 Task: Find connections with filter location Bayreuth with filter topic #SEOwith filter profile language French with filter current company India Today with filter school Veltech Dr.RR Dr.SR University with filter industry Artists and Writers with filter service category Financial Analysis with filter keywords title Dental Hygienist
Action: Mouse moved to (714, 90)
Screenshot: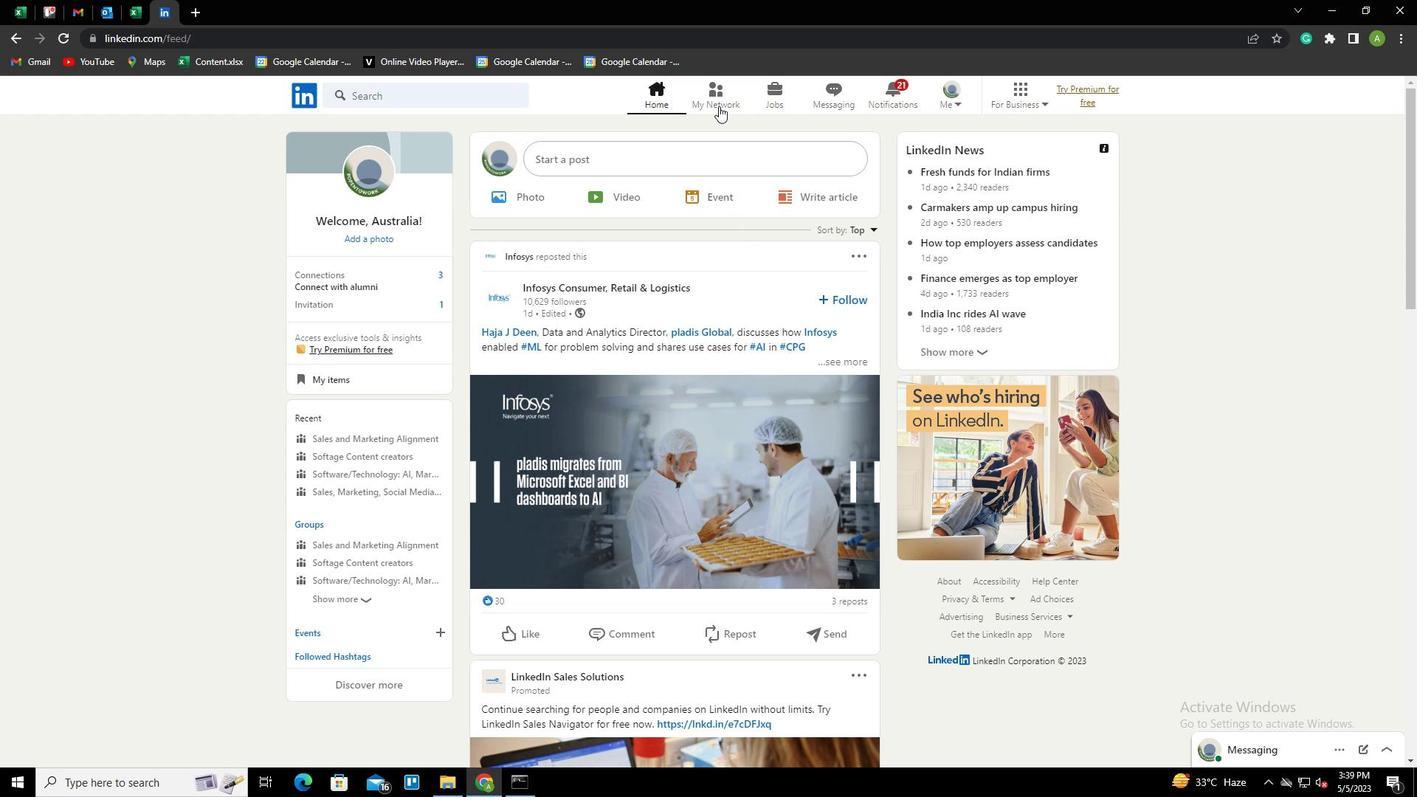 
Action: Mouse pressed left at (714, 90)
Screenshot: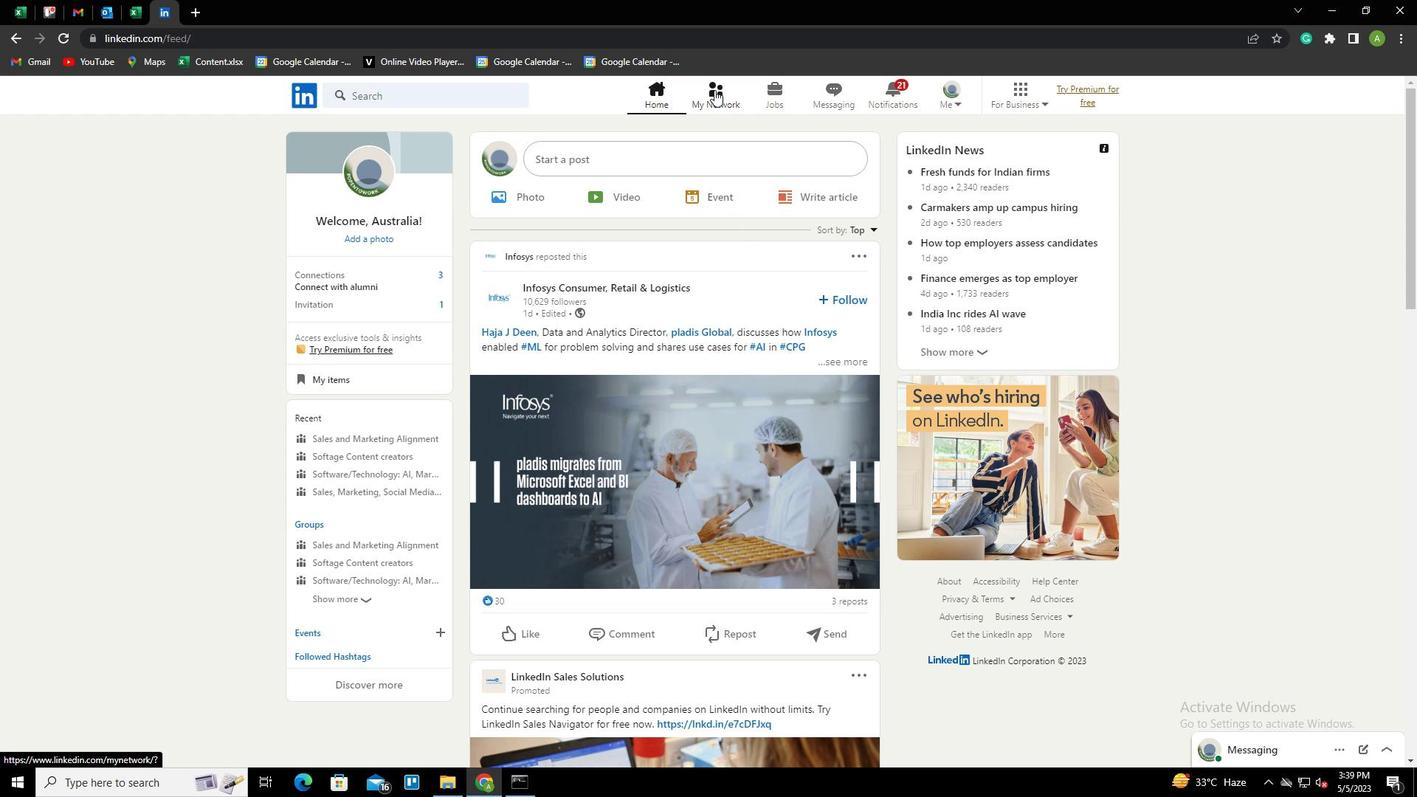 
Action: Mouse moved to (413, 174)
Screenshot: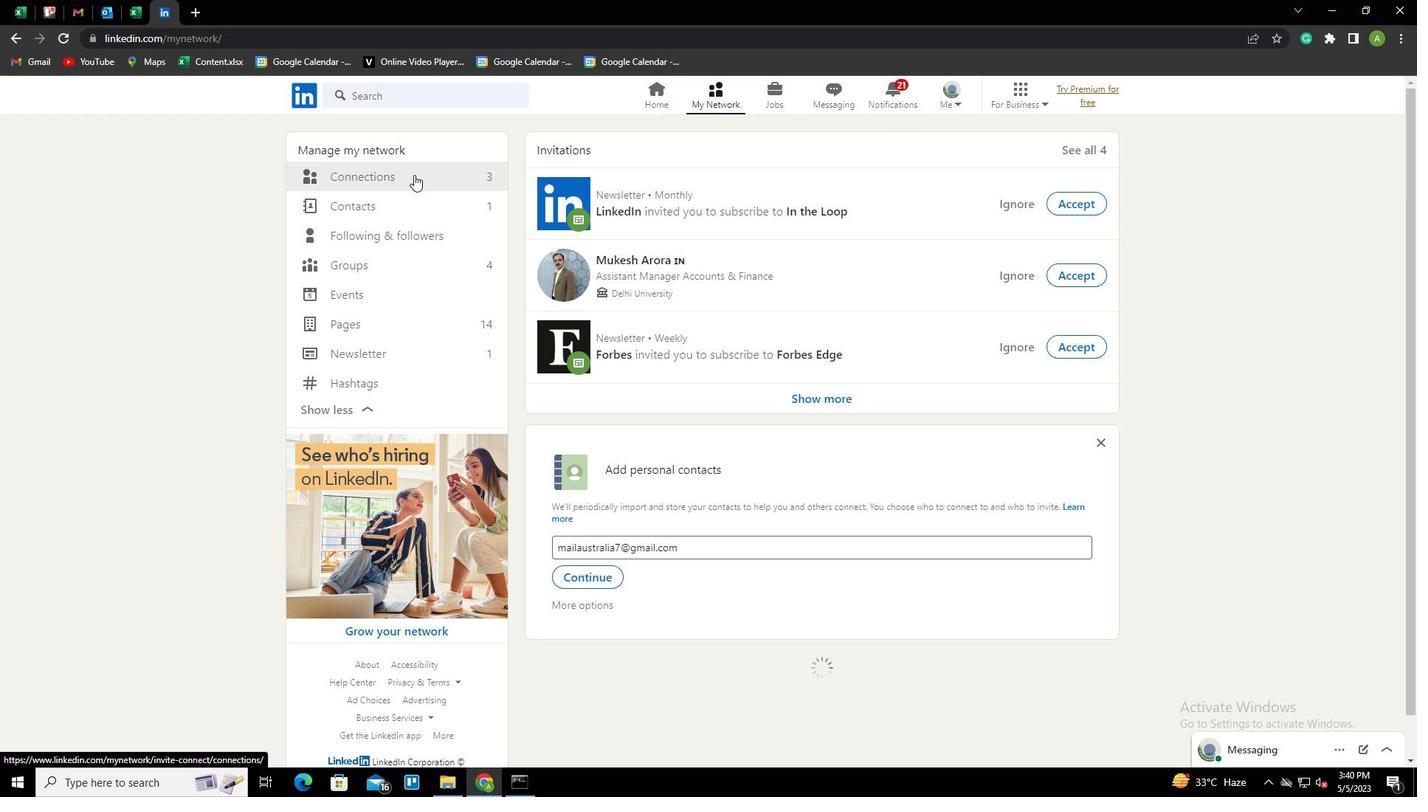 
Action: Mouse pressed left at (413, 174)
Screenshot: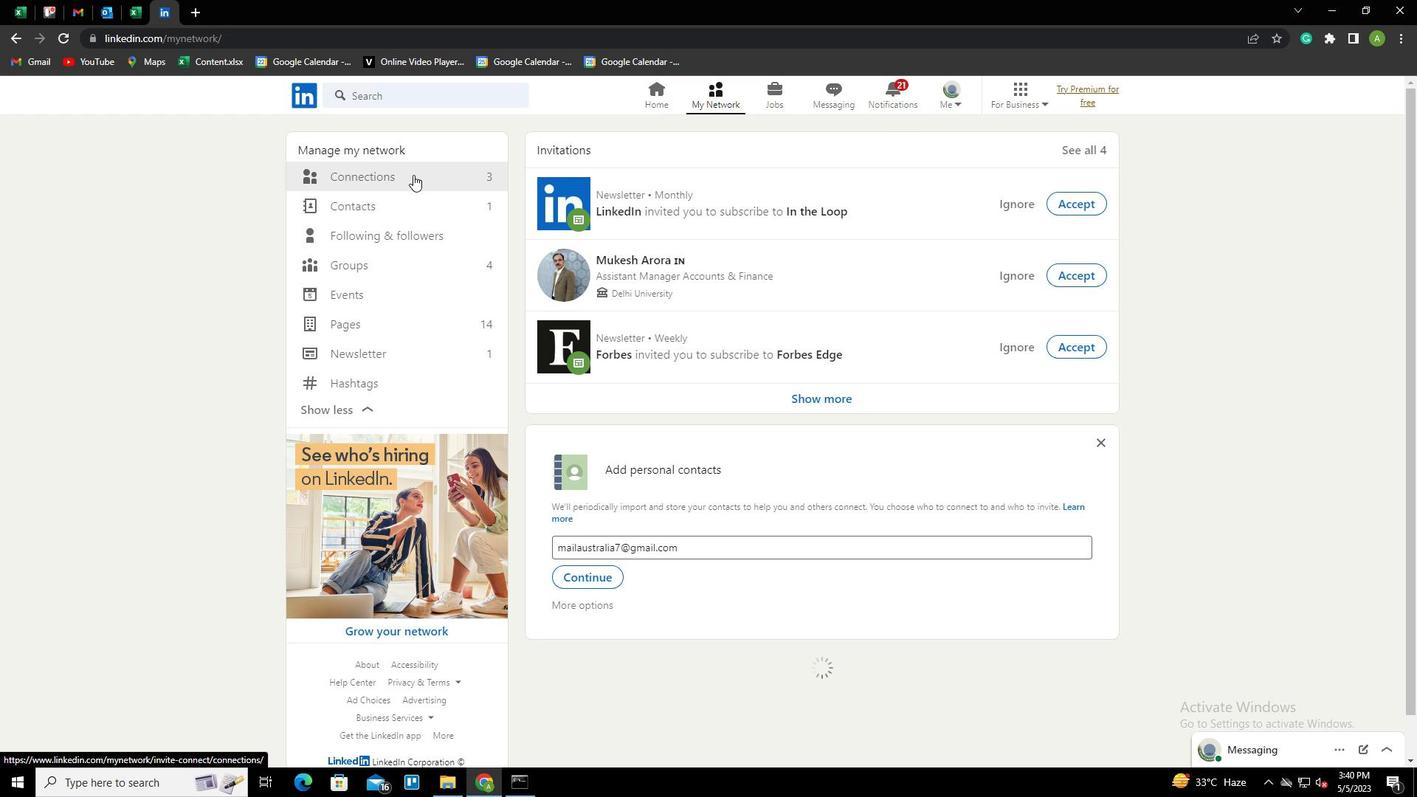 
Action: Mouse moved to (814, 173)
Screenshot: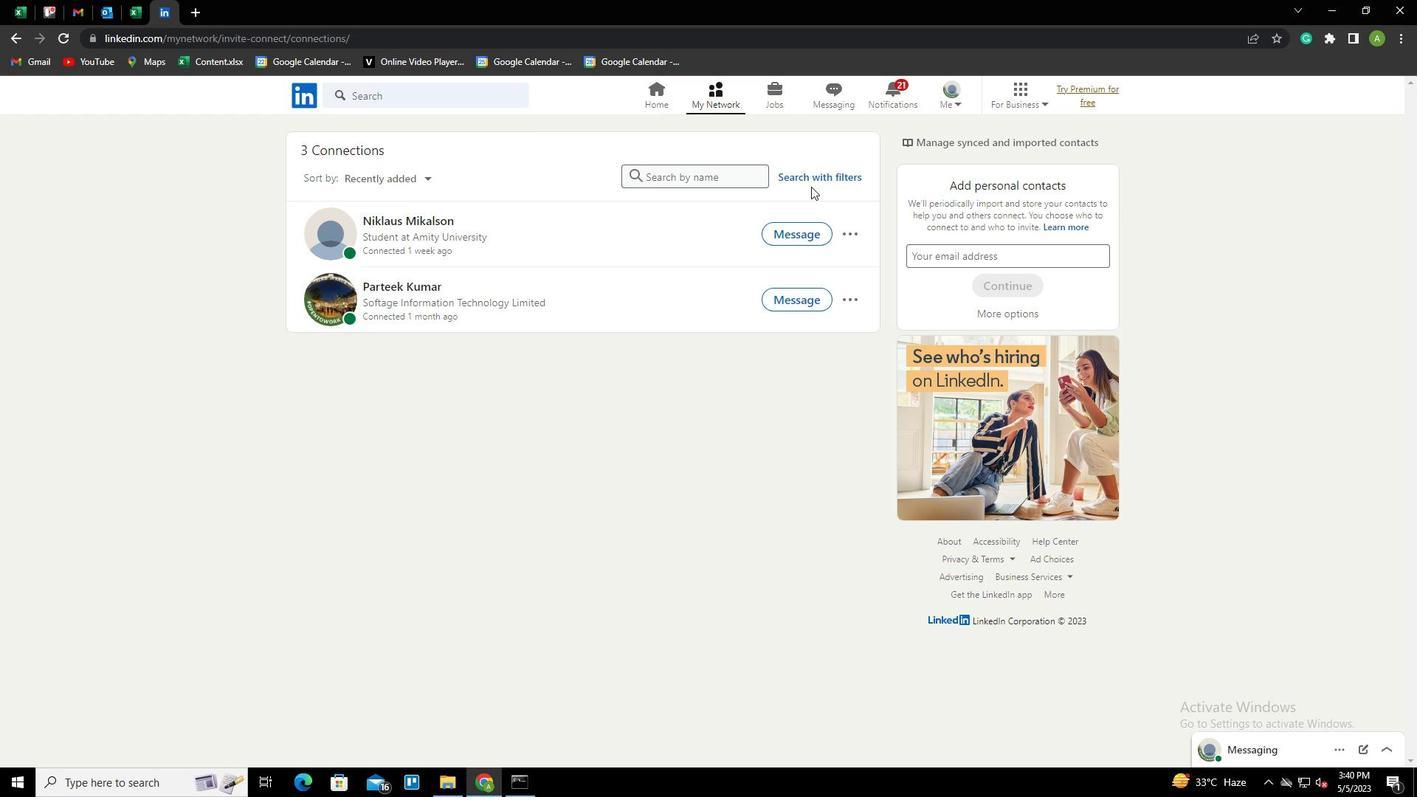
Action: Mouse pressed left at (814, 173)
Screenshot: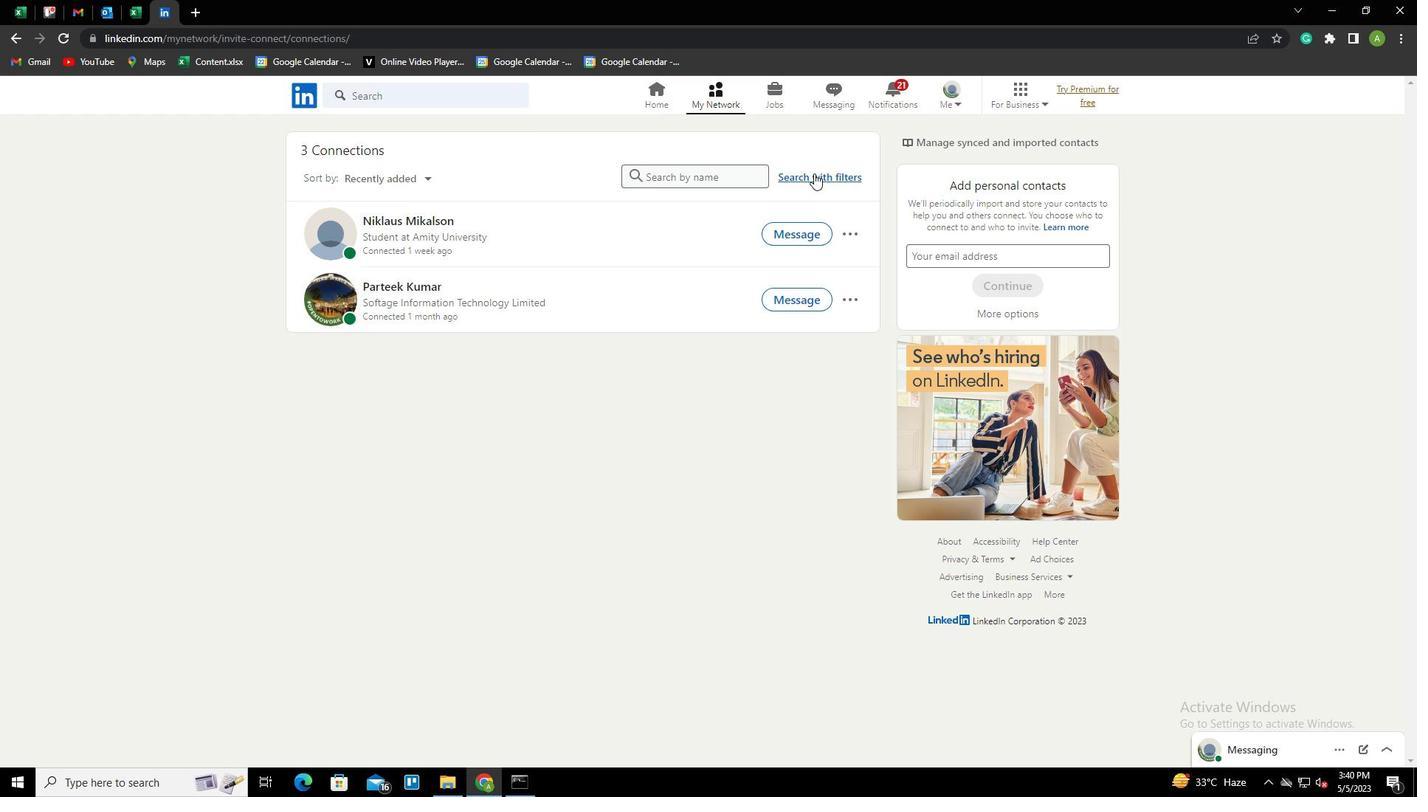 
Action: Mouse moved to (763, 131)
Screenshot: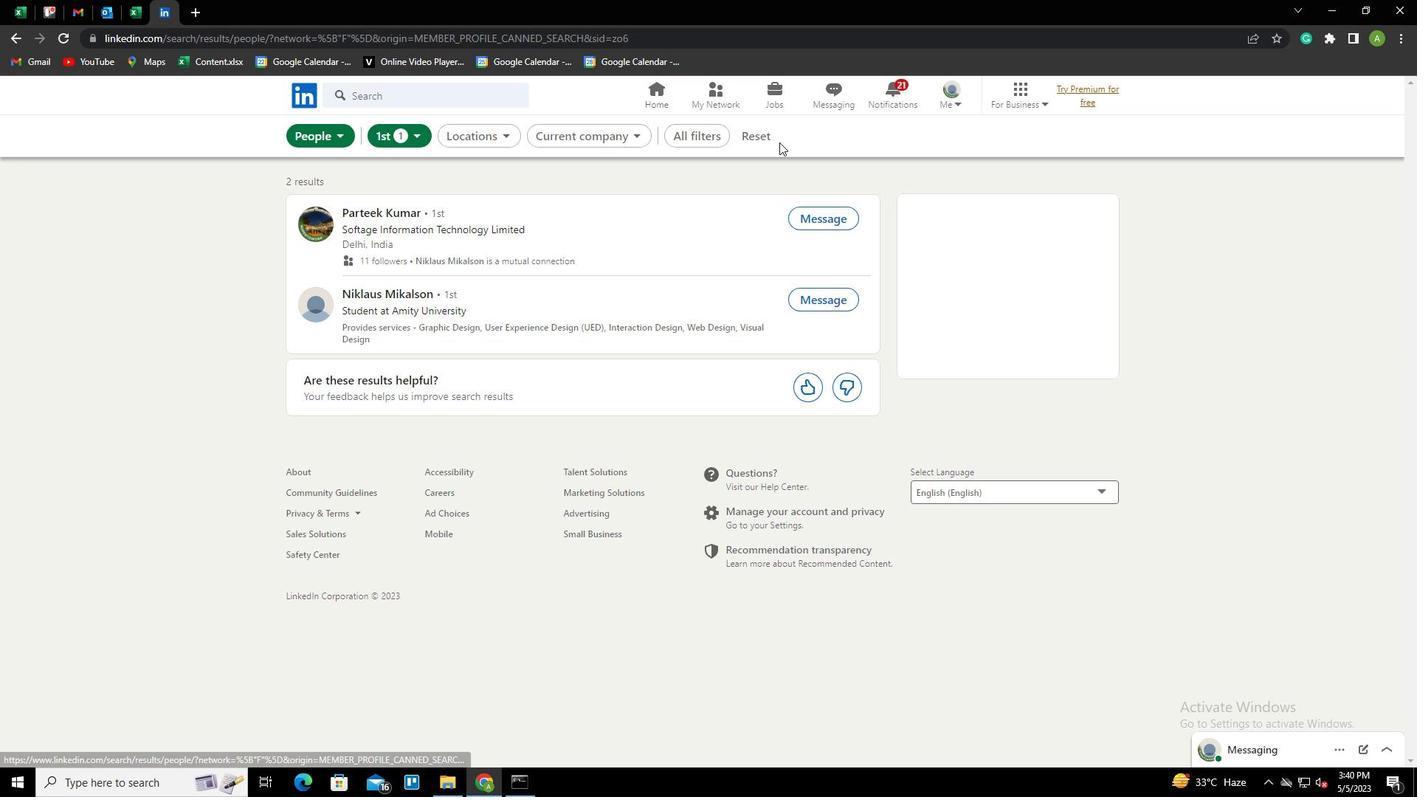
Action: Mouse pressed left at (763, 131)
Screenshot: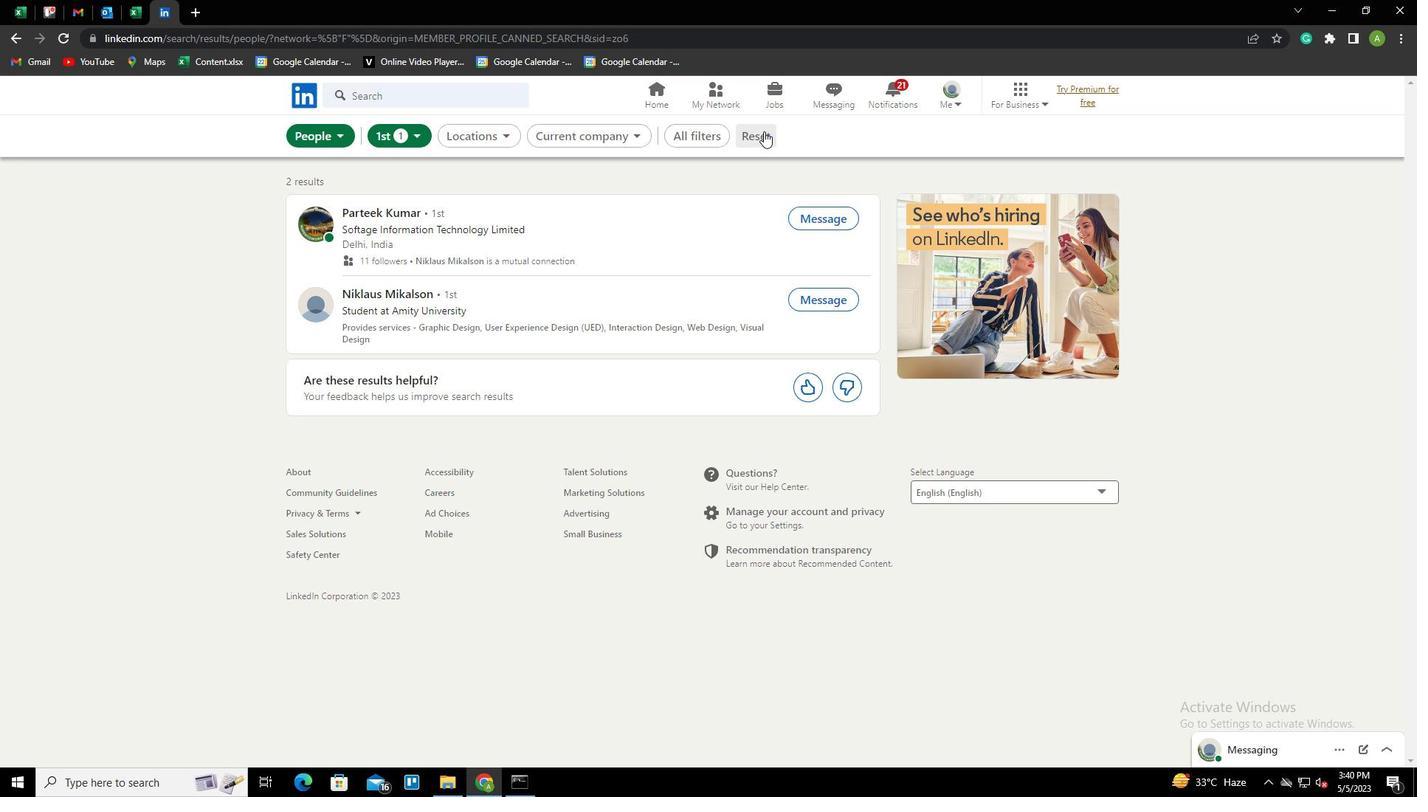 
Action: Mouse moved to (738, 134)
Screenshot: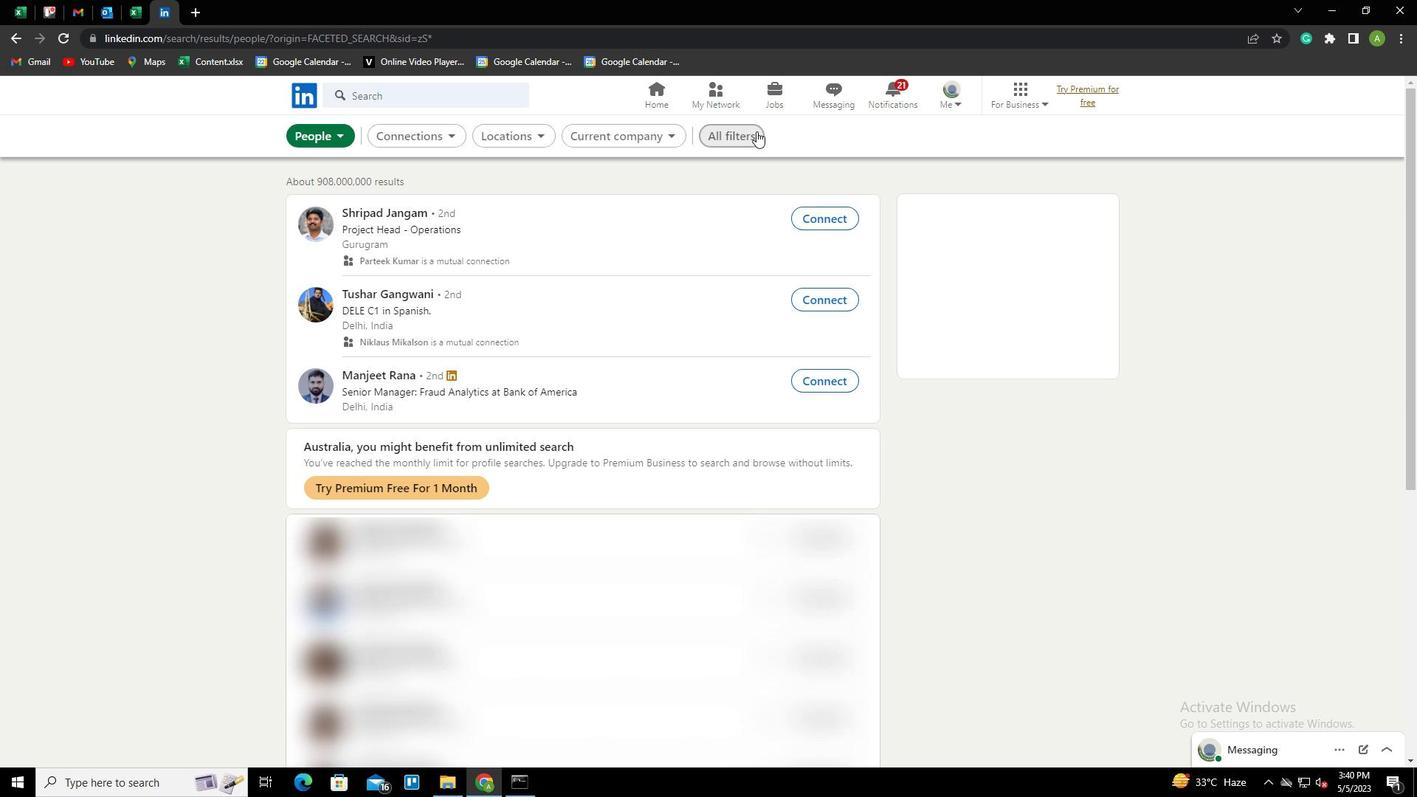 
Action: Mouse pressed left at (738, 134)
Screenshot: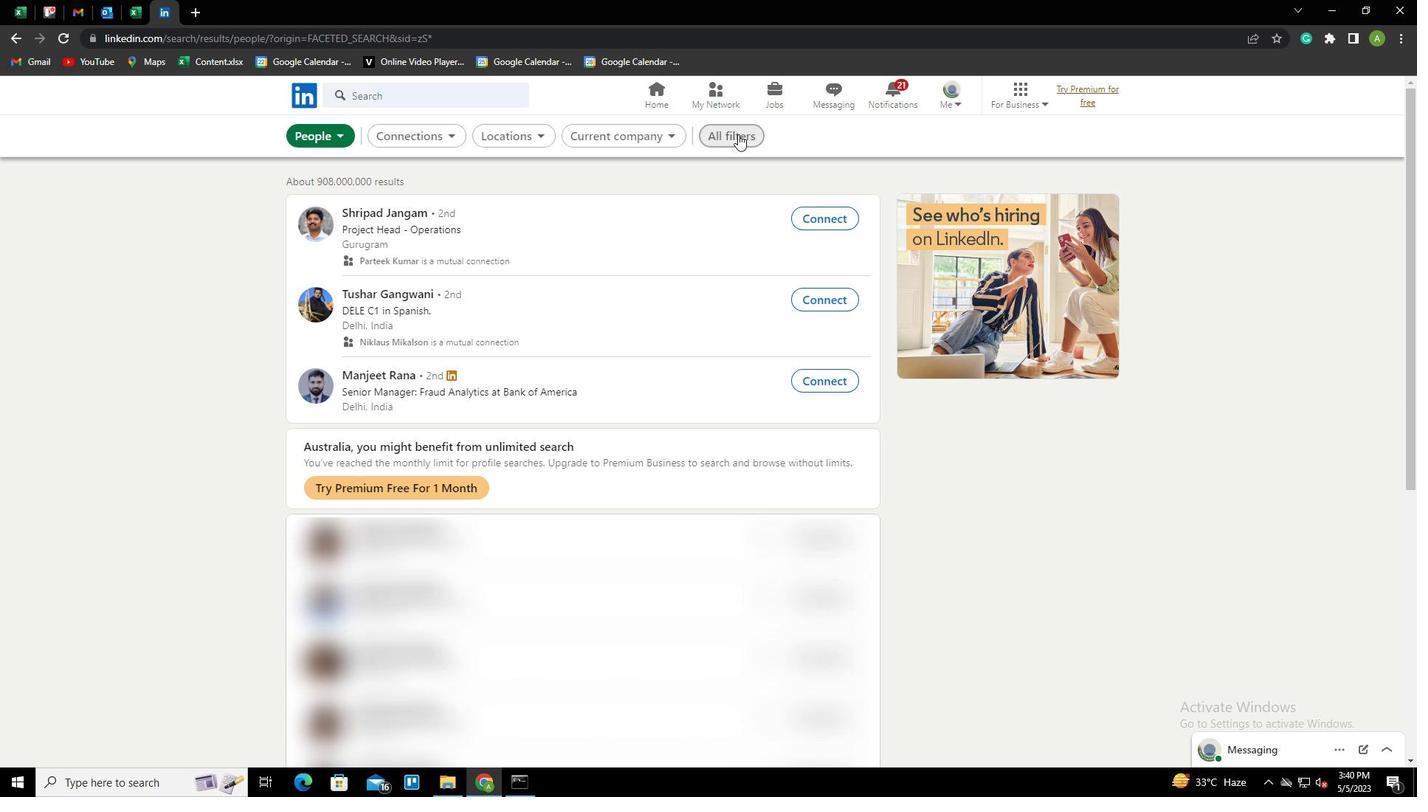 
Action: Mouse moved to (1217, 510)
Screenshot: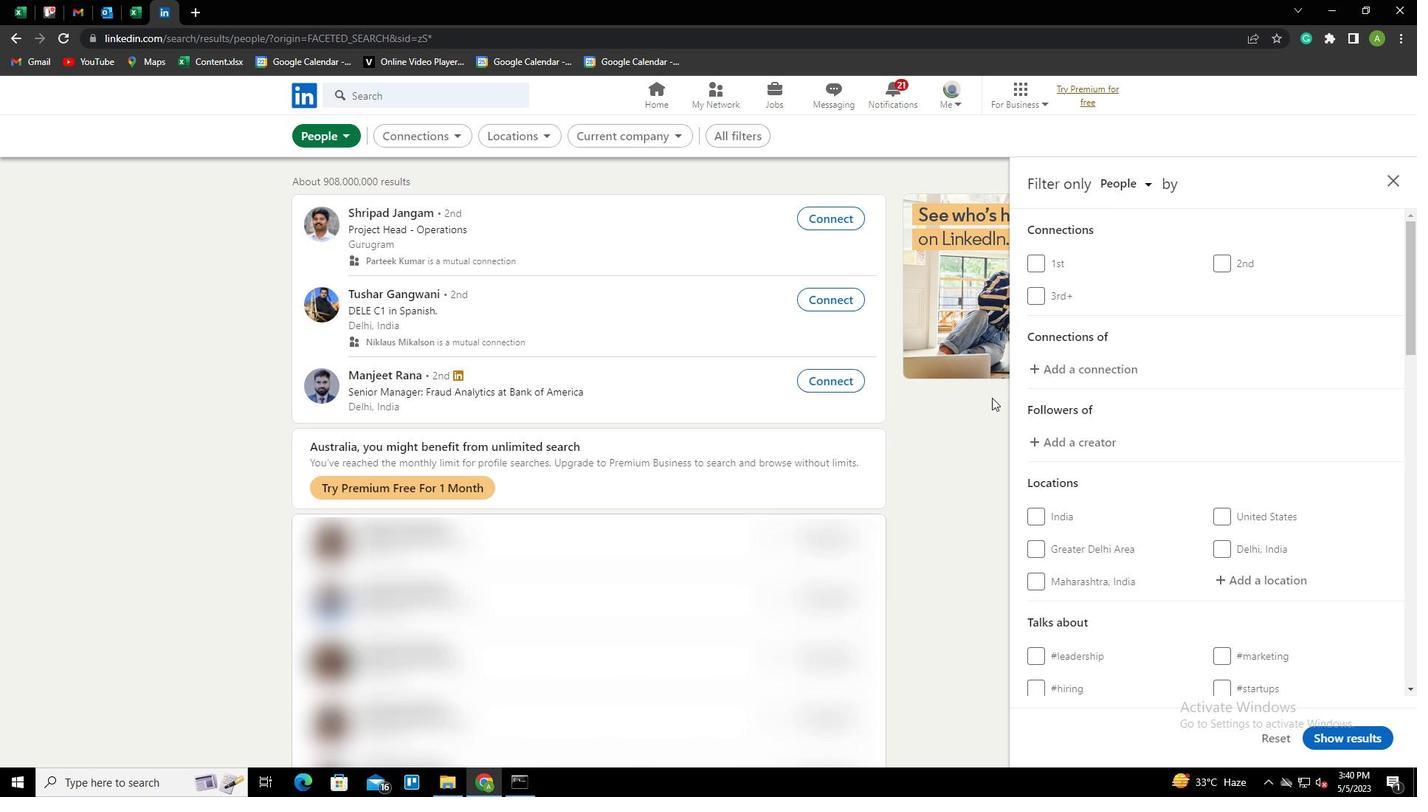 
Action: Mouse scrolled (1217, 510) with delta (0, 0)
Screenshot: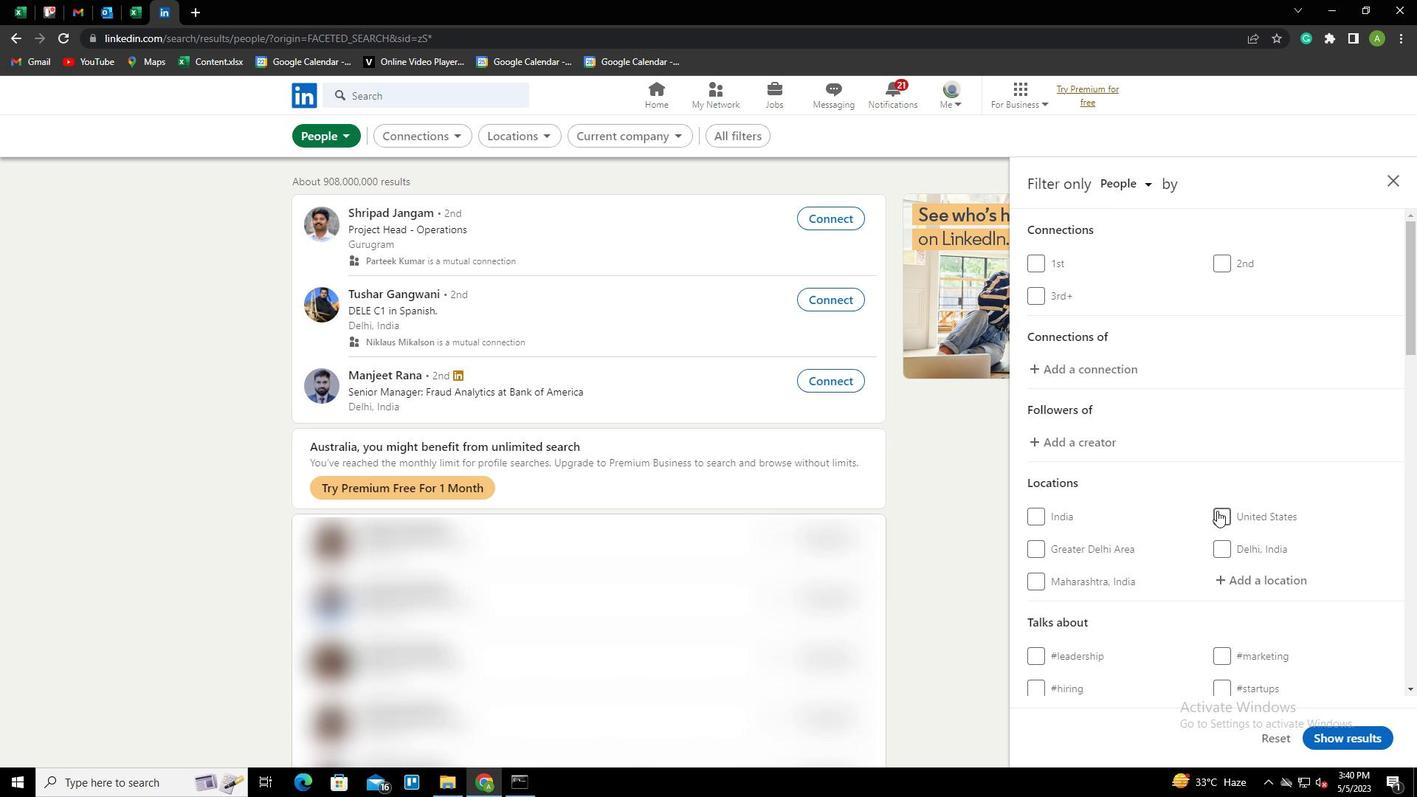 
Action: Mouse moved to (1228, 501)
Screenshot: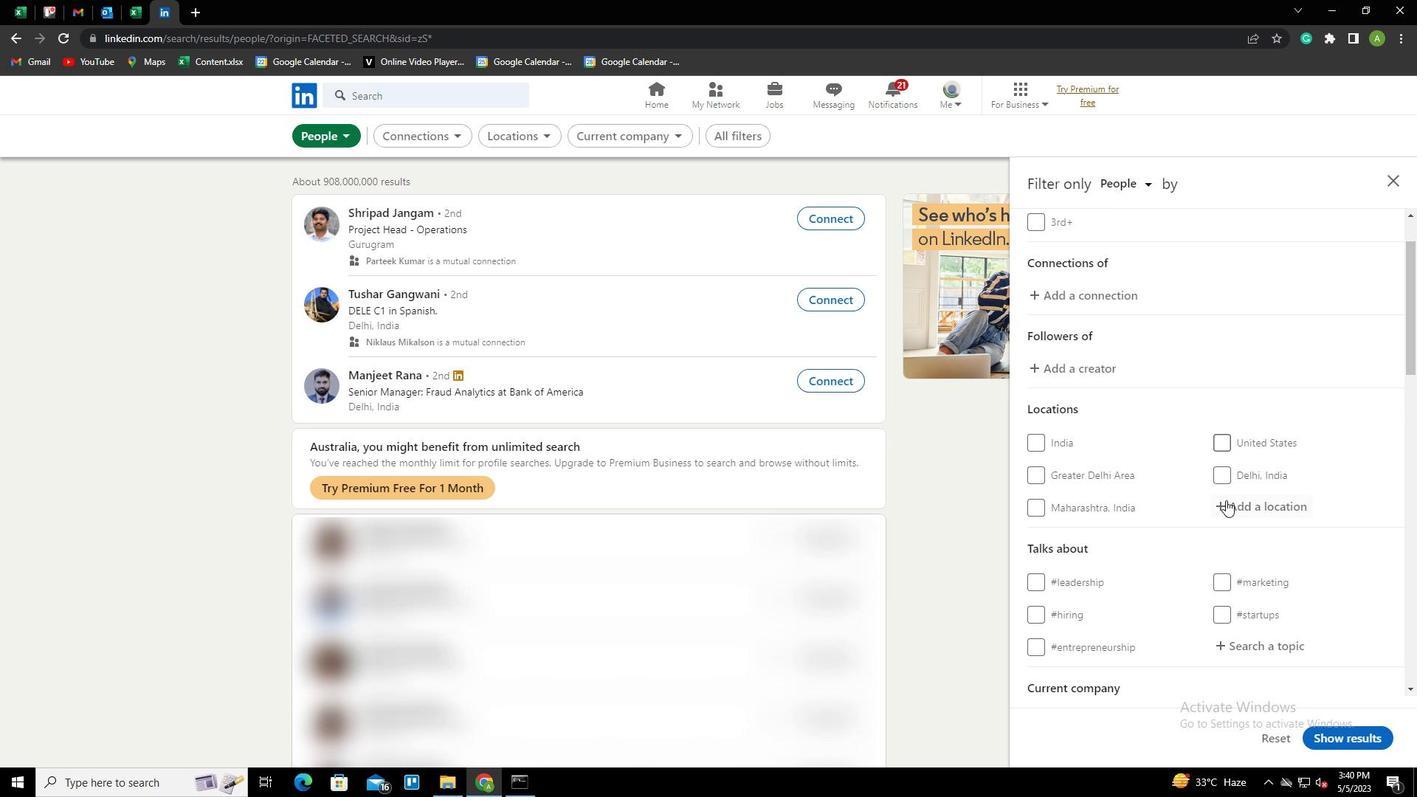 
Action: Mouse pressed left at (1228, 501)
Screenshot: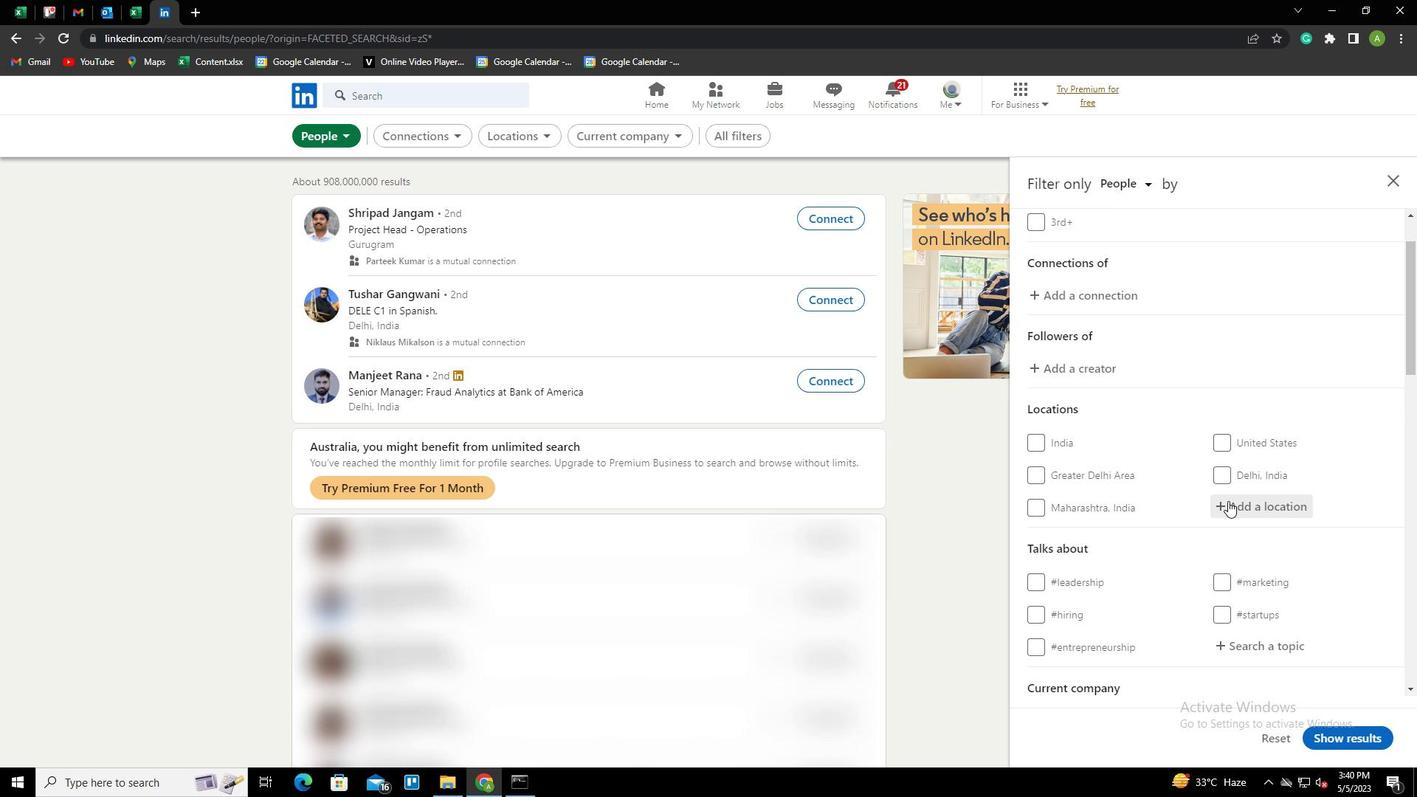
Action: Key pressed <Key.shift><Key.shift>BAYREUTH<Key.down><Key.enter>
Screenshot: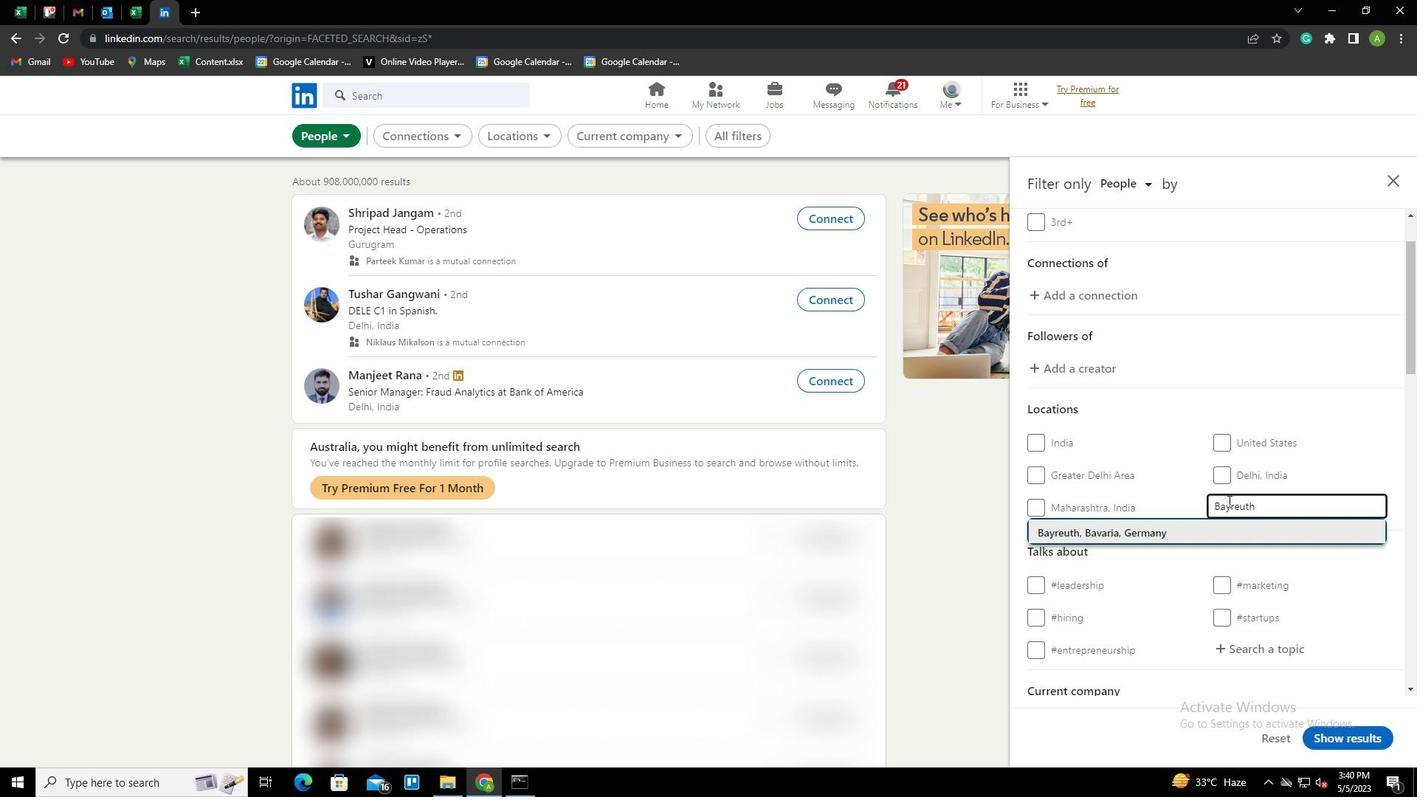
Action: Mouse scrolled (1228, 500) with delta (0, 0)
Screenshot: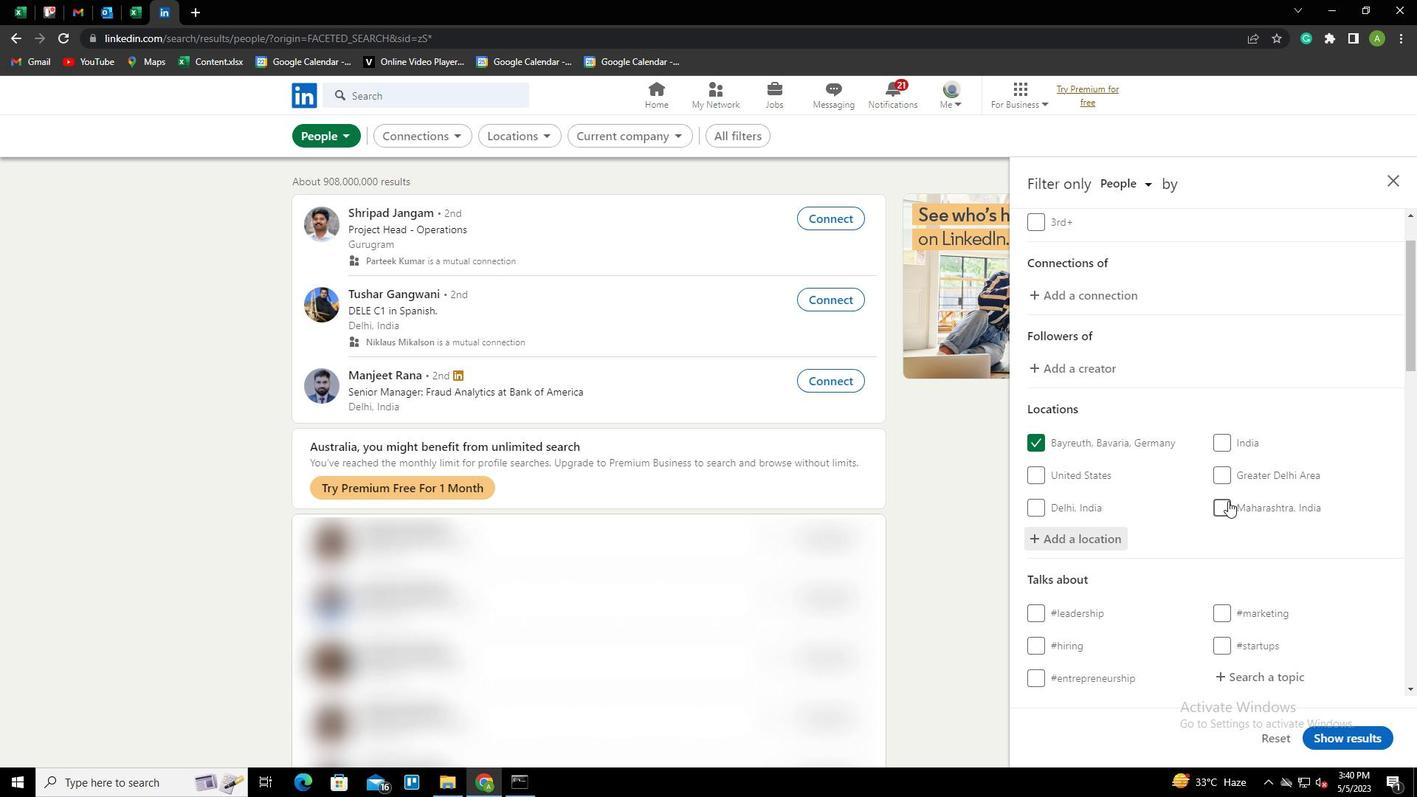 
Action: Mouse scrolled (1228, 500) with delta (0, 0)
Screenshot: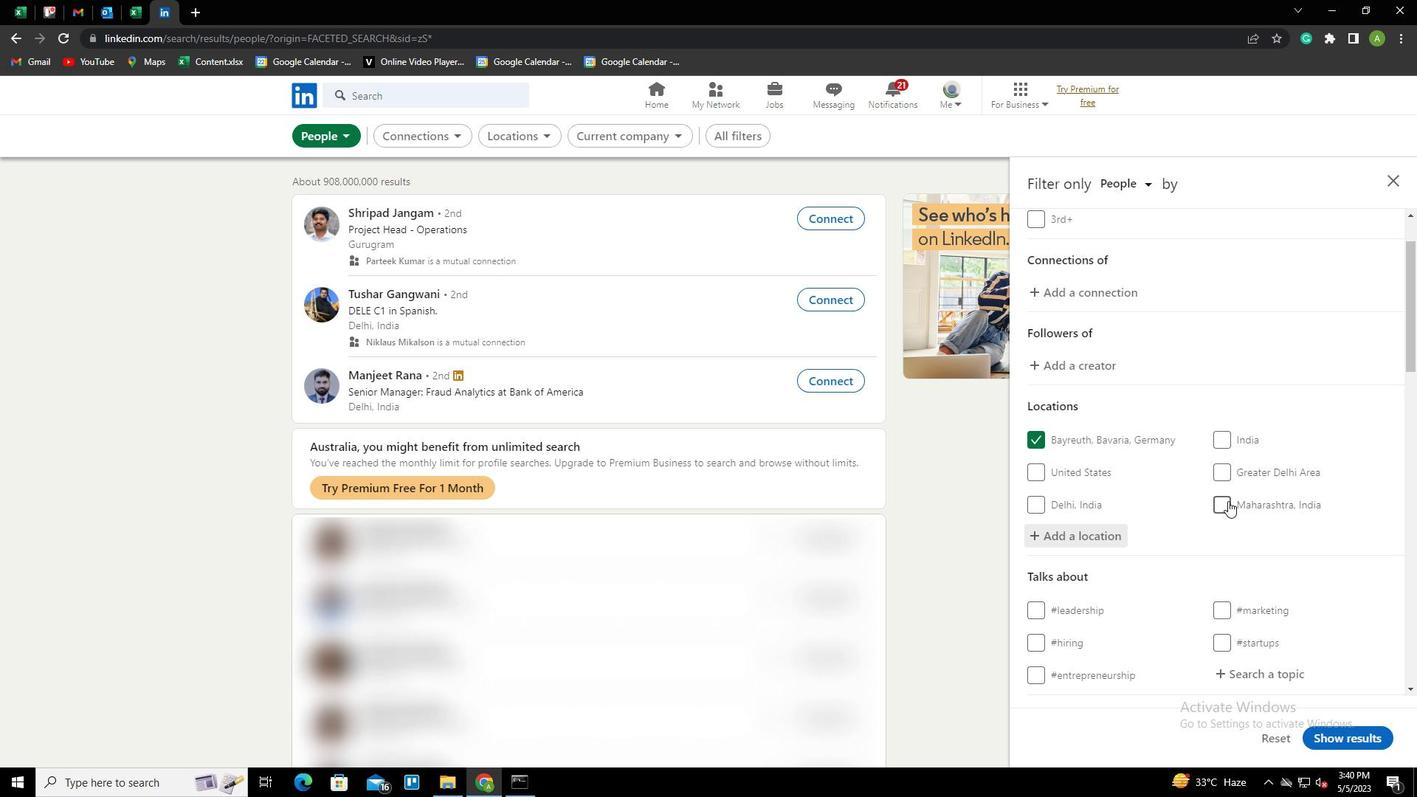 
Action: Mouse moved to (1238, 535)
Screenshot: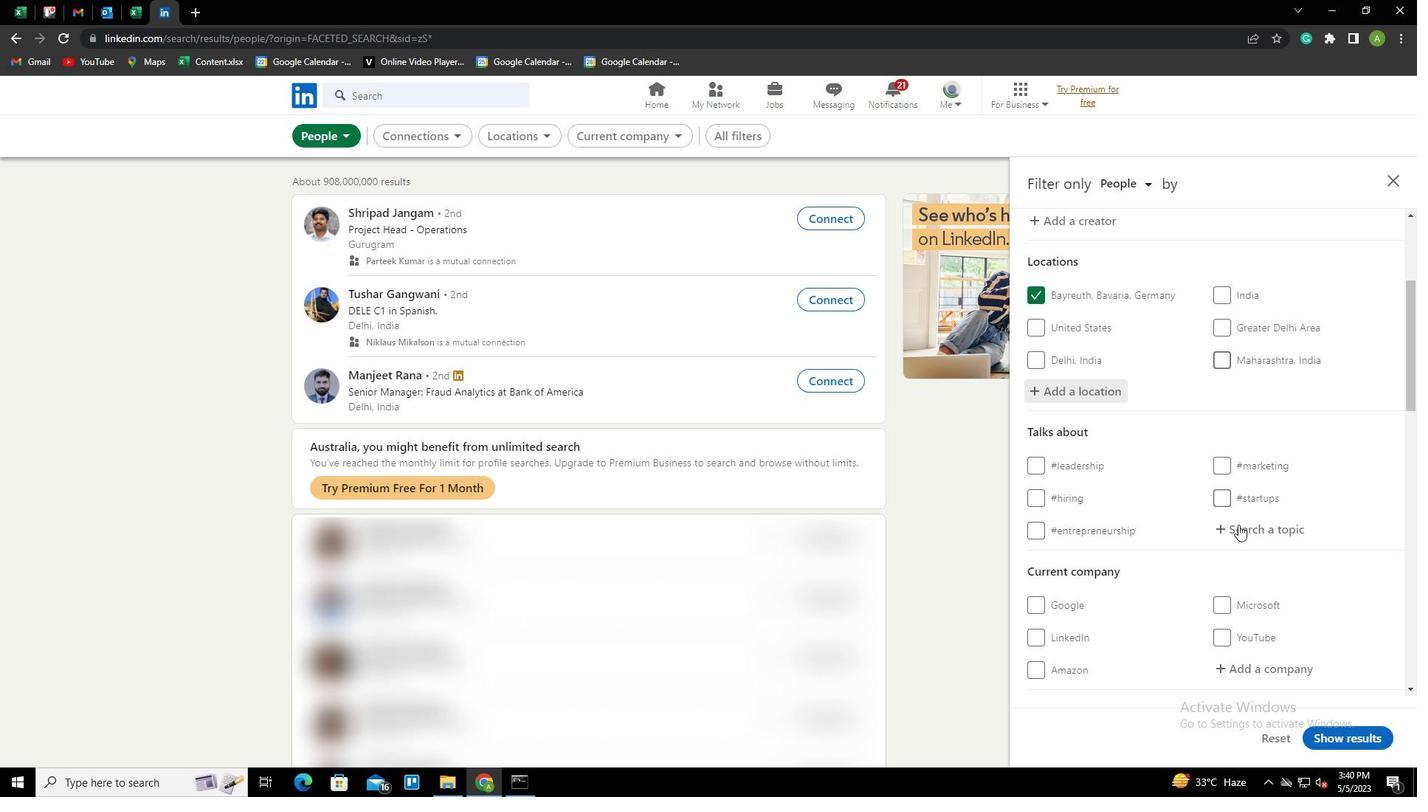 
Action: Mouse pressed left at (1238, 535)
Screenshot: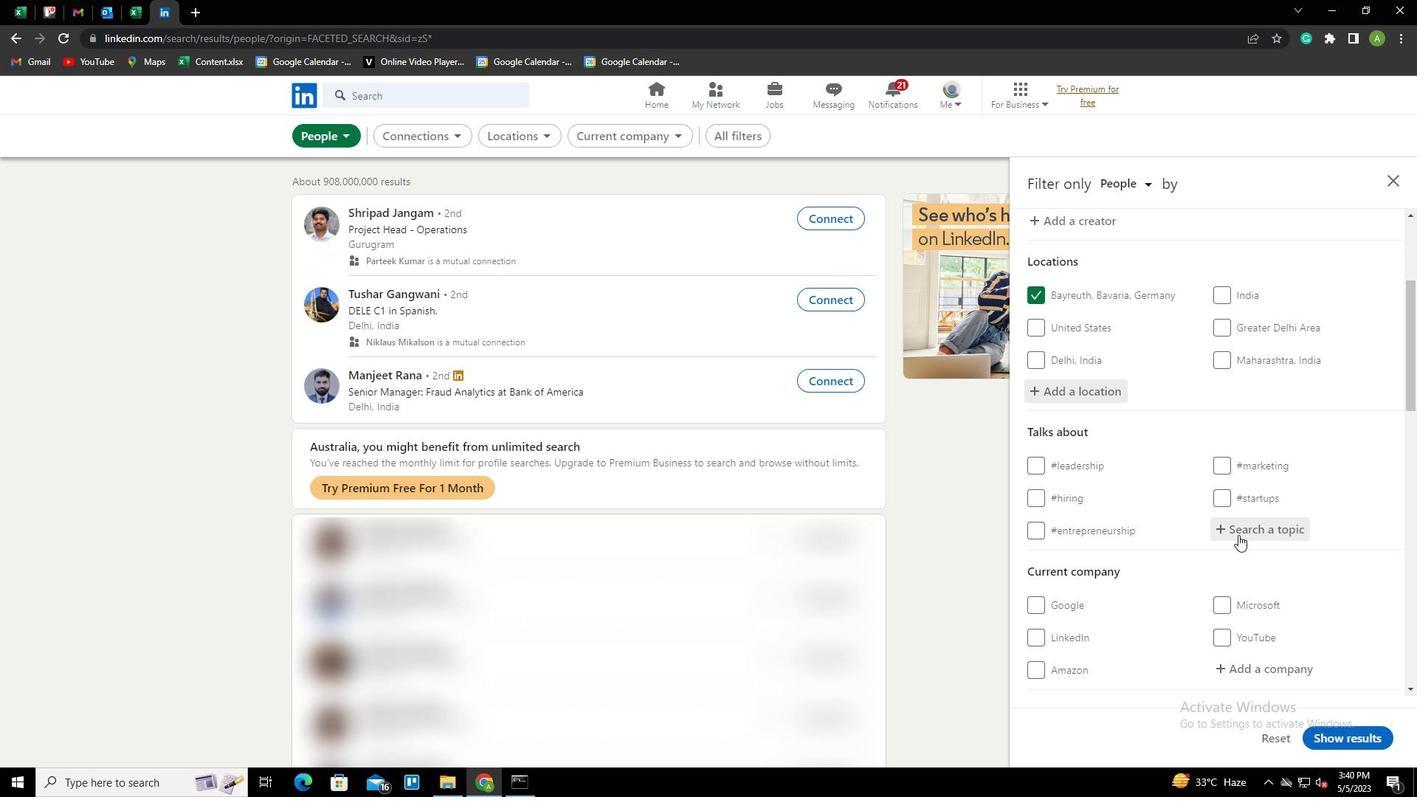 
Action: Key pressed <Key.shift>S<Key.shift>EO<Key.down><Key.enter>
Screenshot: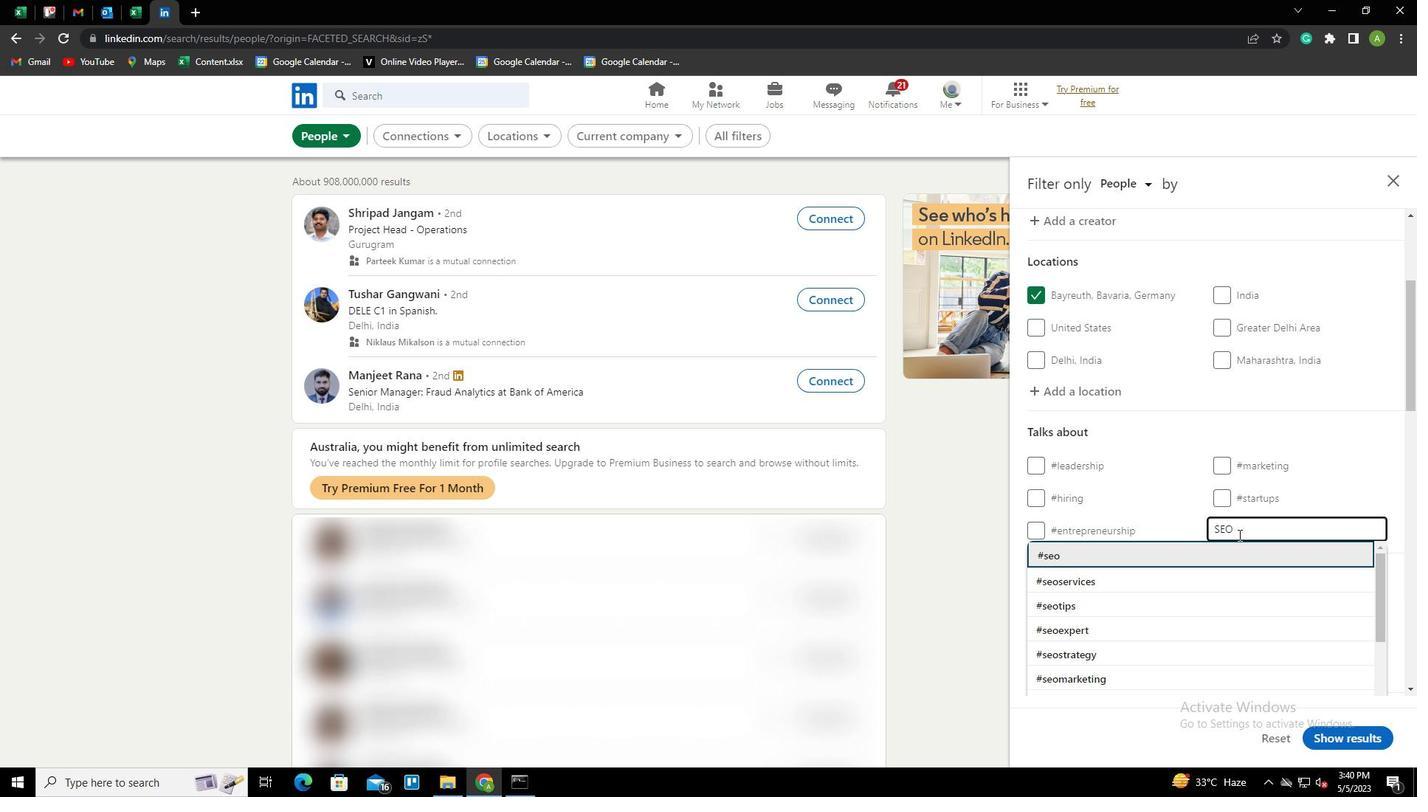 
Action: Mouse scrolled (1238, 534) with delta (0, 0)
Screenshot: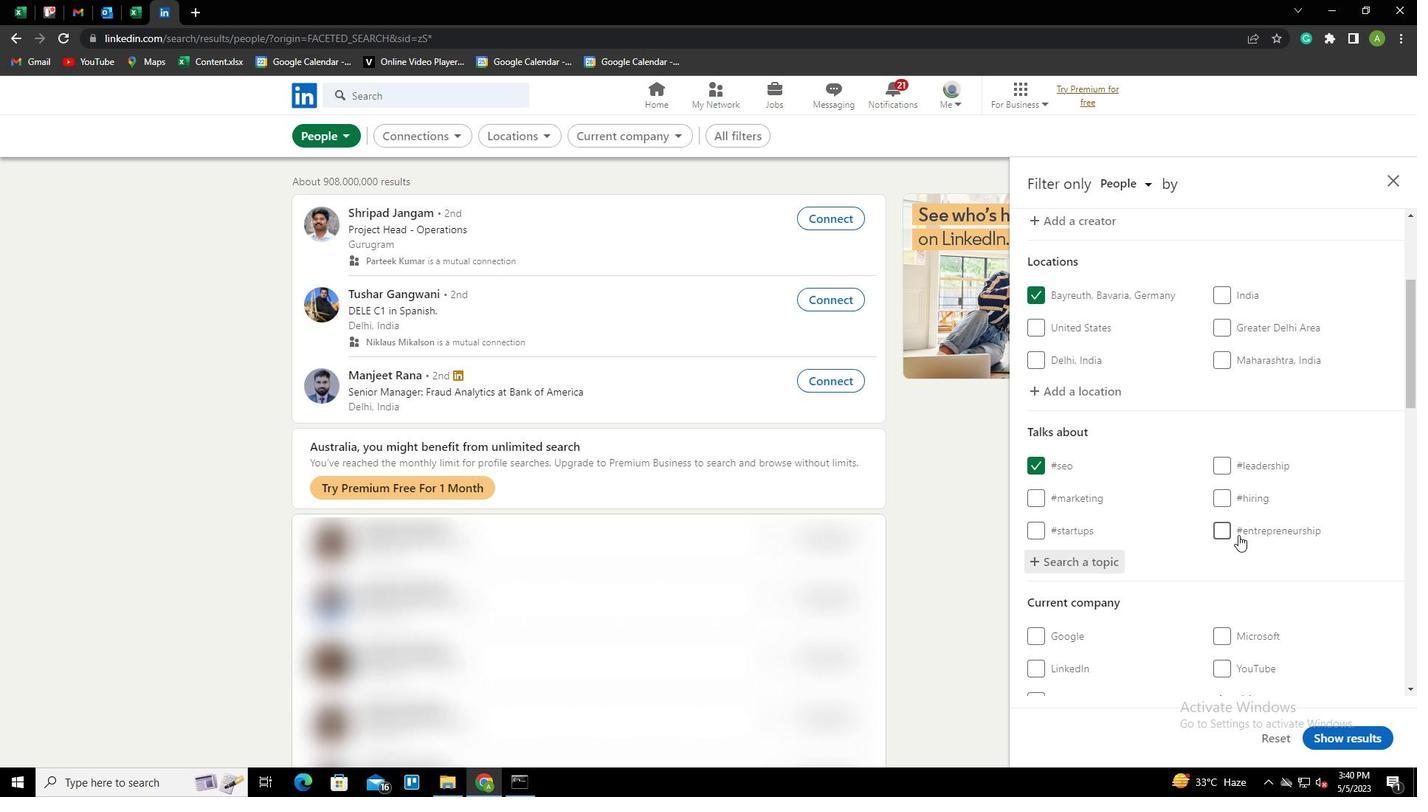 
Action: Mouse scrolled (1238, 534) with delta (0, 0)
Screenshot: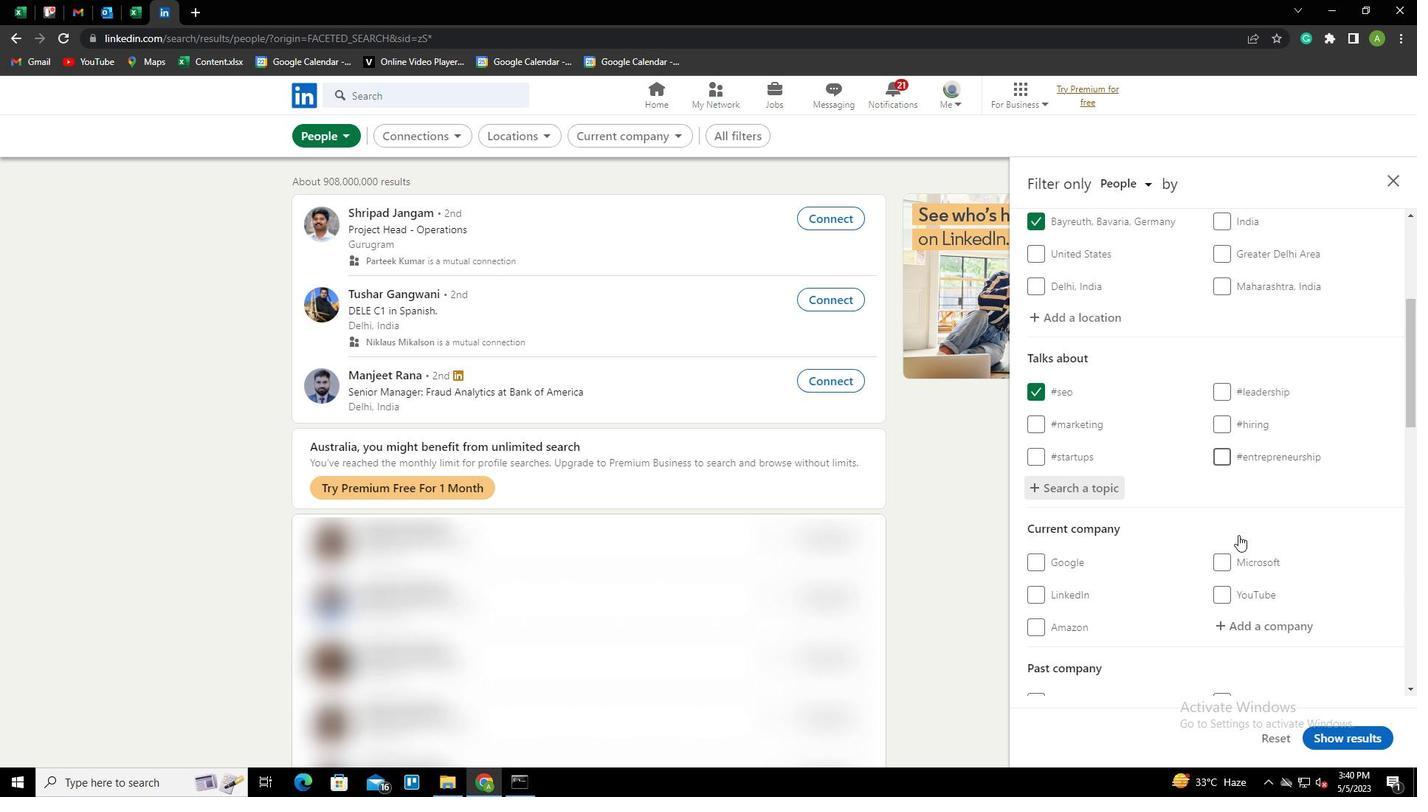 
Action: Mouse scrolled (1238, 534) with delta (0, 0)
Screenshot: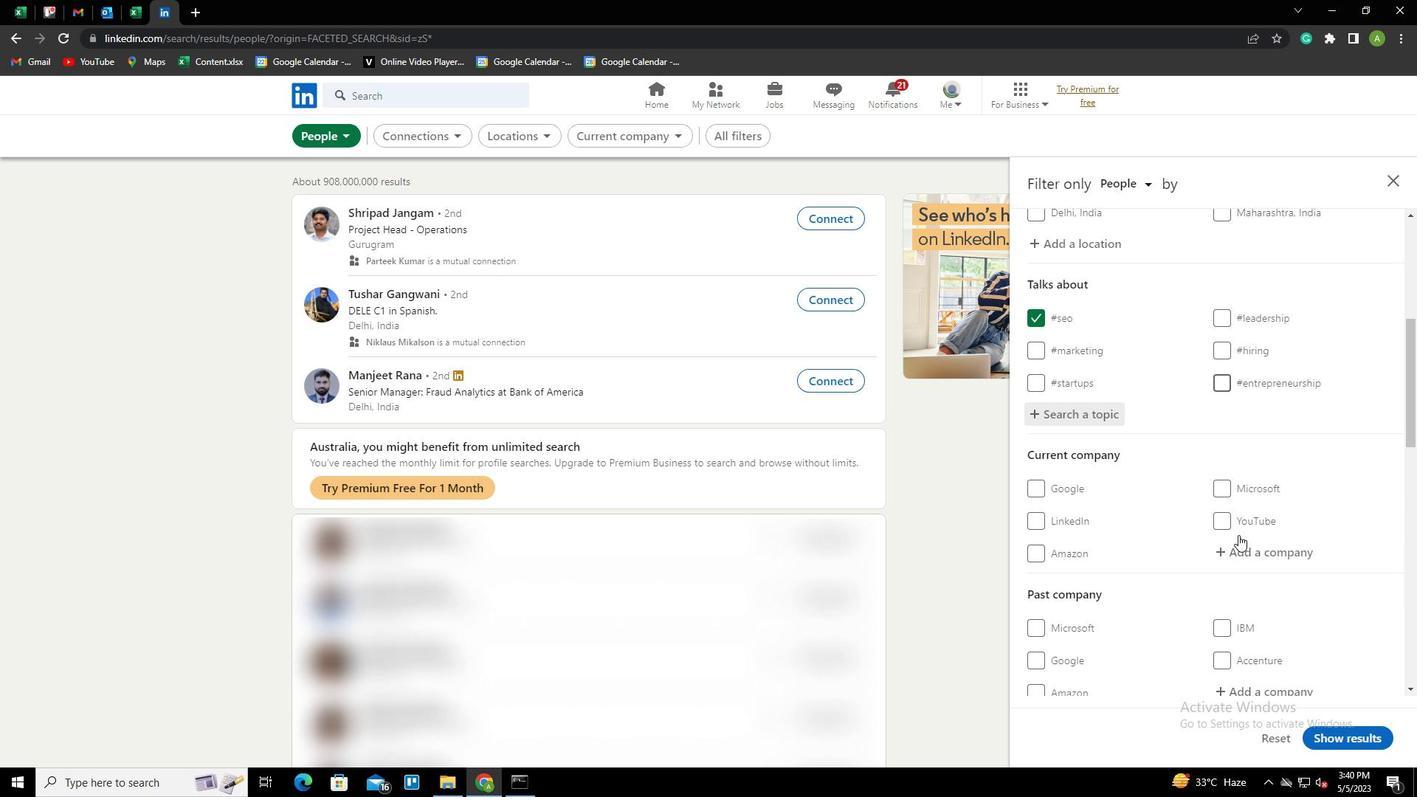 
Action: Mouse scrolled (1238, 534) with delta (0, 0)
Screenshot: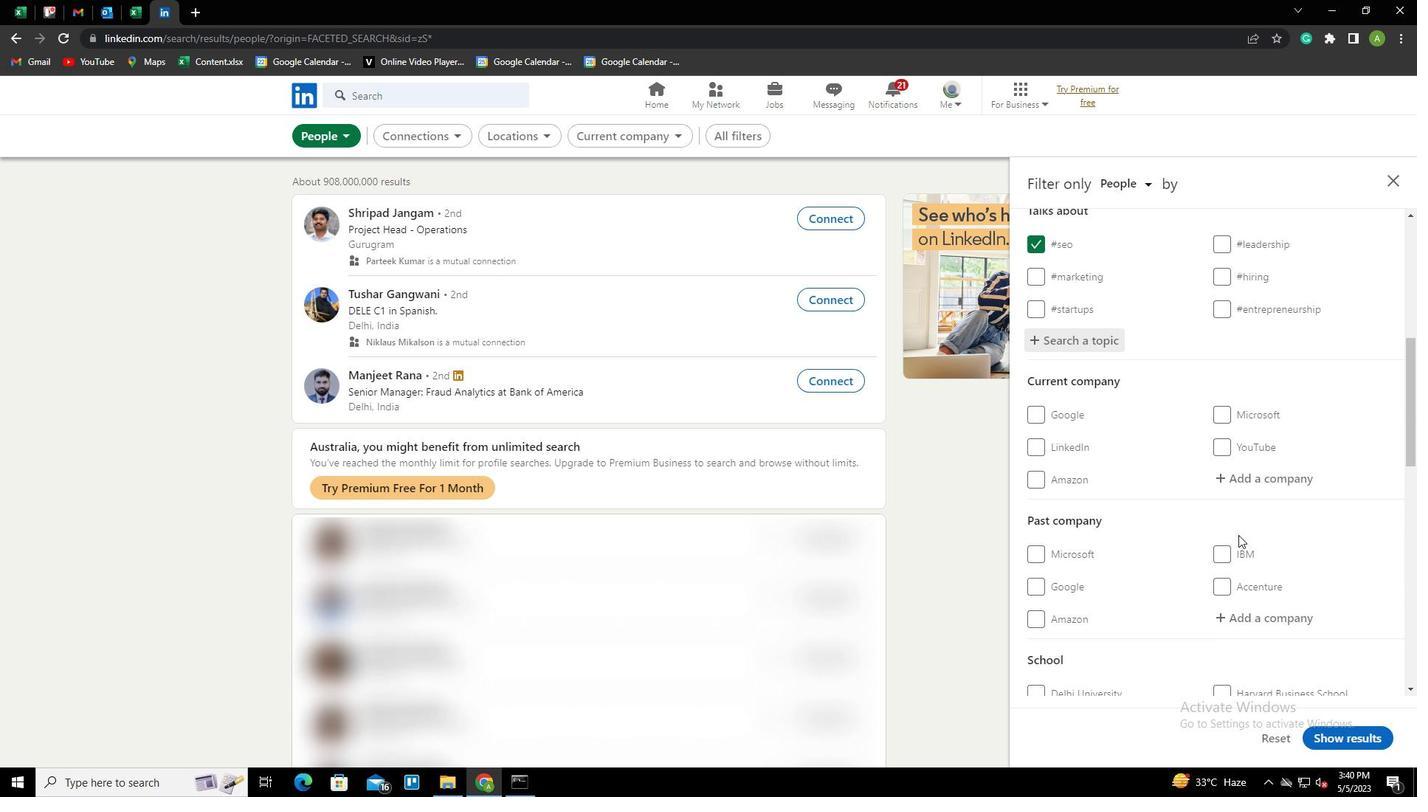 
Action: Mouse scrolled (1238, 534) with delta (0, 0)
Screenshot: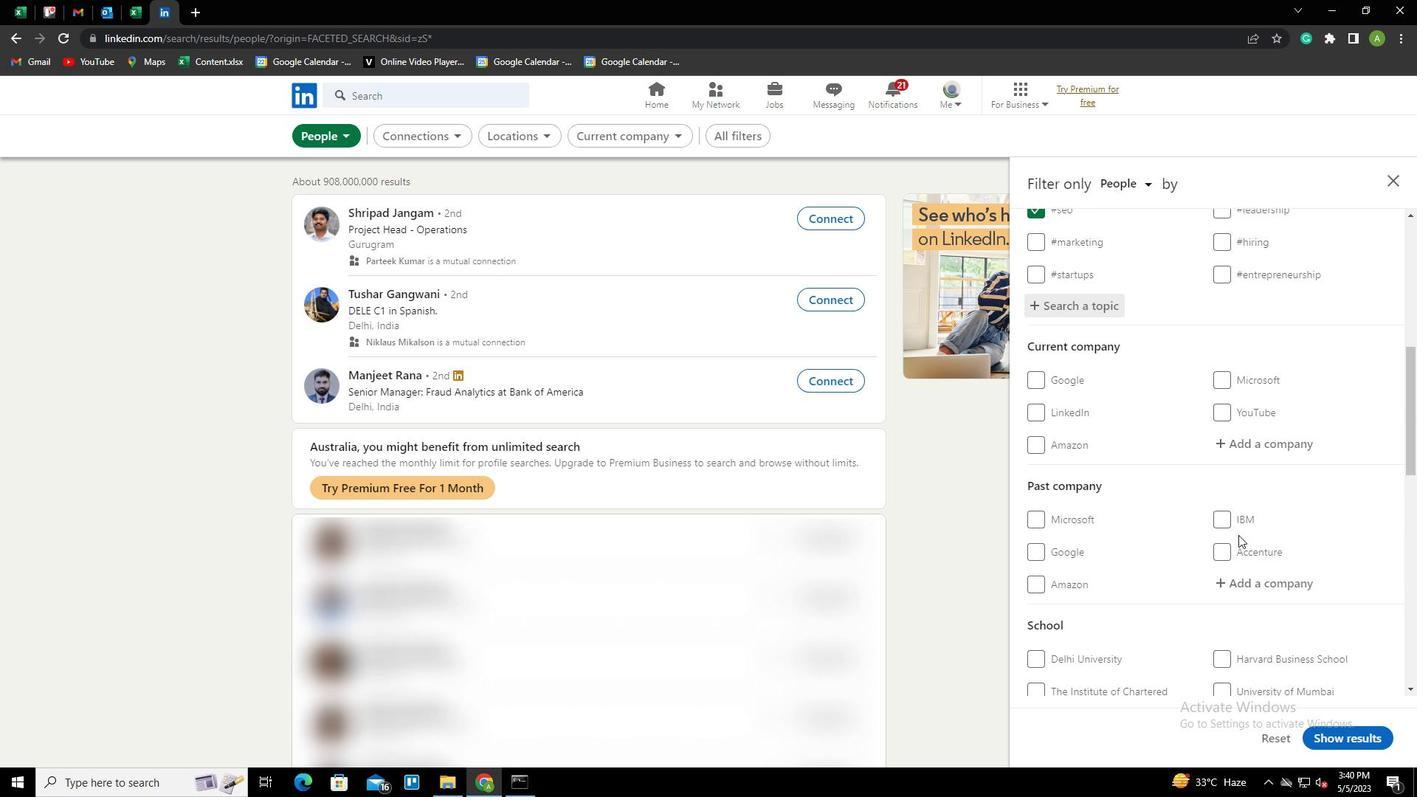 
Action: Mouse scrolled (1238, 534) with delta (0, 0)
Screenshot: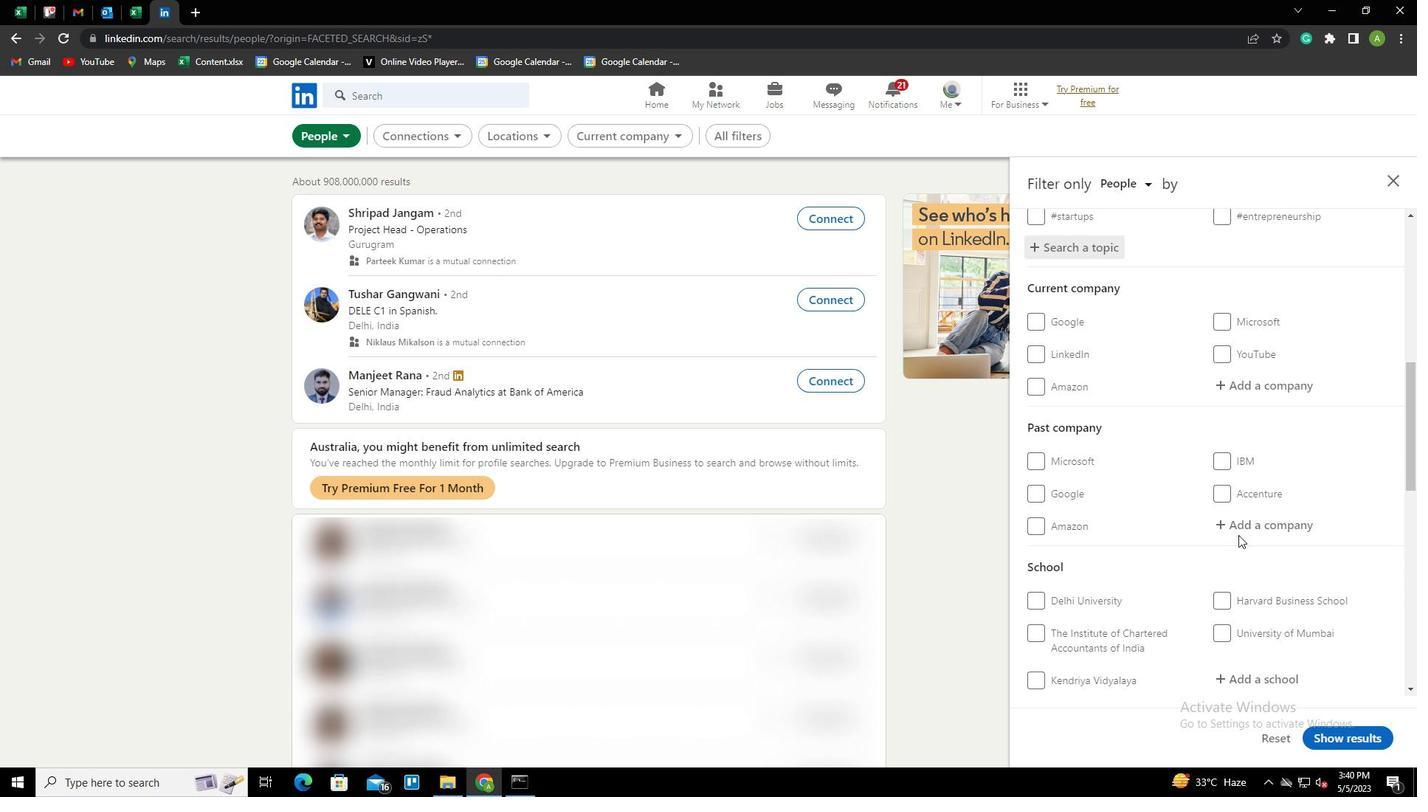 
Action: Mouse scrolled (1238, 534) with delta (0, 0)
Screenshot: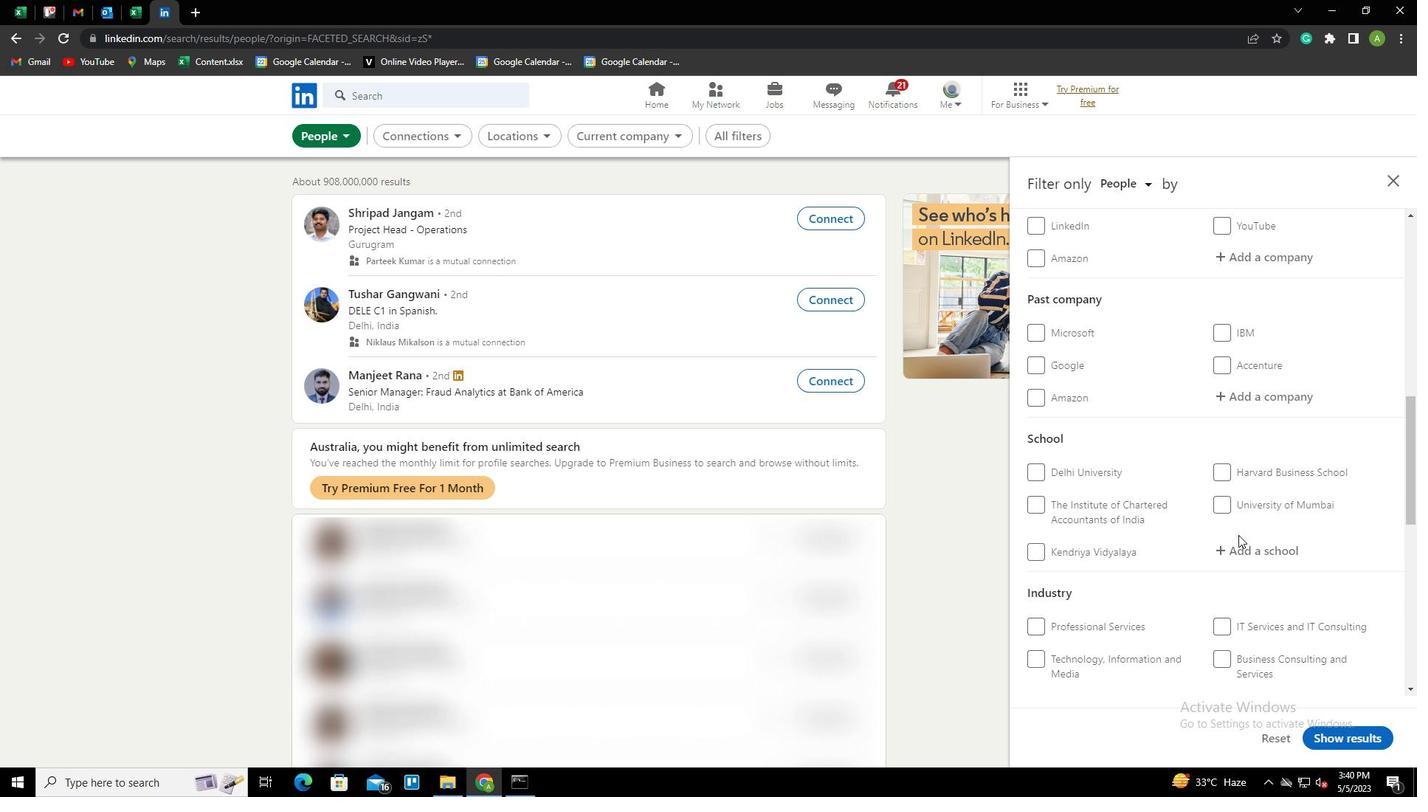 
Action: Mouse scrolled (1238, 534) with delta (0, 0)
Screenshot: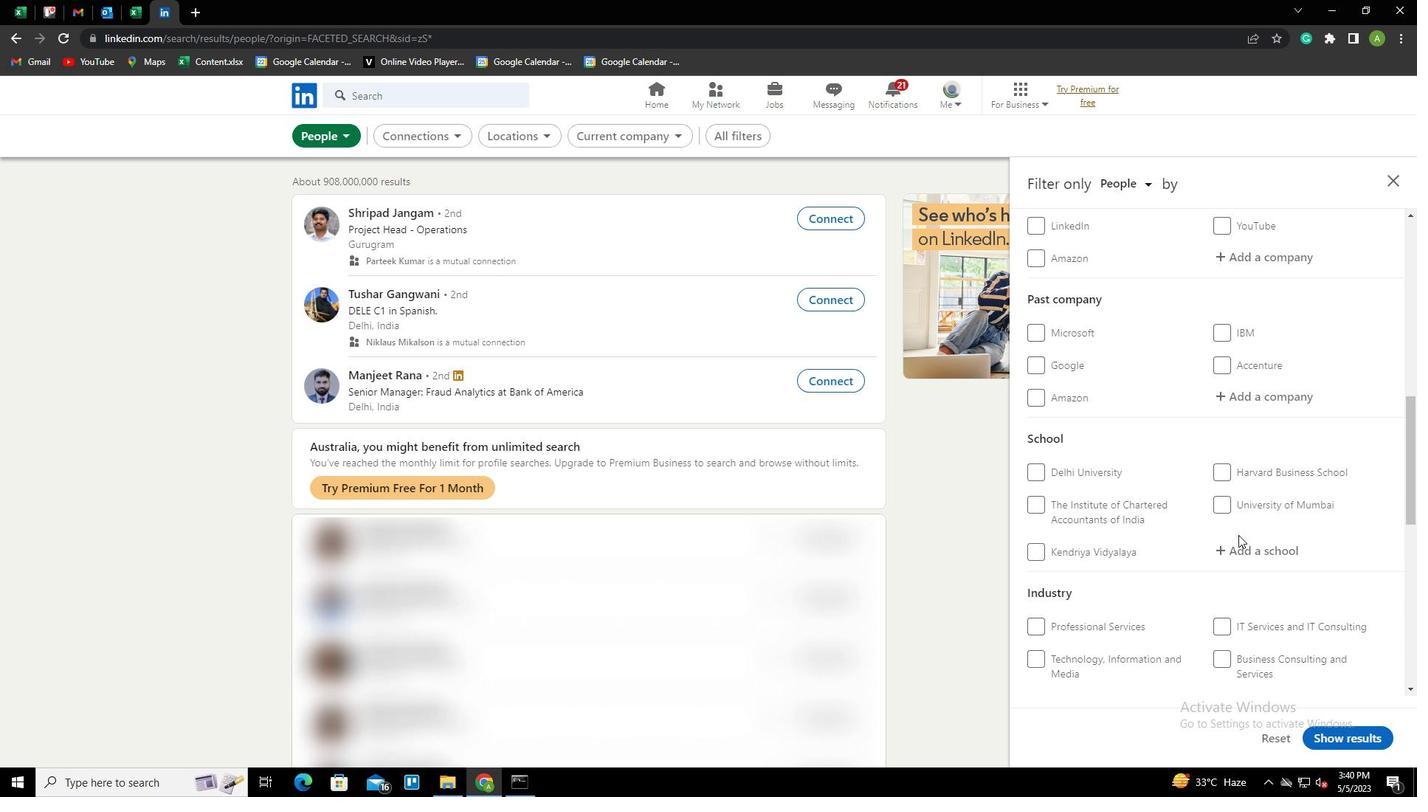 
Action: Mouse scrolled (1238, 534) with delta (0, 0)
Screenshot: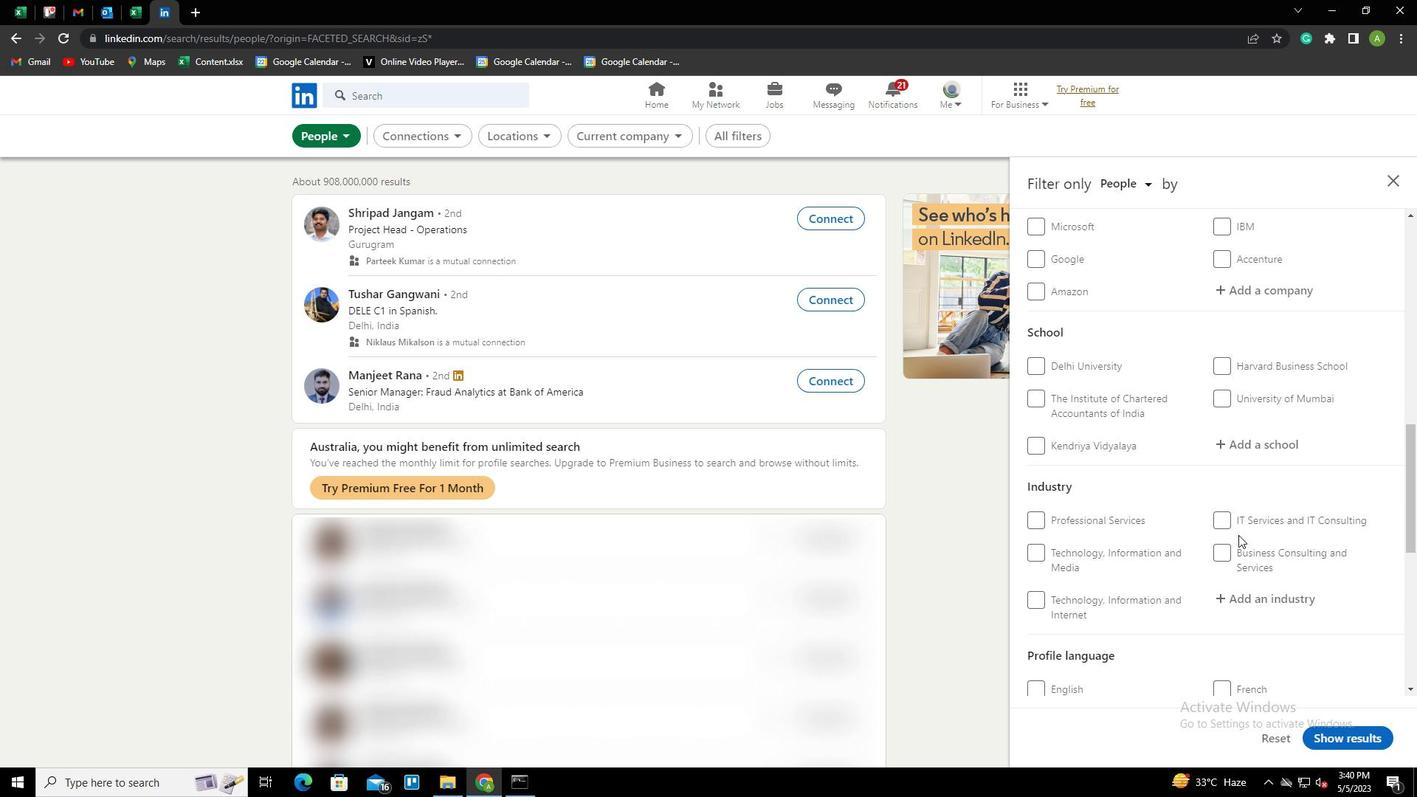 
Action: Mouse scrolled (1238, 534) with delta (0, 0)
Screenshot: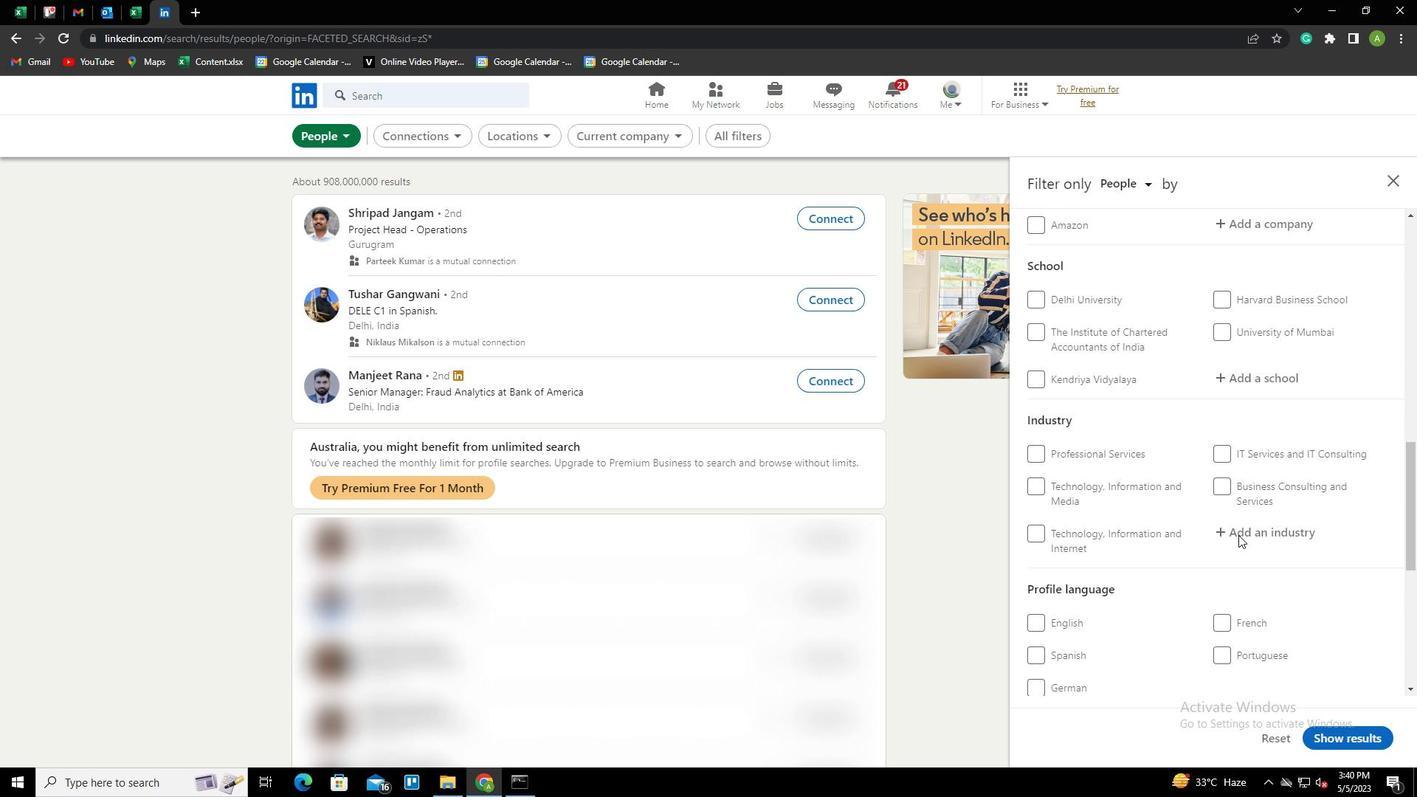 
Action: Mouse moved to (1220, 501)
Screenshot: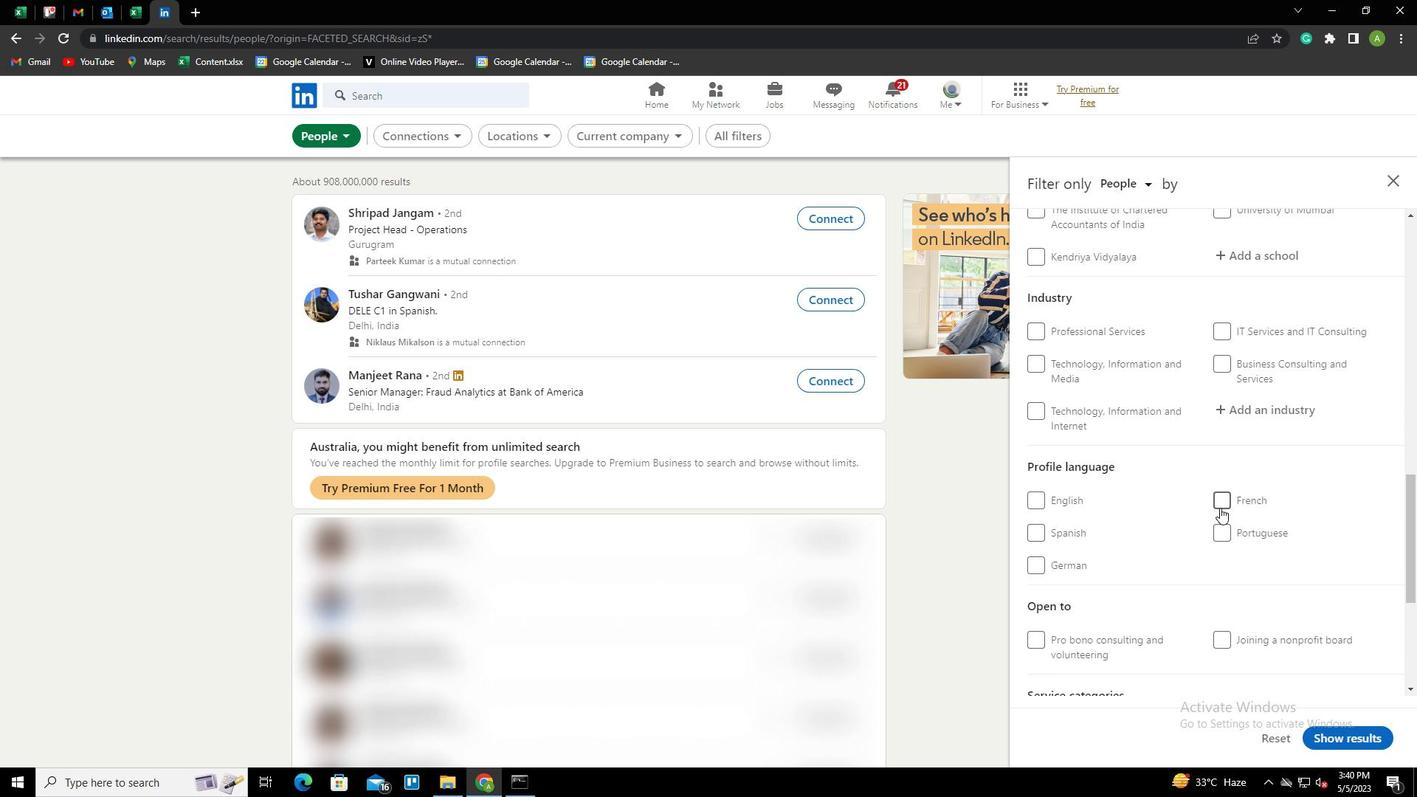
Action: Mouse pressed left at (1220, 501)
Screenshot: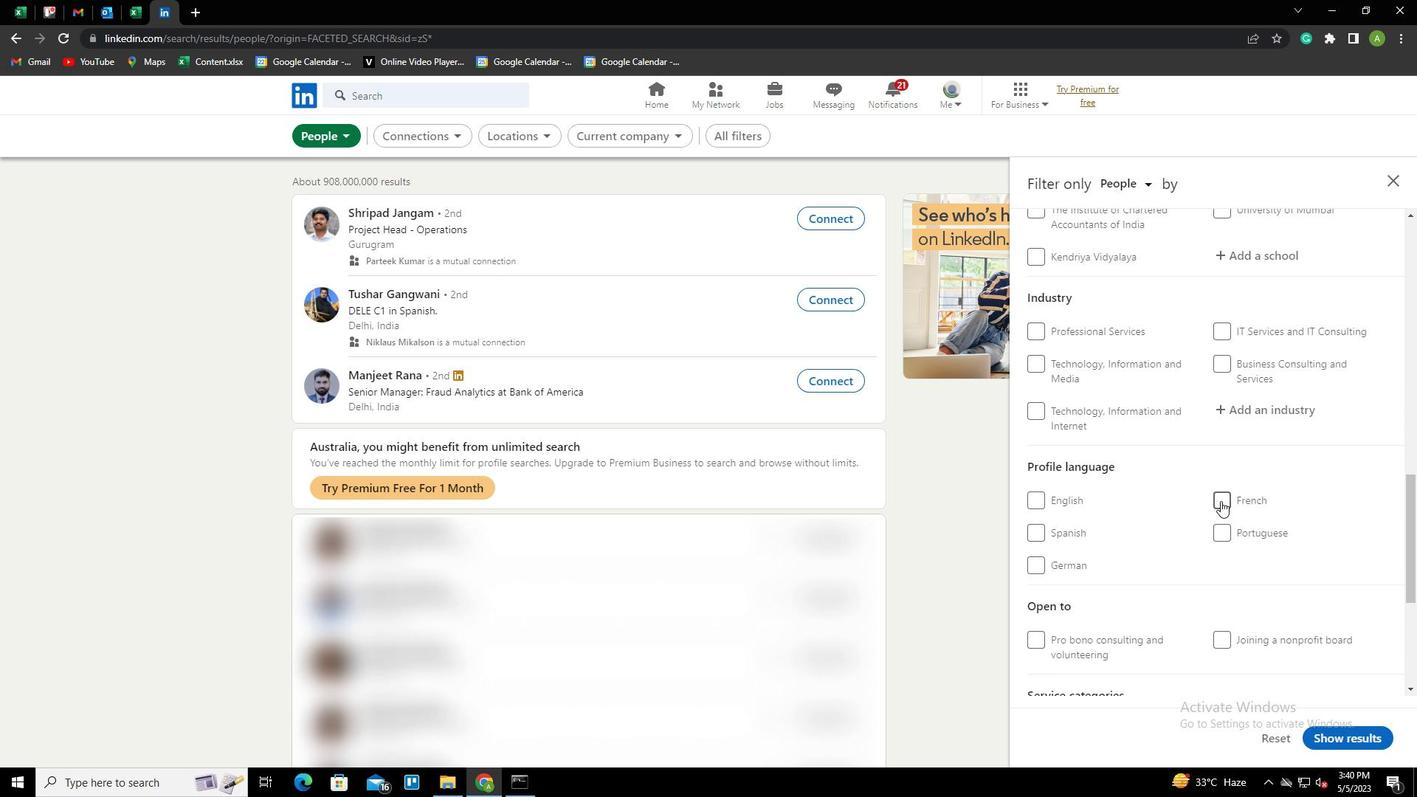 
Action: Mouse moved to (1279, 507)
Screenshot: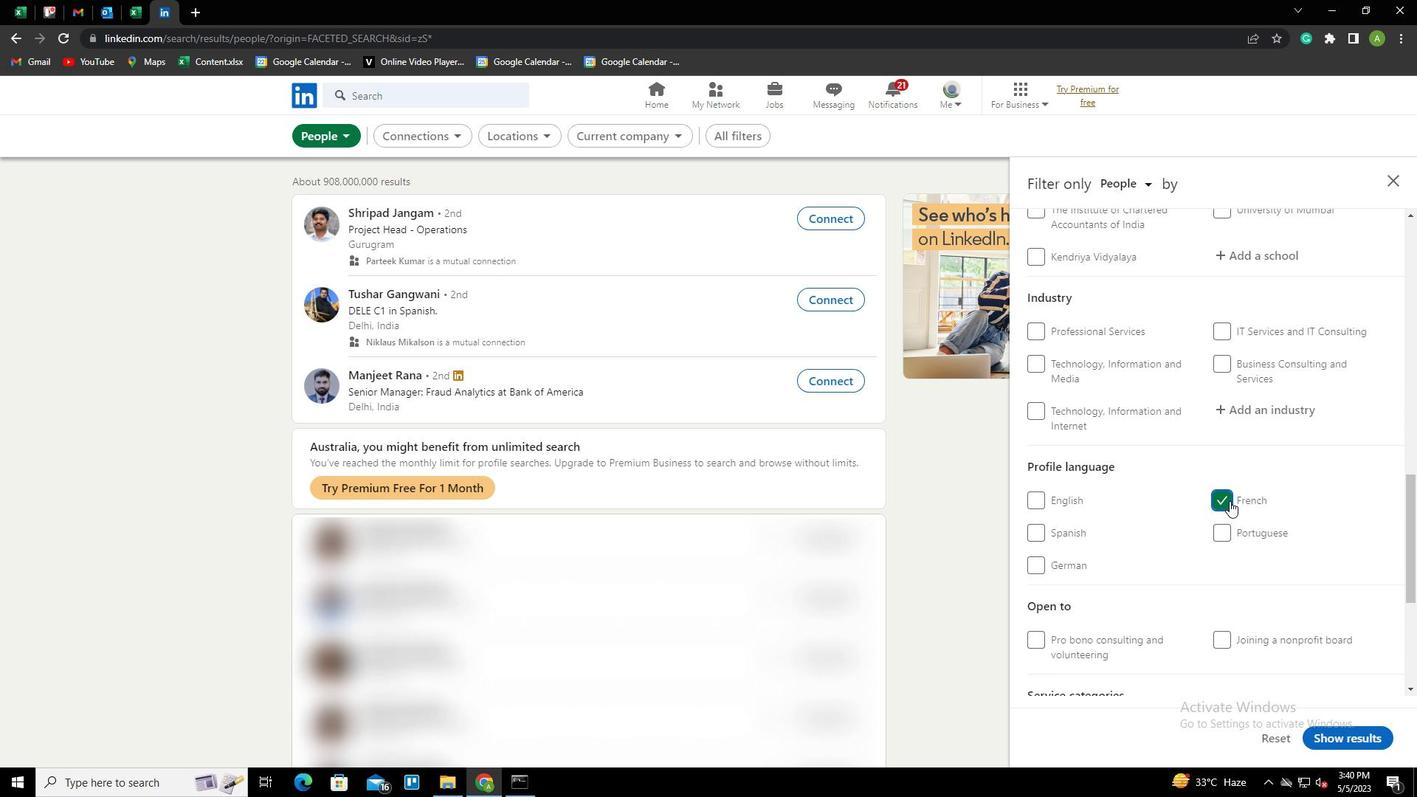 
Action: Mouse scrolled (1279, 507) with delta (0, 0)
Screenshot: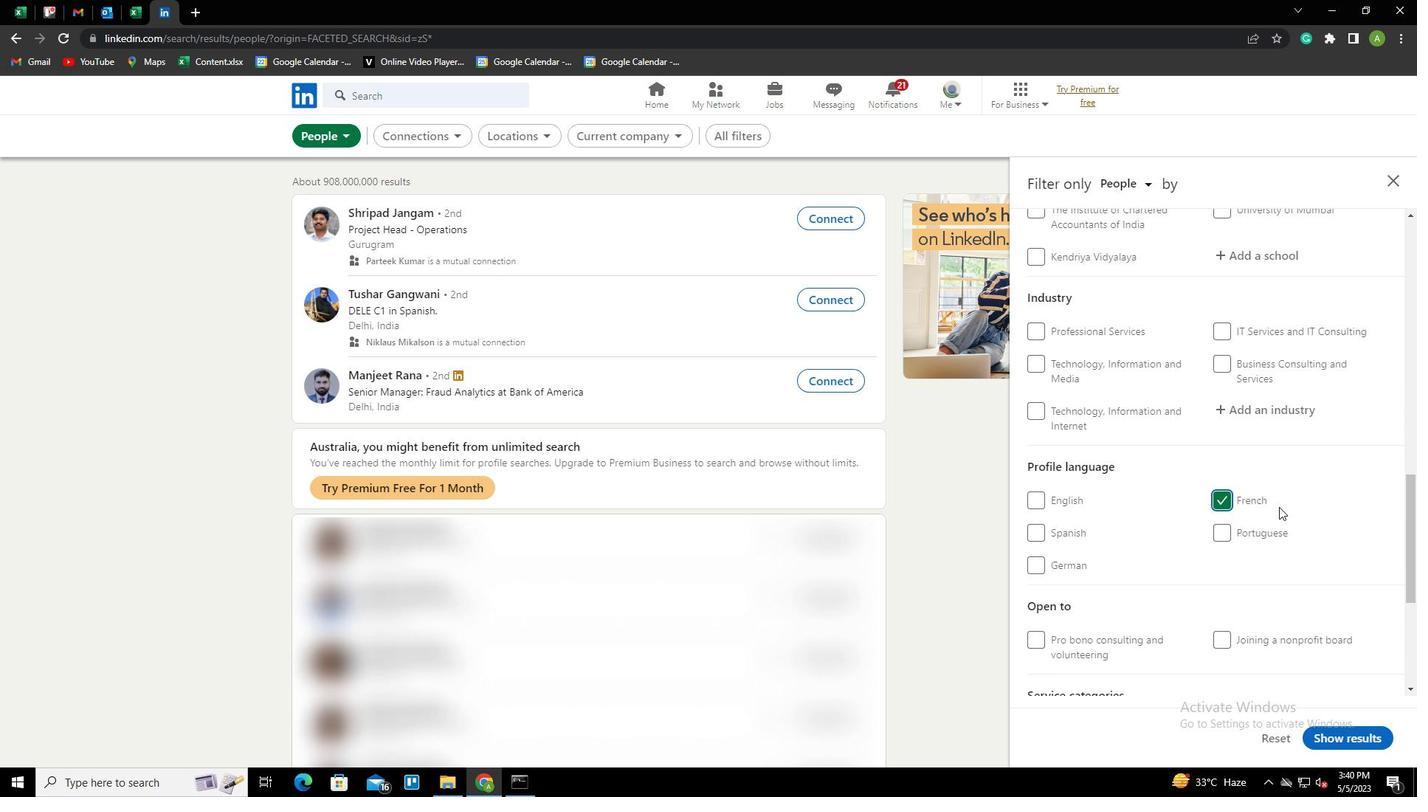 
Action: Mouse scrolled (1279, 507) with delta (0, 0)
Screenshot: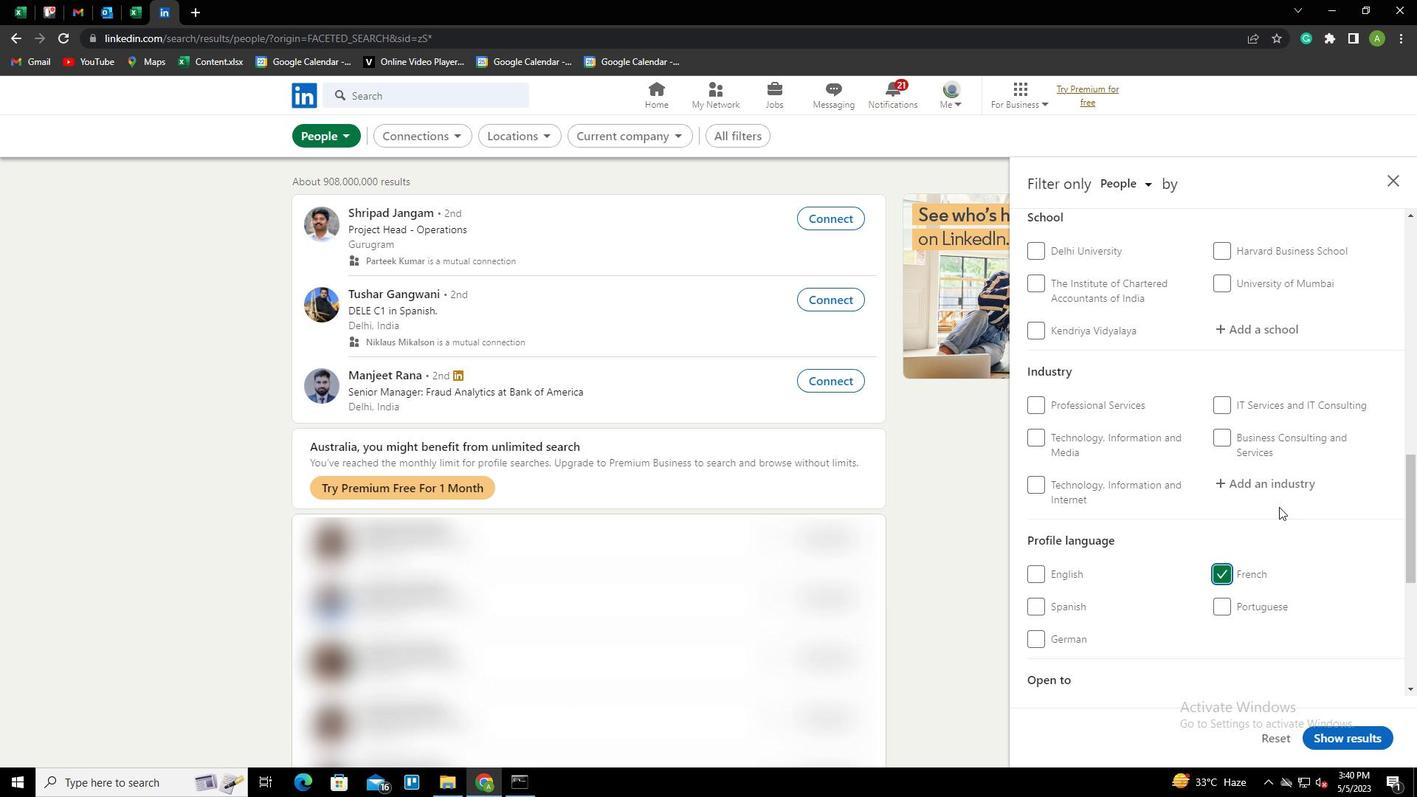 
Action: Mouse scrolled (1279, 507) with delta (0, 0)
Screenshot: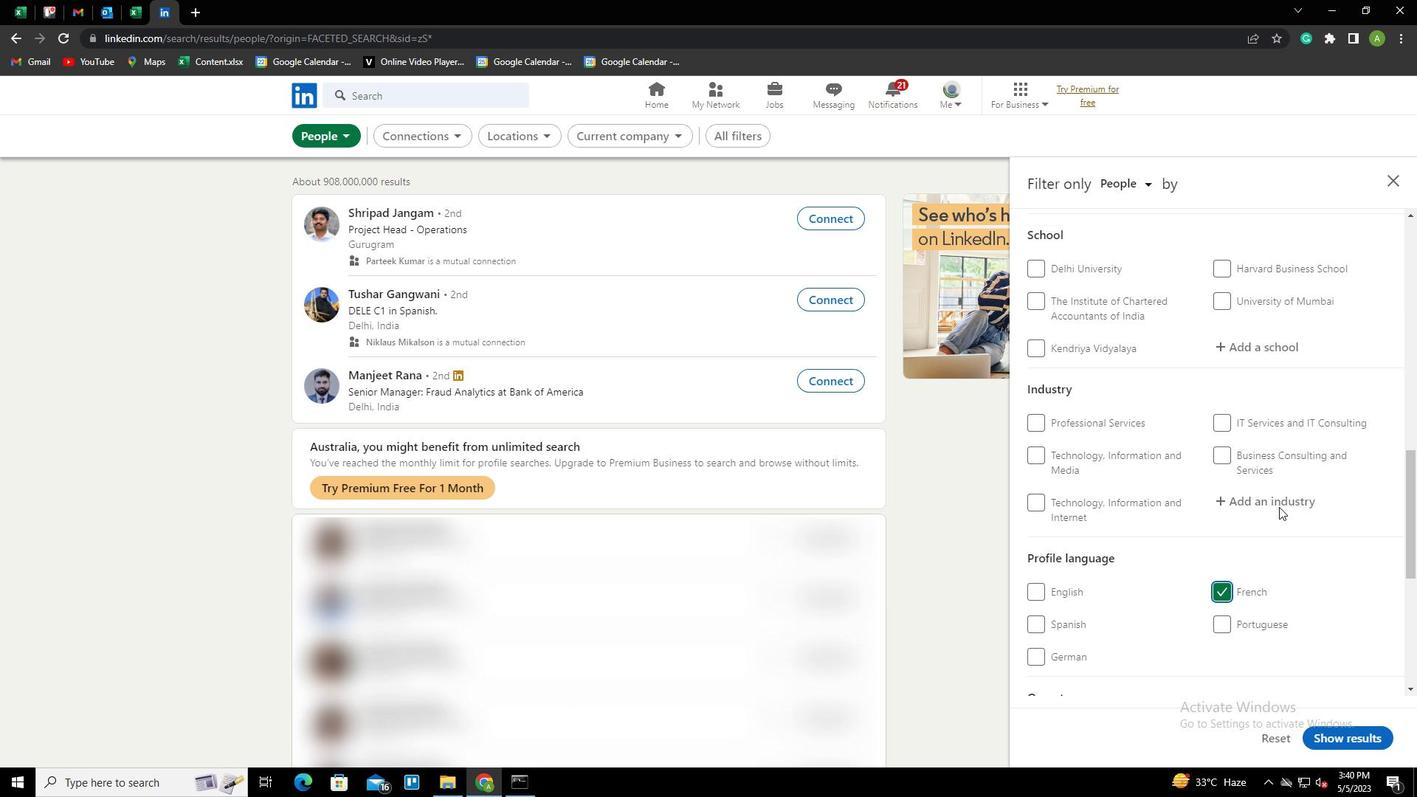 
Action: Mouse scrolled (1279, 507) with delta (0, 0)
Screenshot: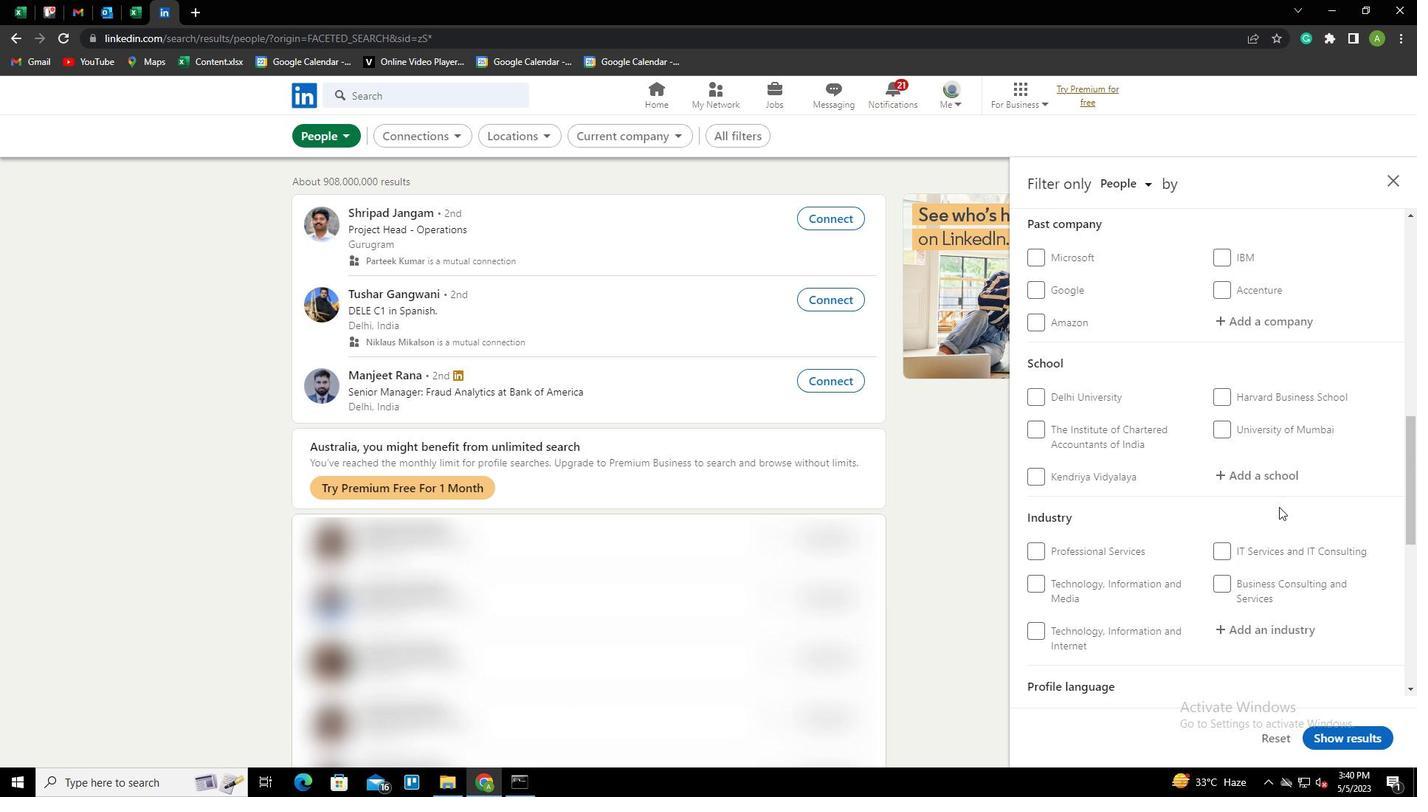 
Action: Mouse scrolled (1279, 507) with delta (0, 0)
Screenshot: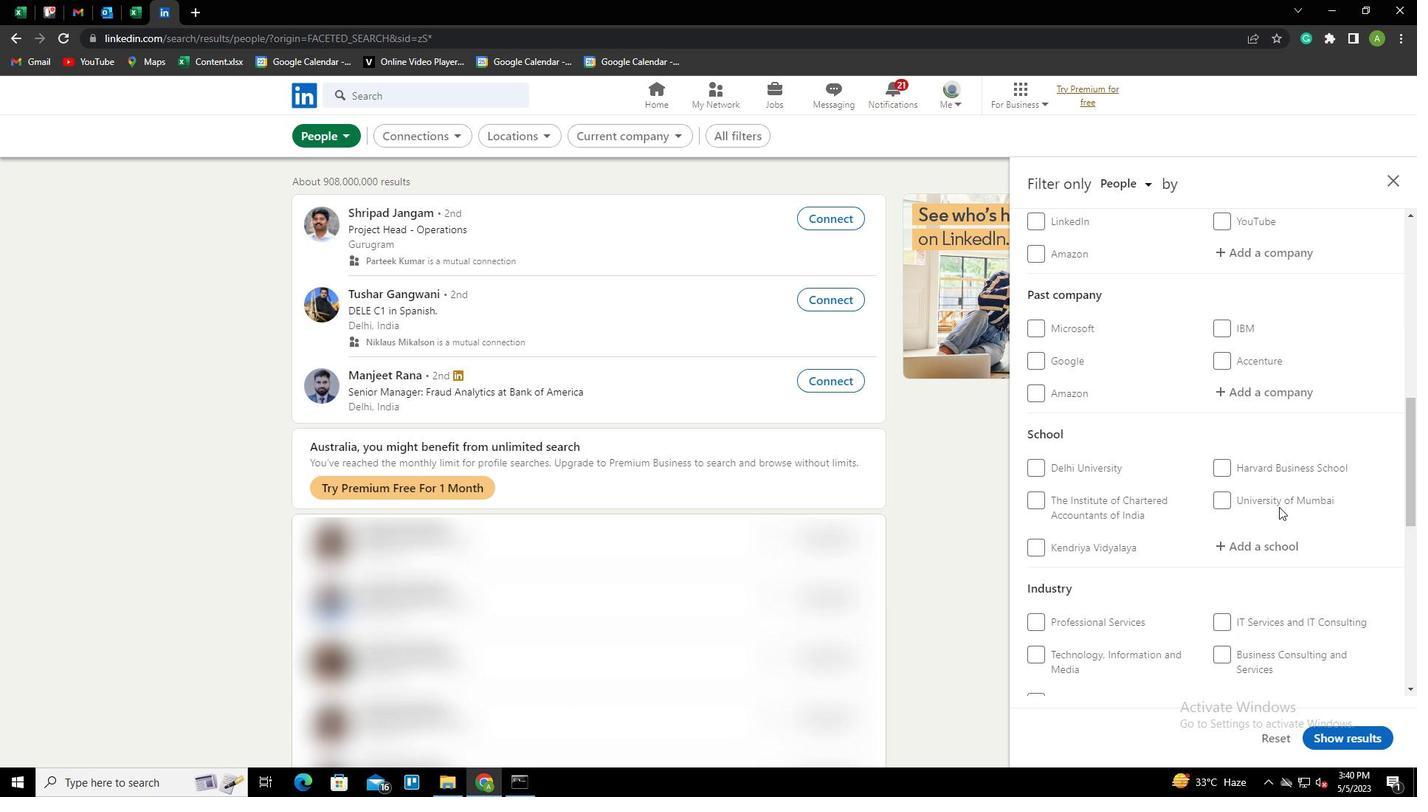 
Action: Mouse scrolled (1279, 507) with delta (0, 0)
Screenshot: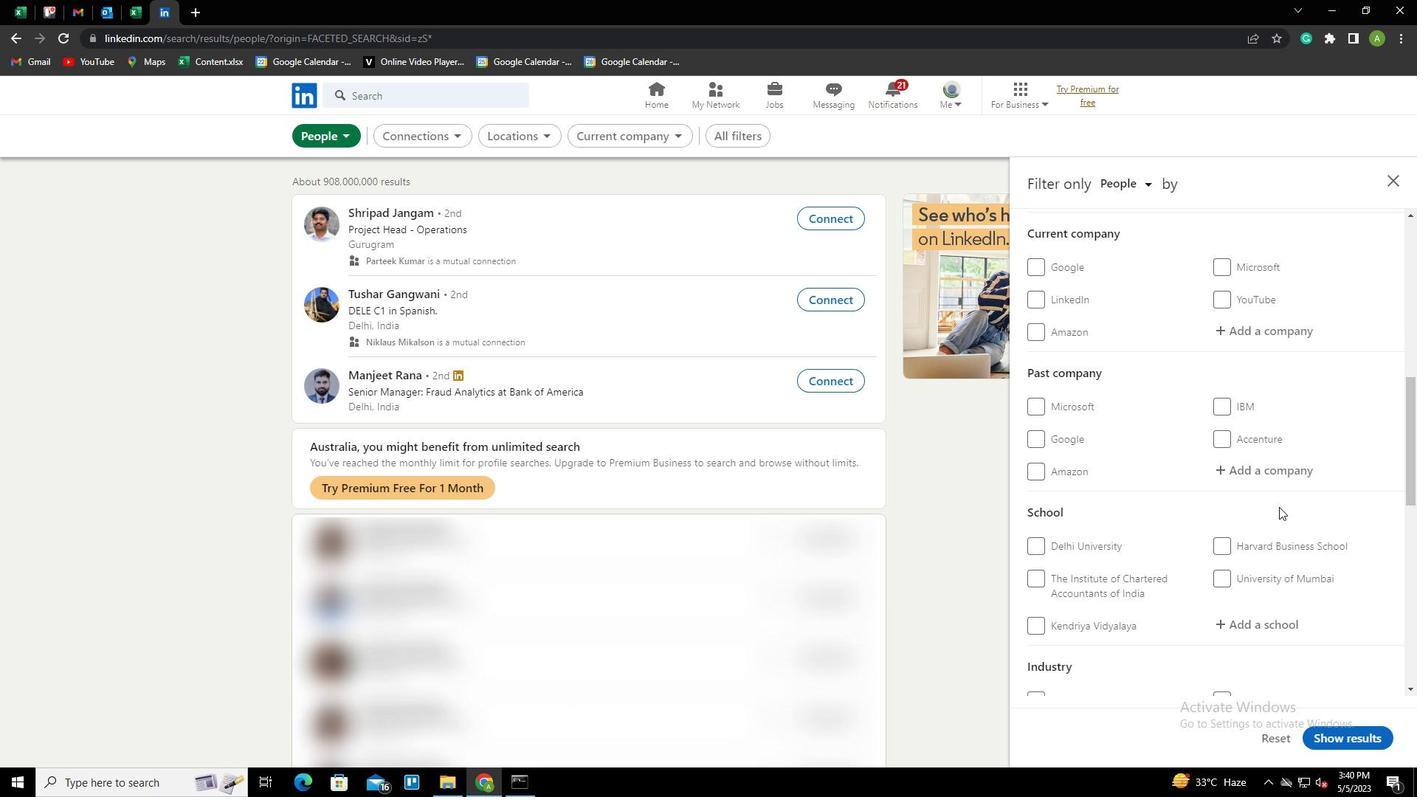 
Action: Mouse moved to (1265, 403)
Screenshot: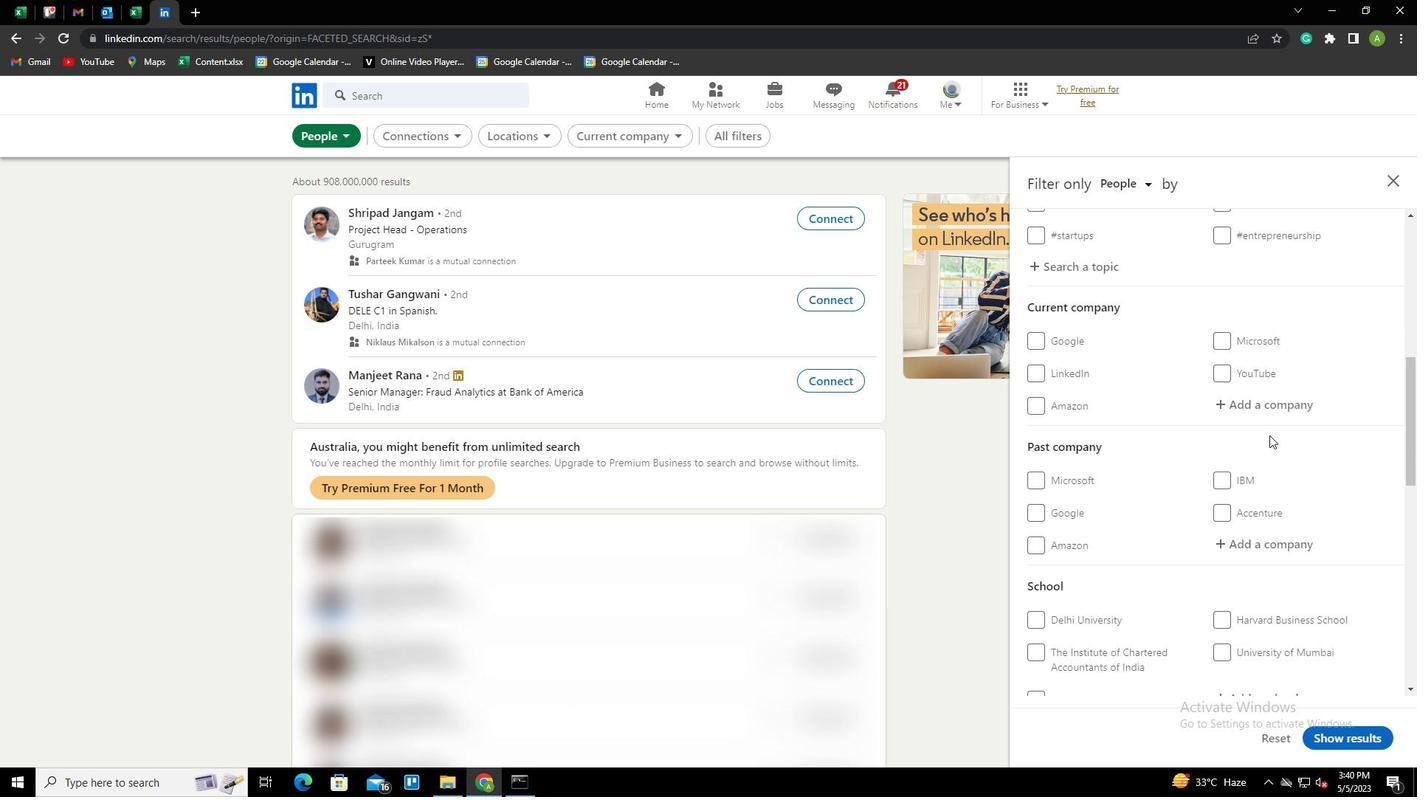 
Action: Mouse pressed left at (1265, 403)
Screenshot: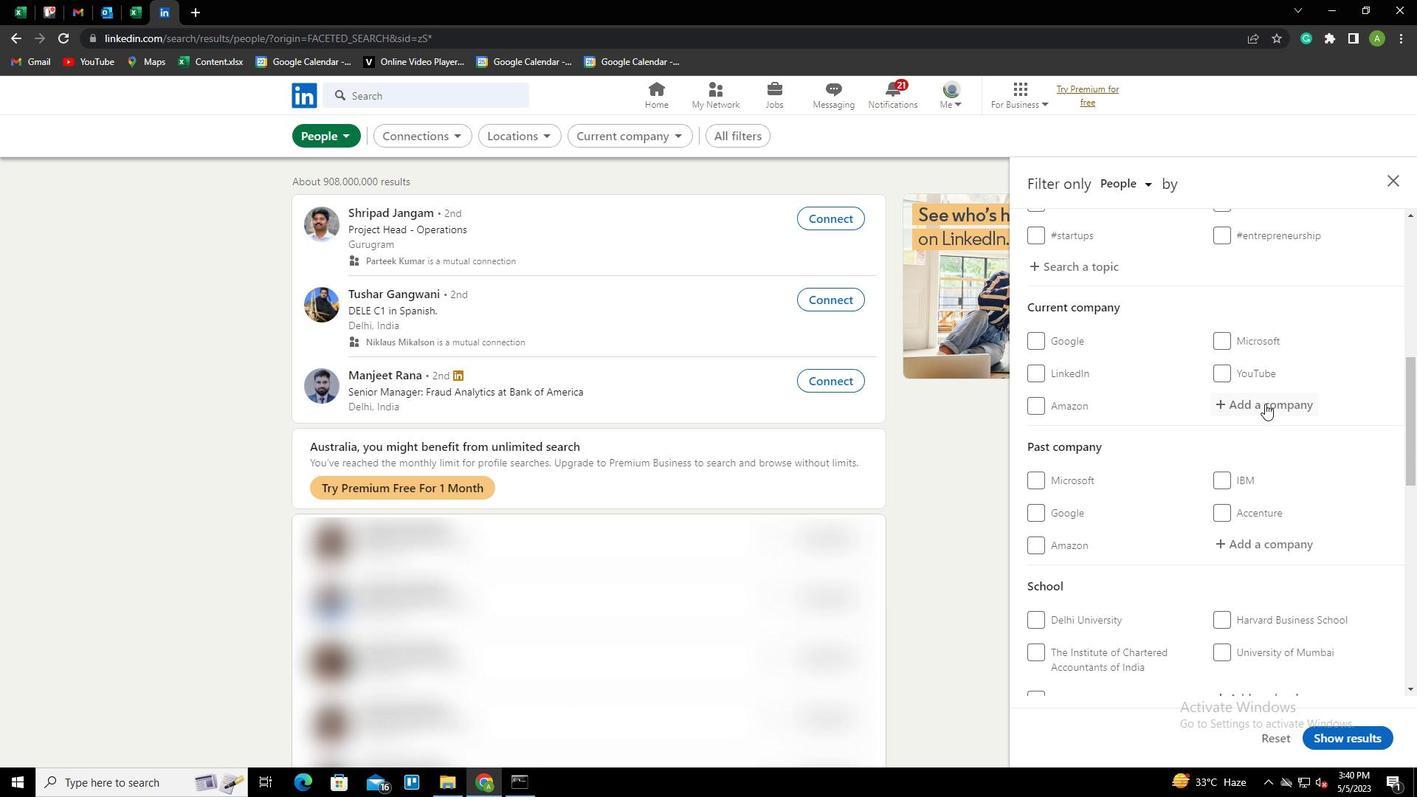 
Action: Key pressed <Key.shift><Key.shift><Key.shift><Key.shift><Key.shift><Key.shift><Key.shift><Key.shift><Key.shift><Key.shift><Key.shift><Key.shift><Key.shift><Key.shift><Key.shift><Key.shift>INDIA<Key.space><Key.shift>TODAY<Key.down><Key.enter>
Screenshot: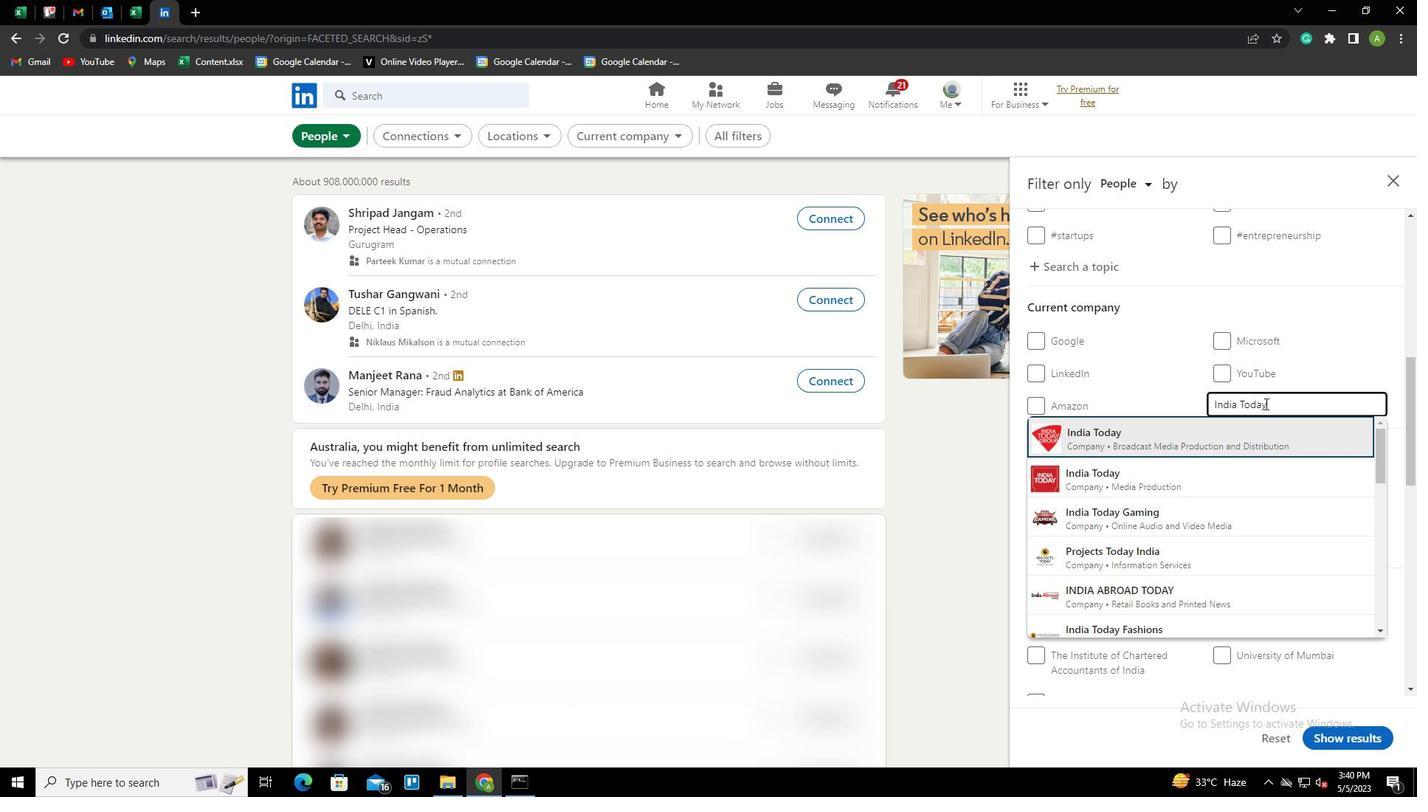 
Action: Mouse scrolled (1265, 403) with delta (0, 0)
Screenshot: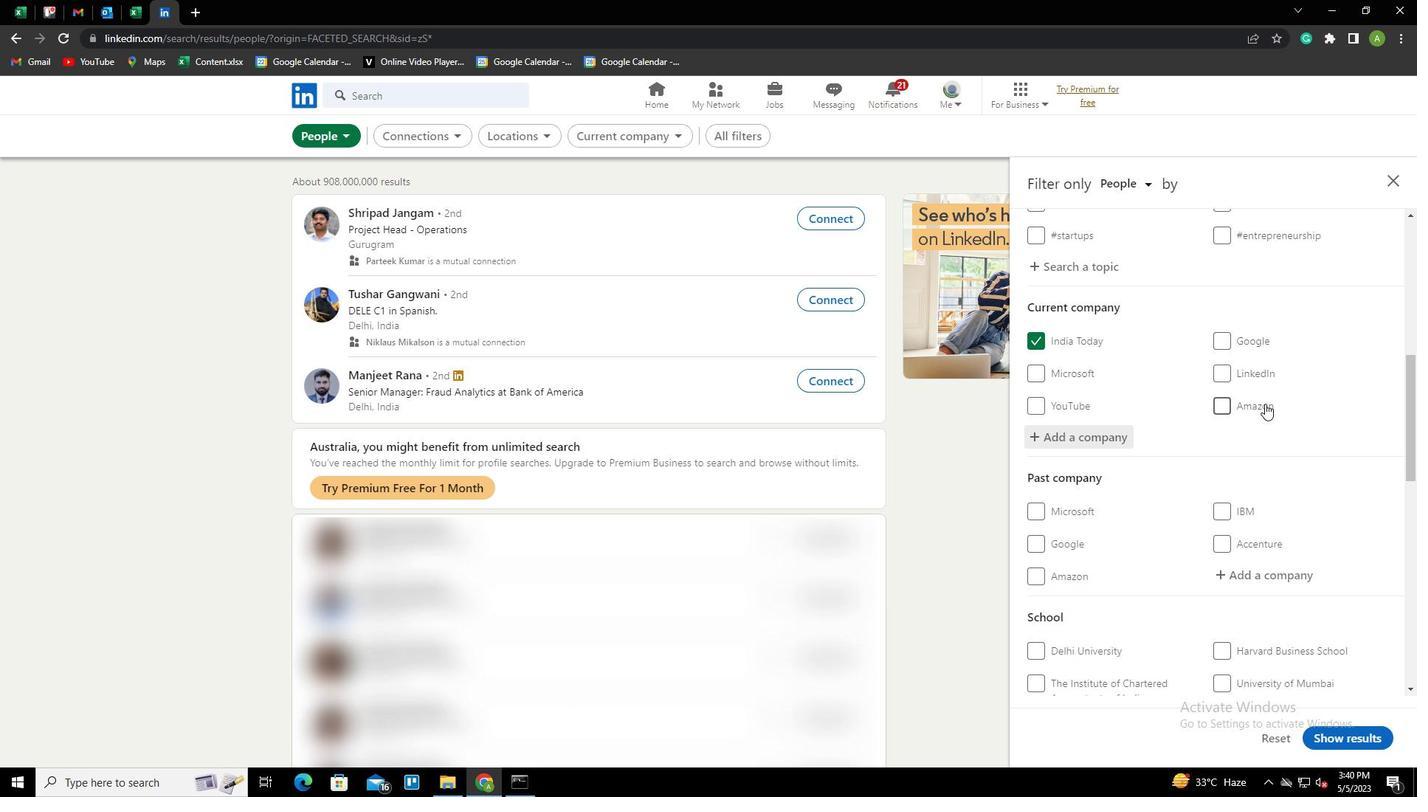 
Action: Mouse scrolled (1265, 403) with delta (0, 0)
Screenshot: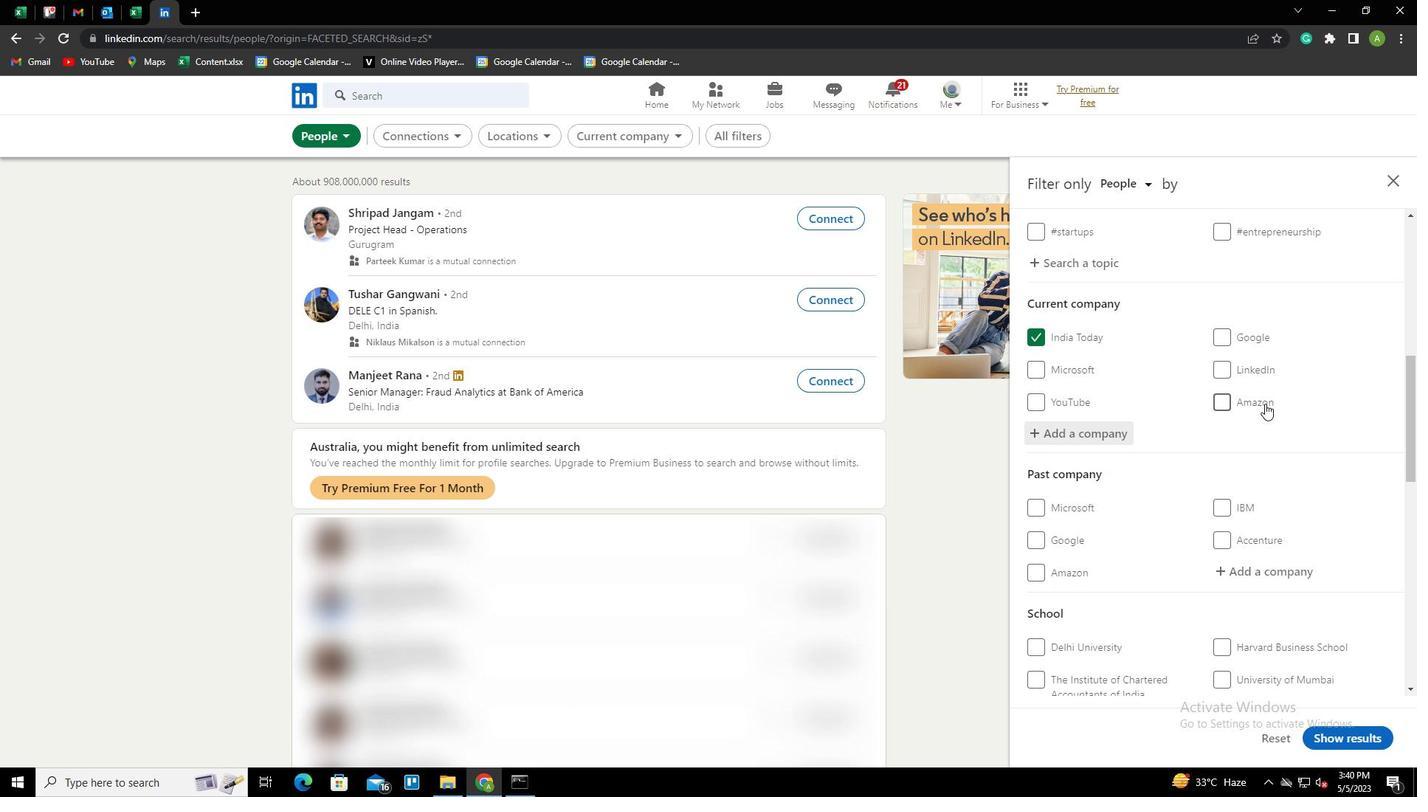 
Action: Mouse scrolled (1265, 403) with delta (0, 0)
Screenshot: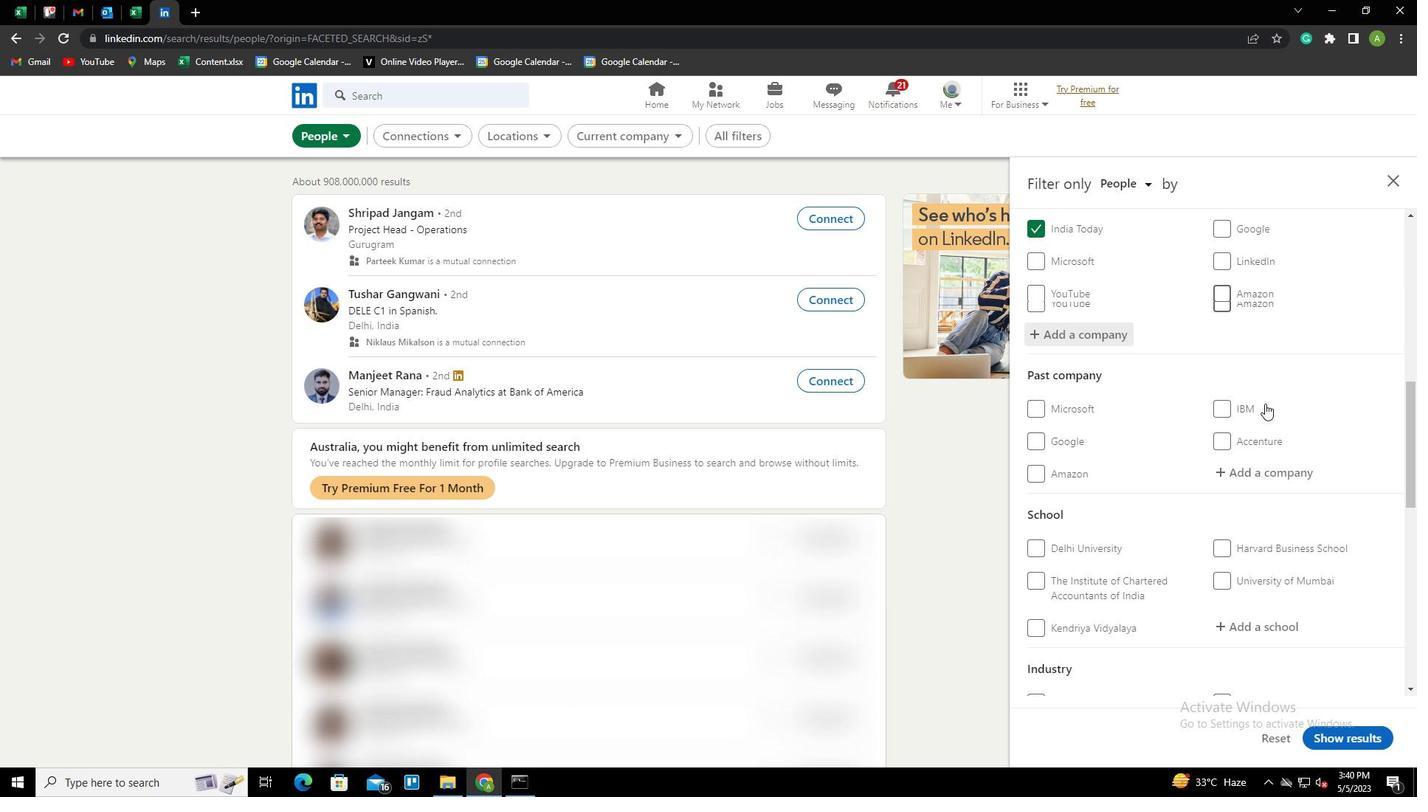 
Action: Mouse scrolled (1265, 403) with delta (0, 0)
Screenshot: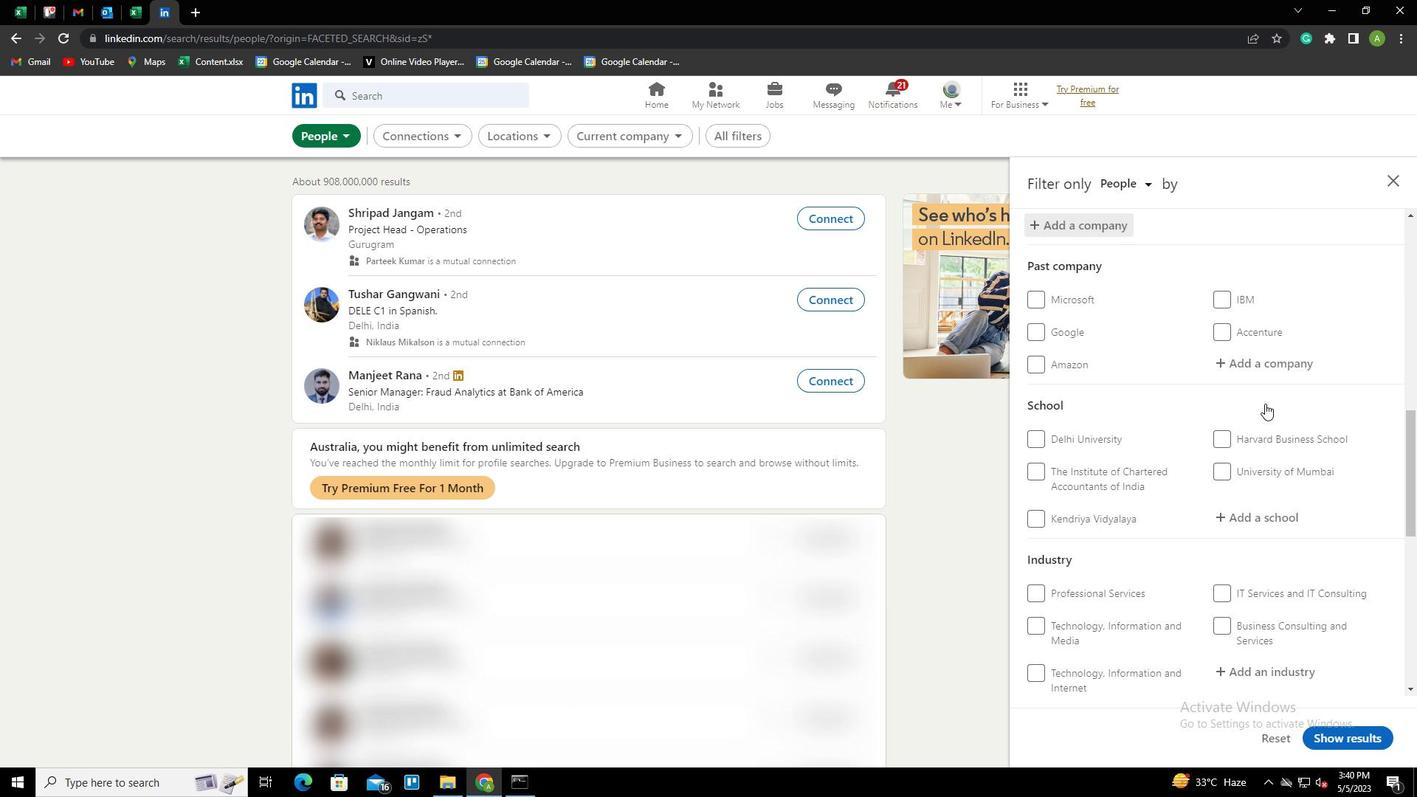 
Action: Mouse moved to (1253, 428)
Screenshot: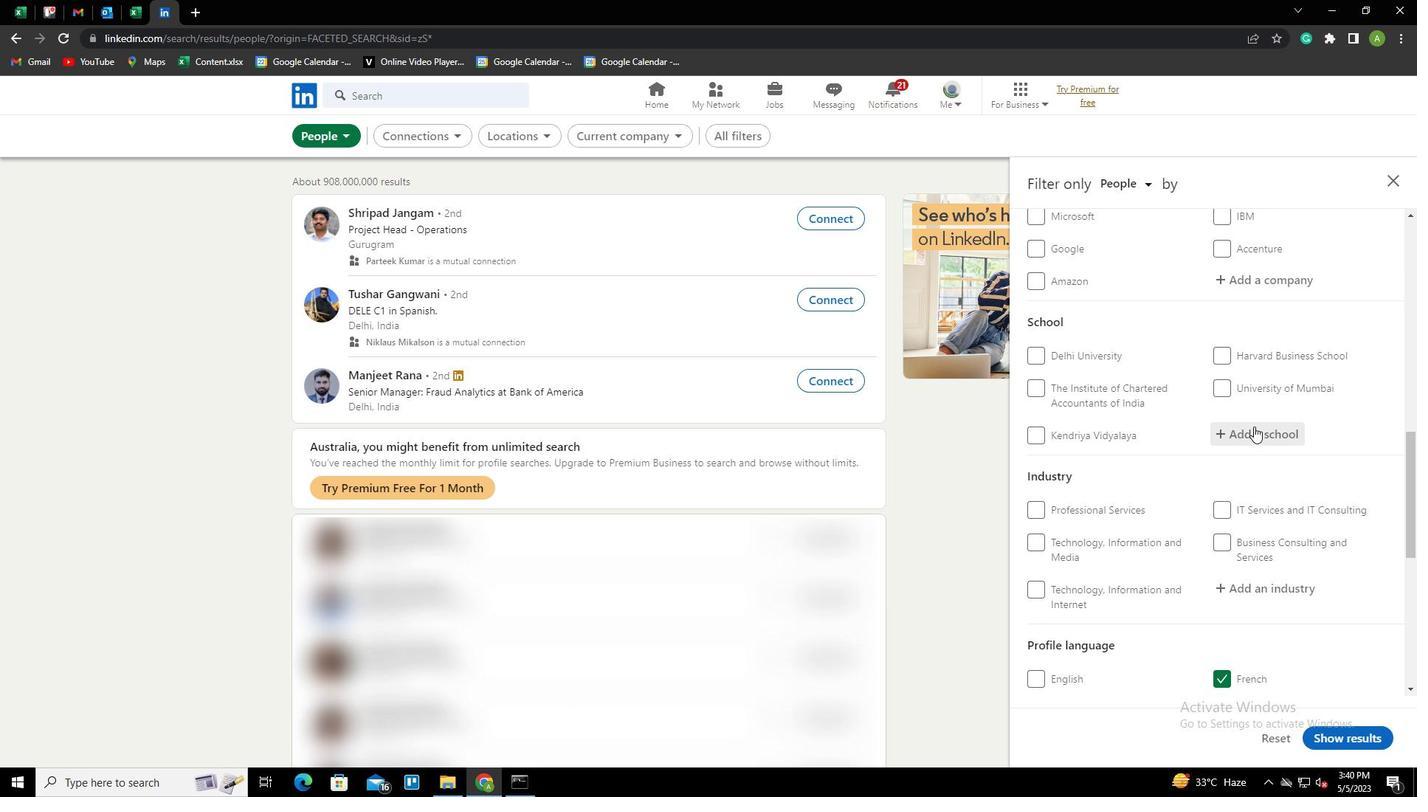 
Action: Mouse pressed left at (1253, 428)
Screenshot: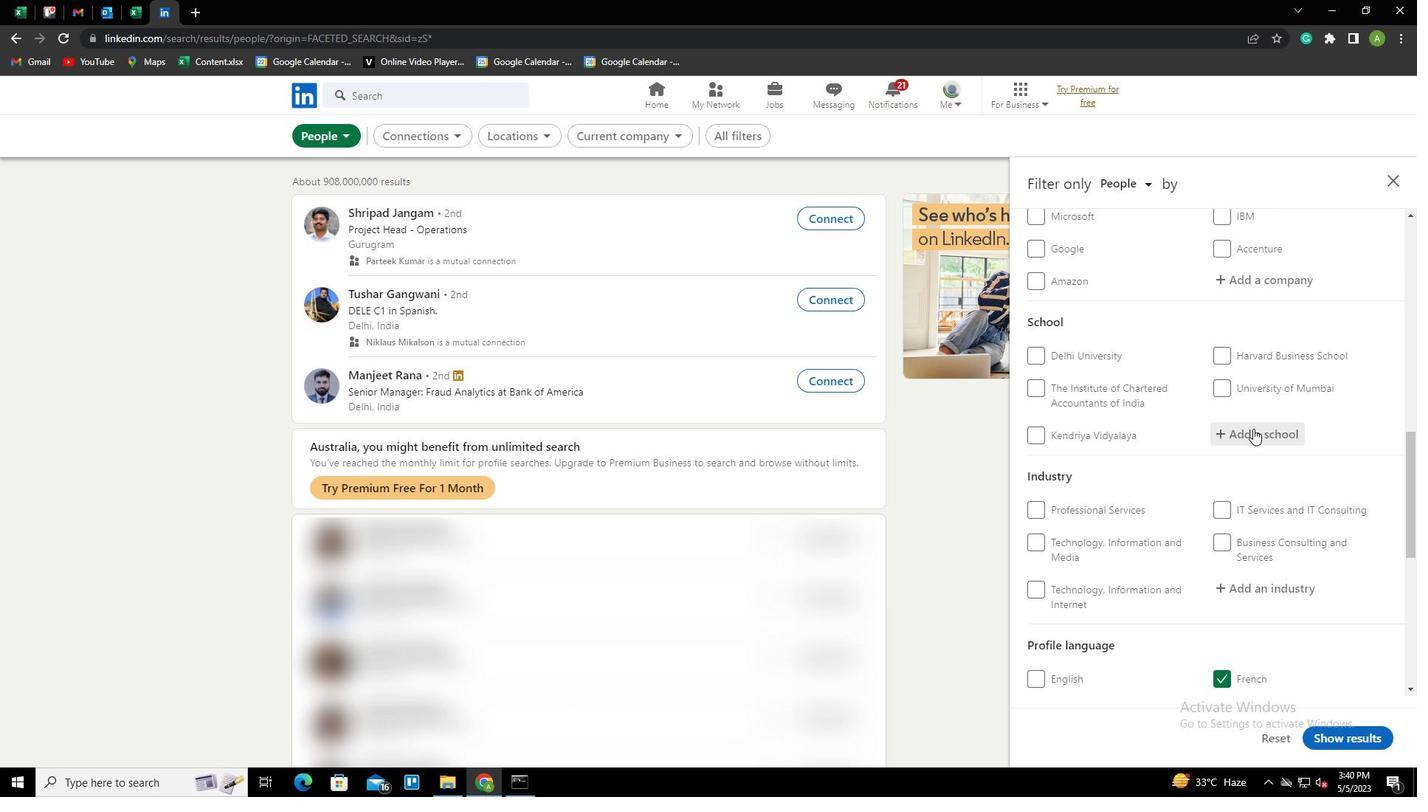 
Action: Key pressed <Key.shift><Key.shift><Key.shift><Key.shift><Key.shift><Key.shift><Key.shift><Key.shift><Key.shift><Key.shift><Key.shift><Key.shift><Key.shift><Key.shift><Key.shift><Key.shift><Key.shift><Key.shift><Key.shift><Key.shift><Key.shift><Key.shift><Key.shift>VELTECH<Key.space><Key.shift>DR<Key.backspace>R<Key.space>.<Key.shift><Key.shift><Key.shift><Key.shift>RR<Key.space><Key.down><Key.enter>
Screenshot: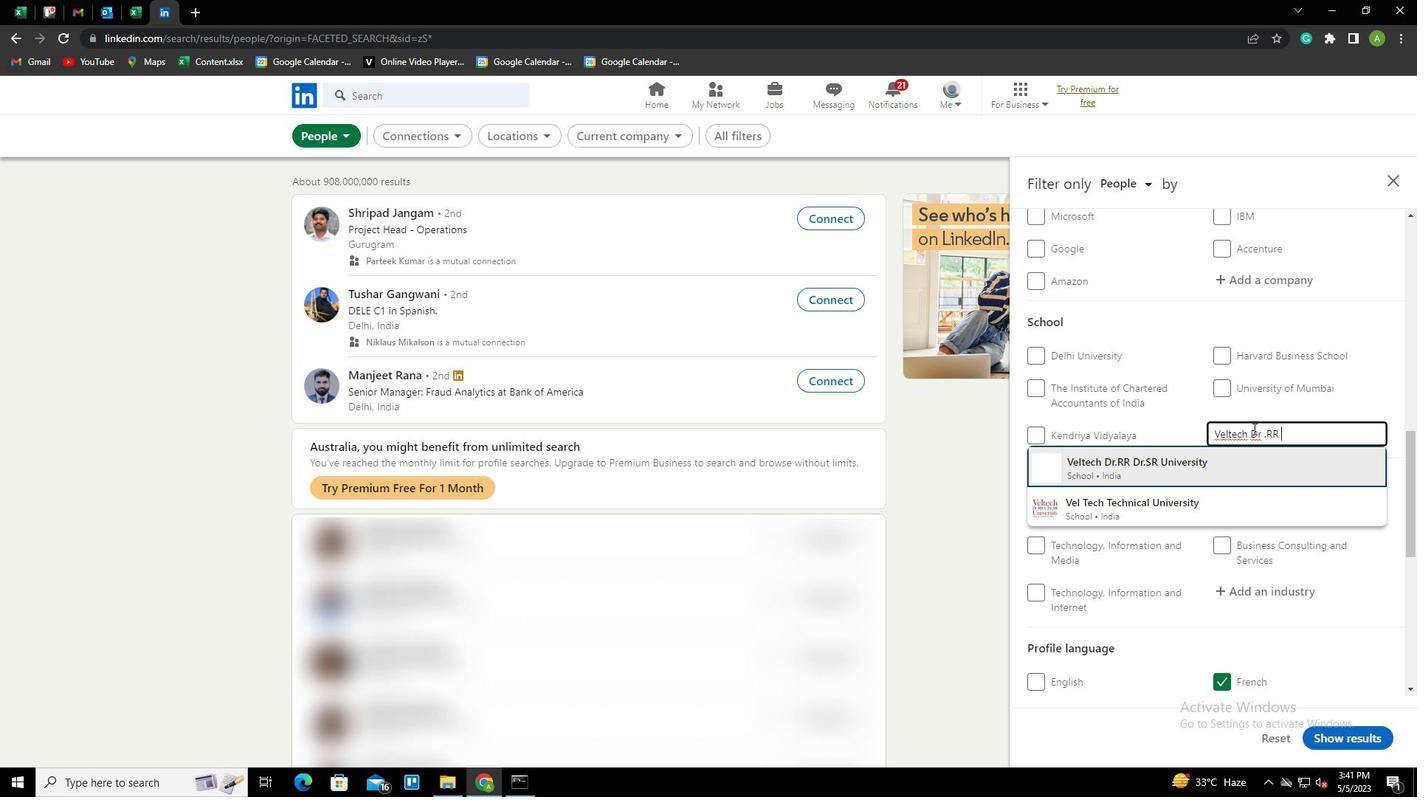
Action: Mouse scrolled (1253, 428) with delta (0, 0)
Screenshot: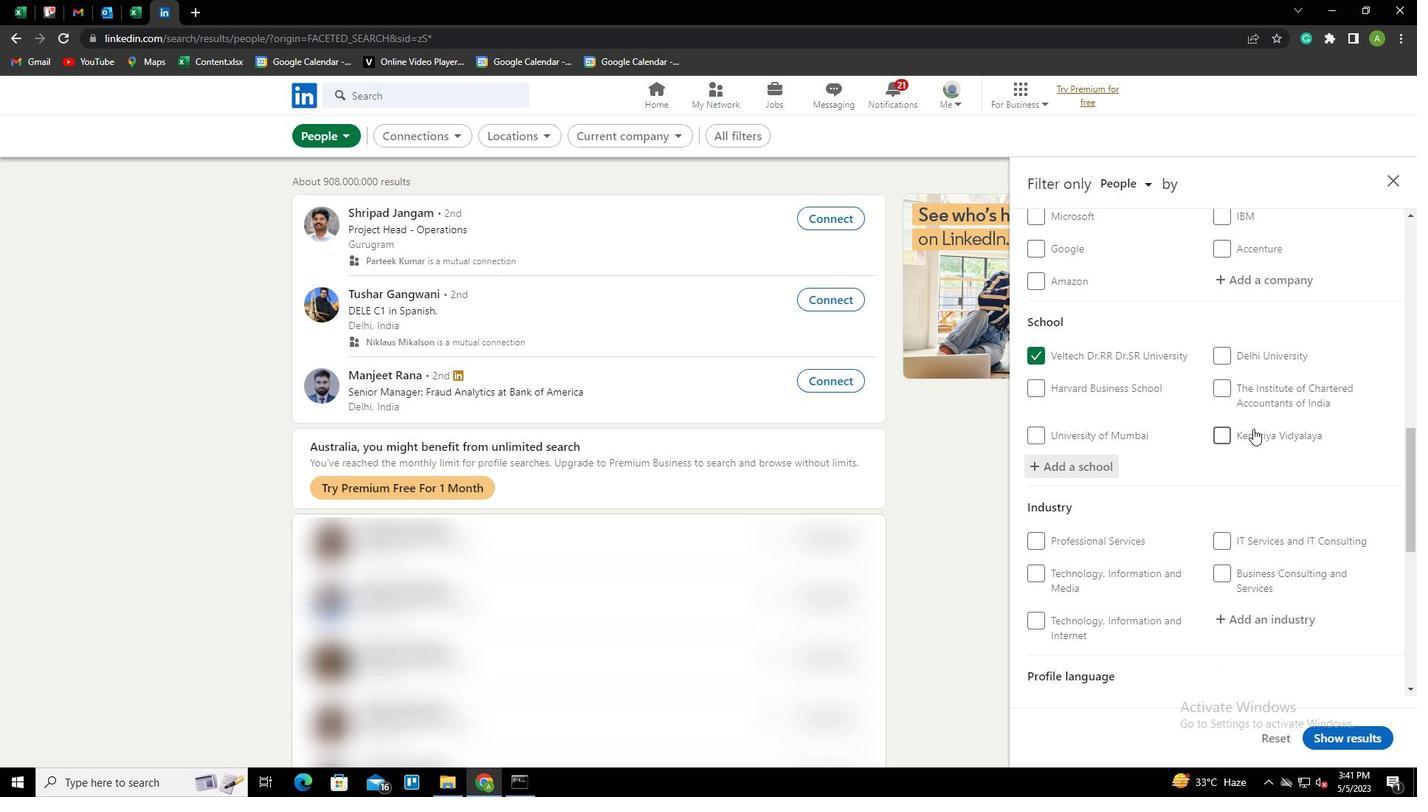 
Action: Mouse scrolled (1253, 428) with delta (0, 0)
Screenshot: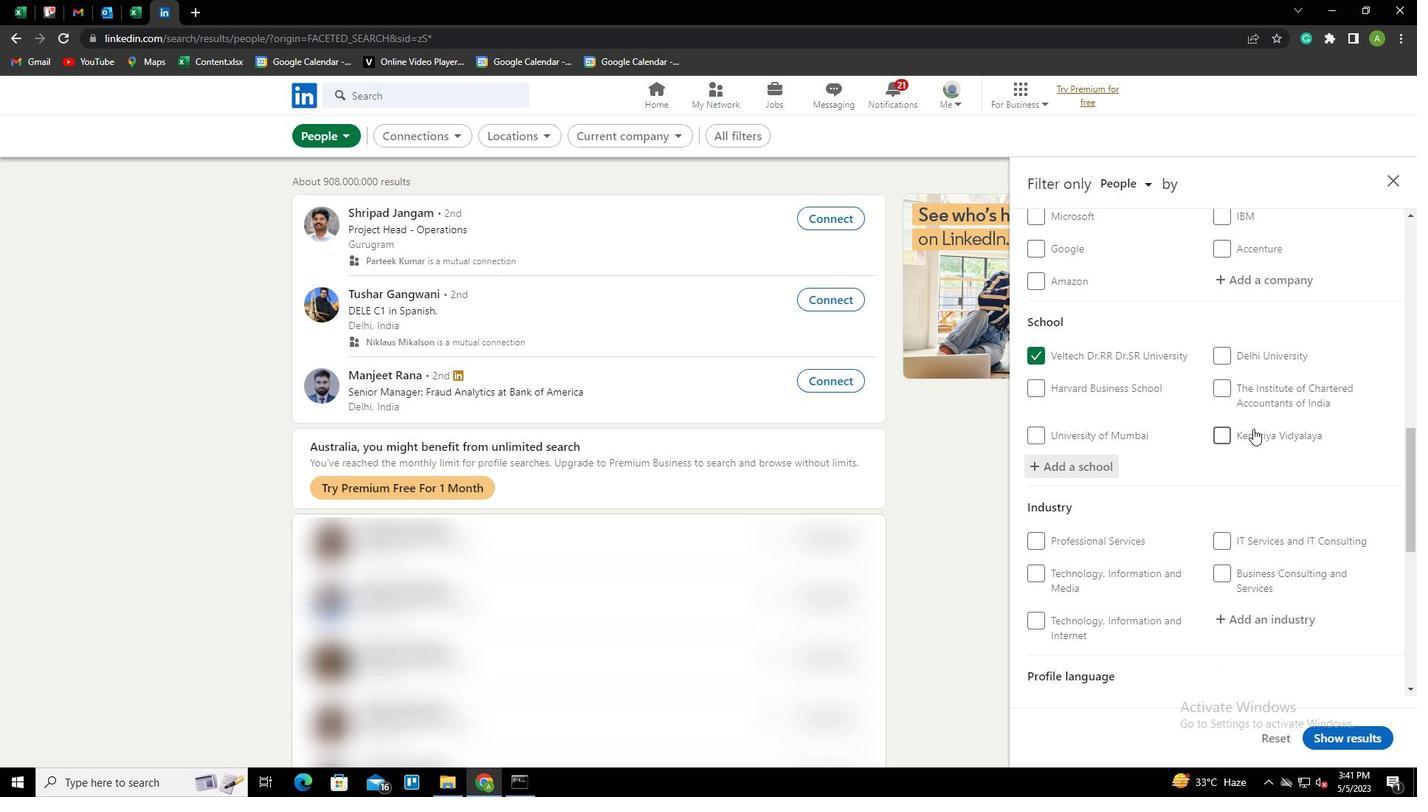 
Action: Mouse scrolled (1253, 428) with delta (0, 0)
Screenshot: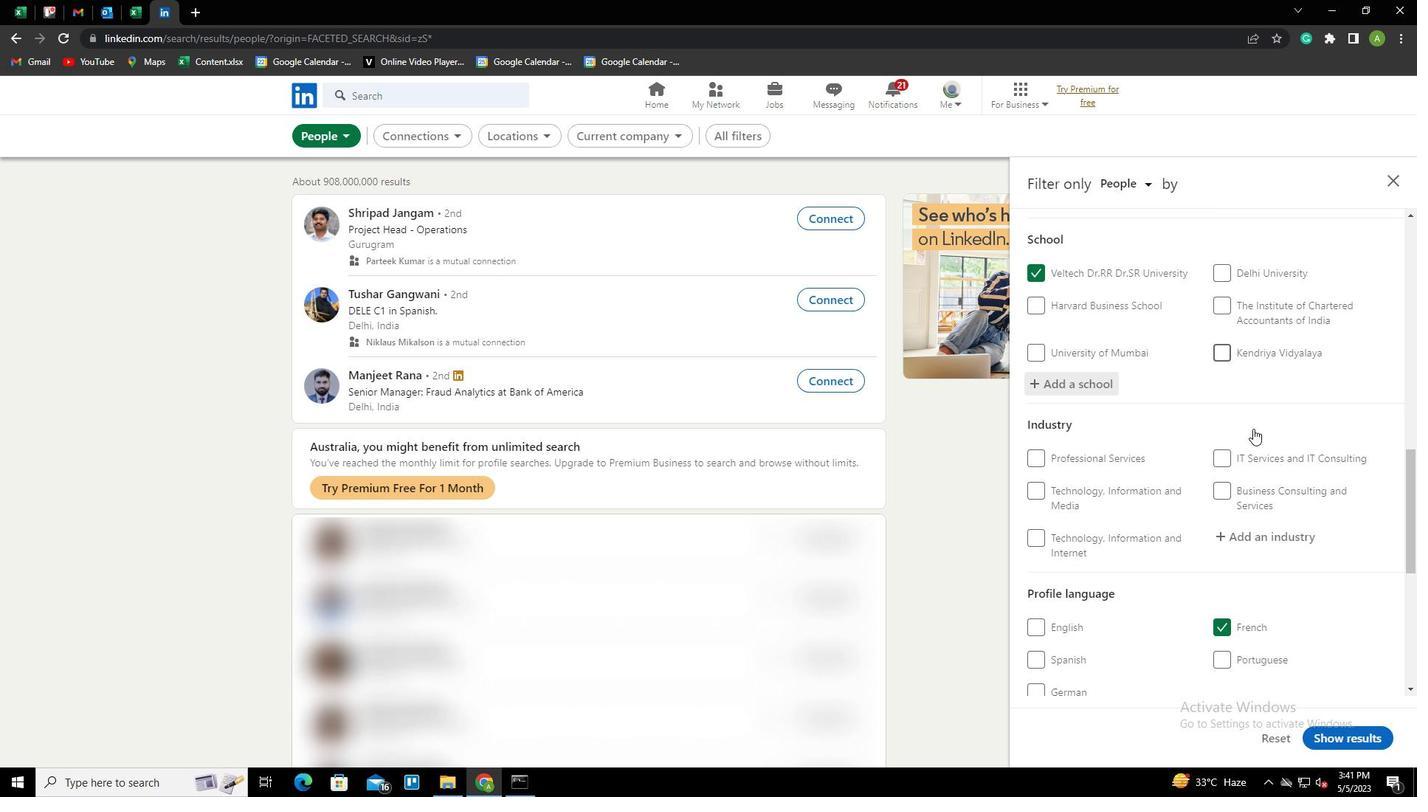 
Action: Mouse moved to (1256, 400)
Screenshot: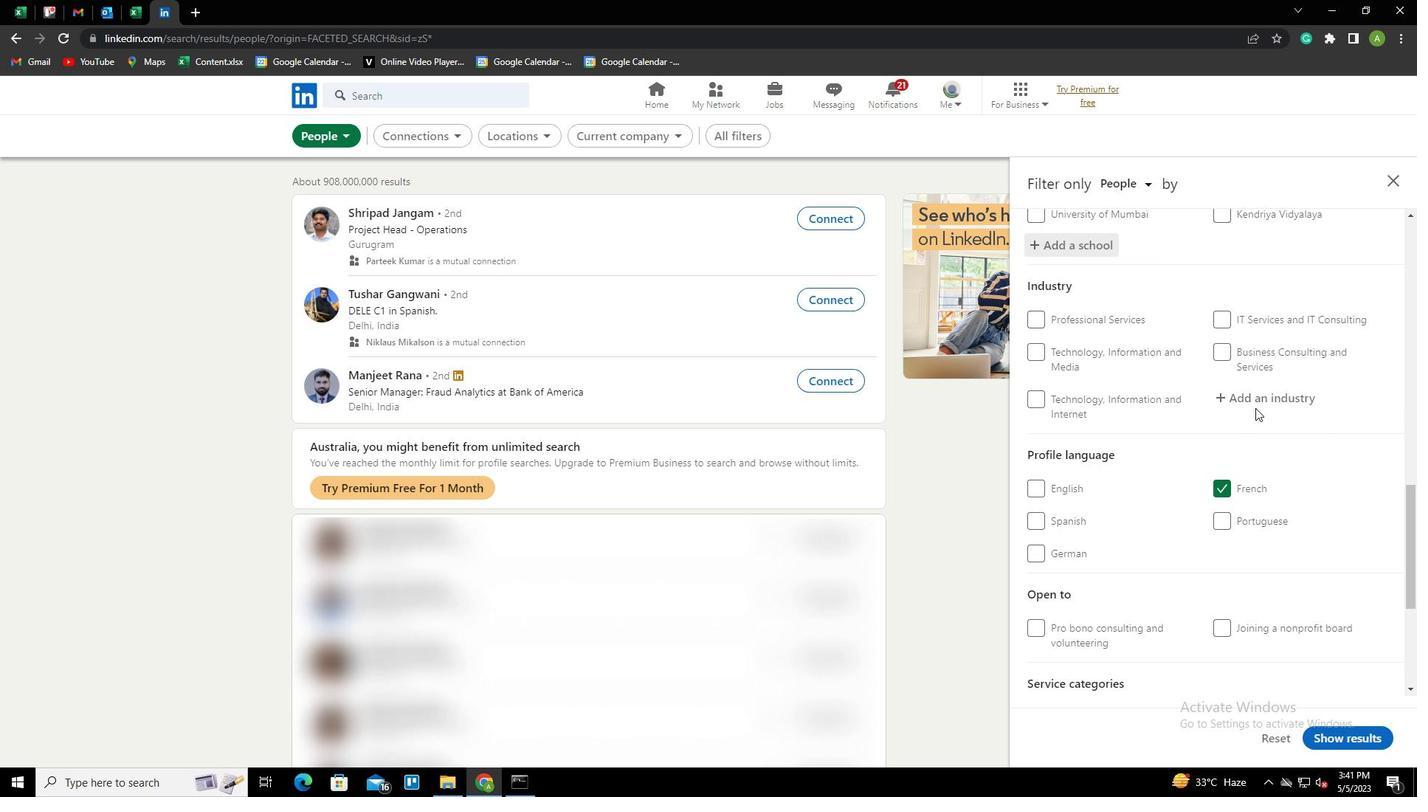 
Action: Mouse pressed left at (1256, 400)
Screenshot: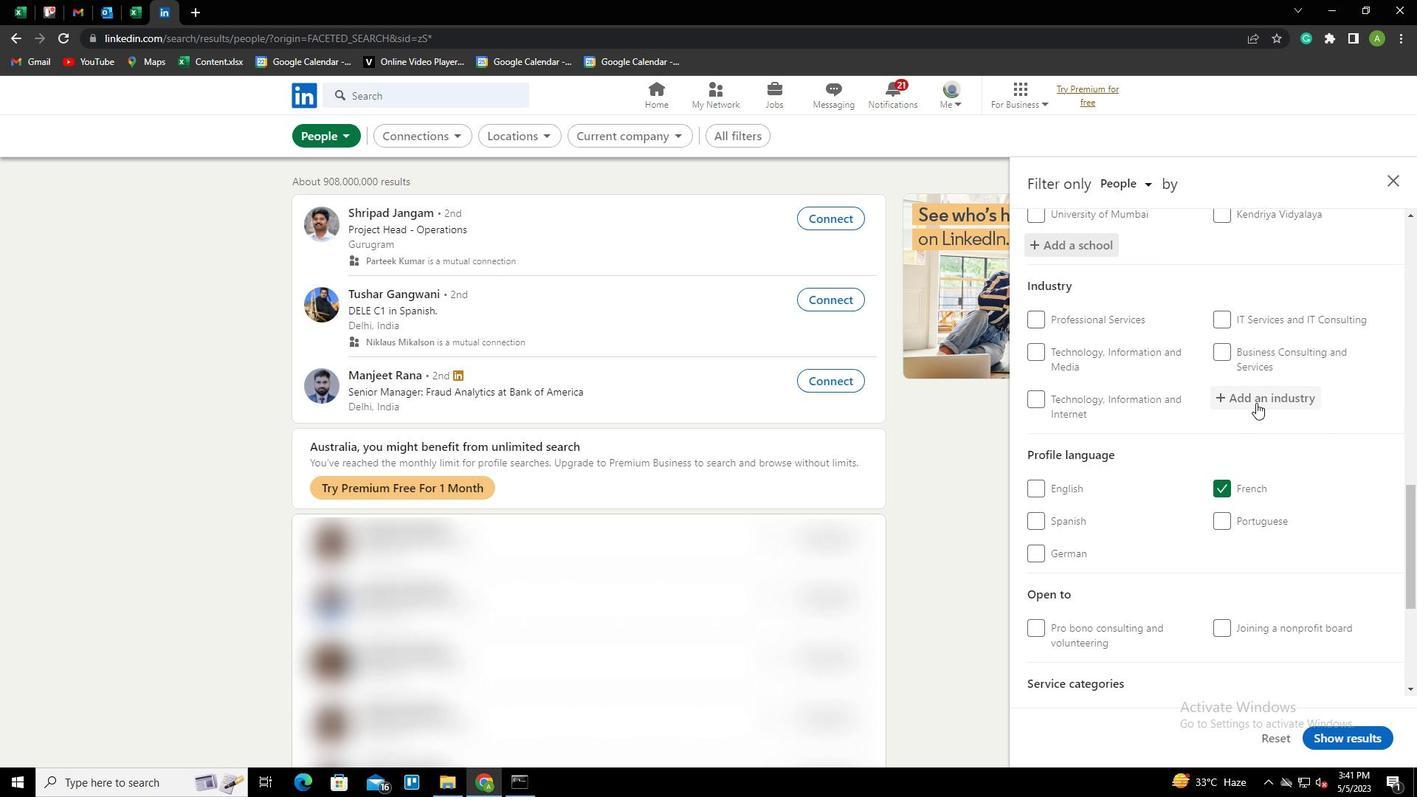 
Action: Key pressed <Key.shift><Key.shift><Key.shift><Key.shift><Key.shift>ARTES<Key.backspace><Key.backspace>IST<Key.space>AND<Key.space><Key.shift>WRITERS
Screenshot: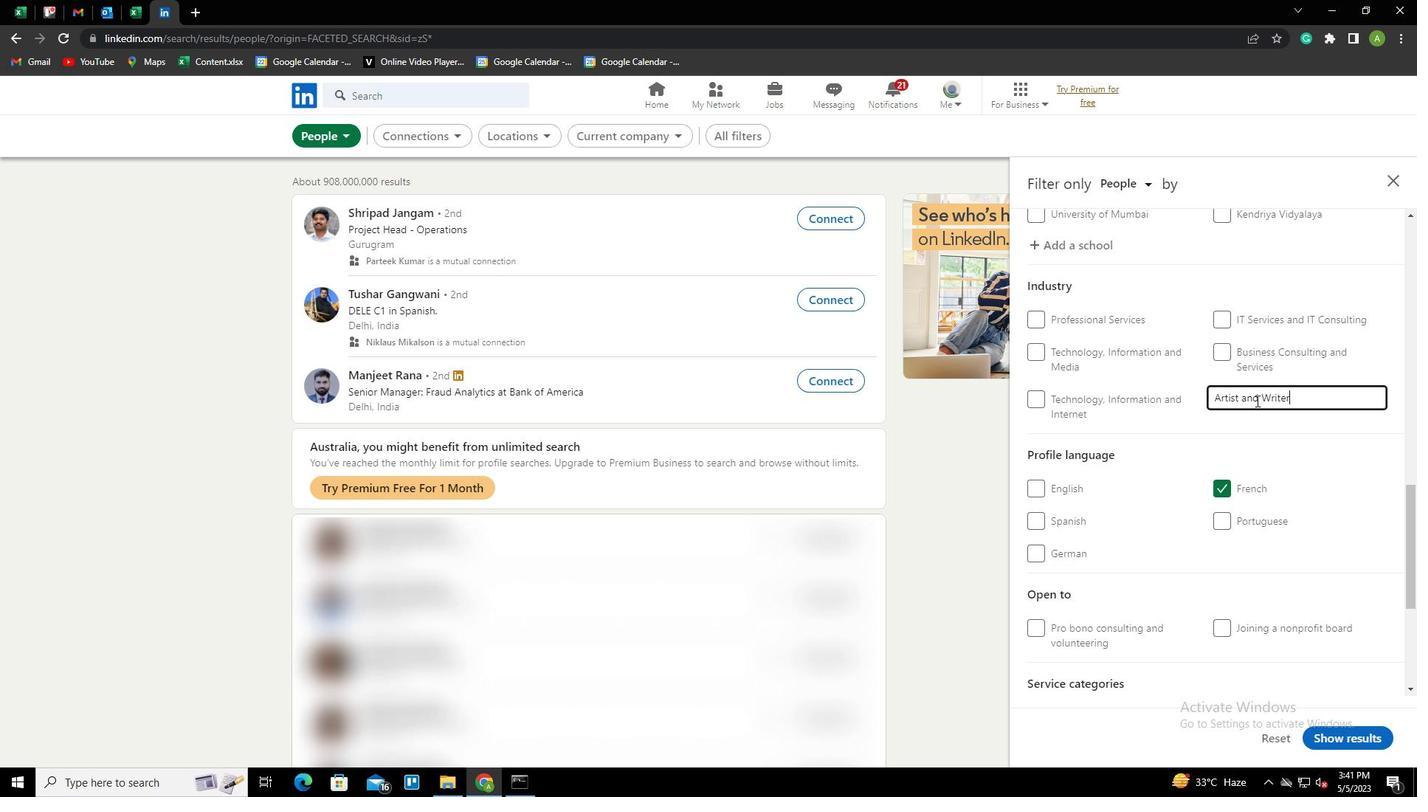 
Action: Mouse moved to (1318, 451)
Screenshot: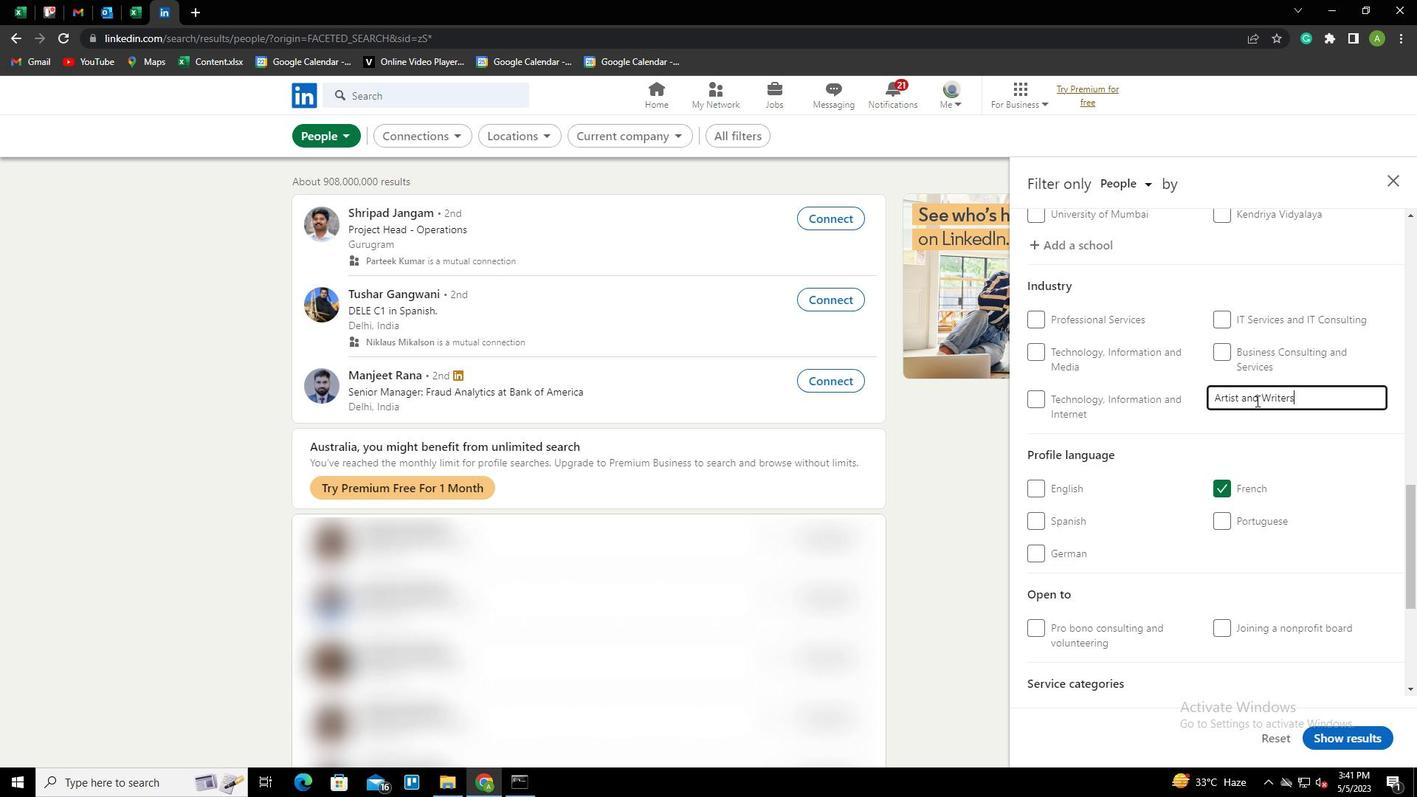 
Action: Mouse pressed left at (1318, 451)
Screenshot: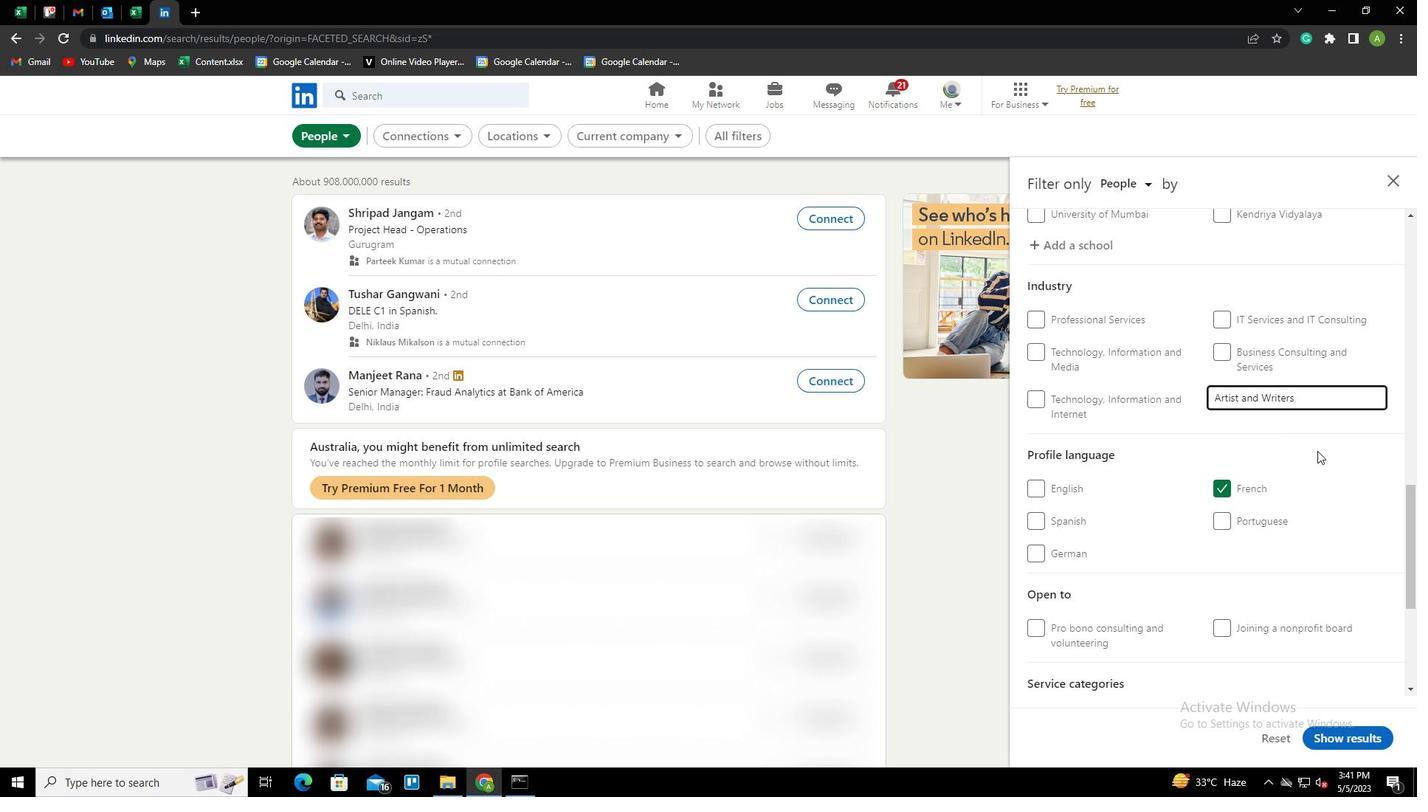 
Action: Mouse scrolled (1318, 450) with delta (0, 0)
Screenshot: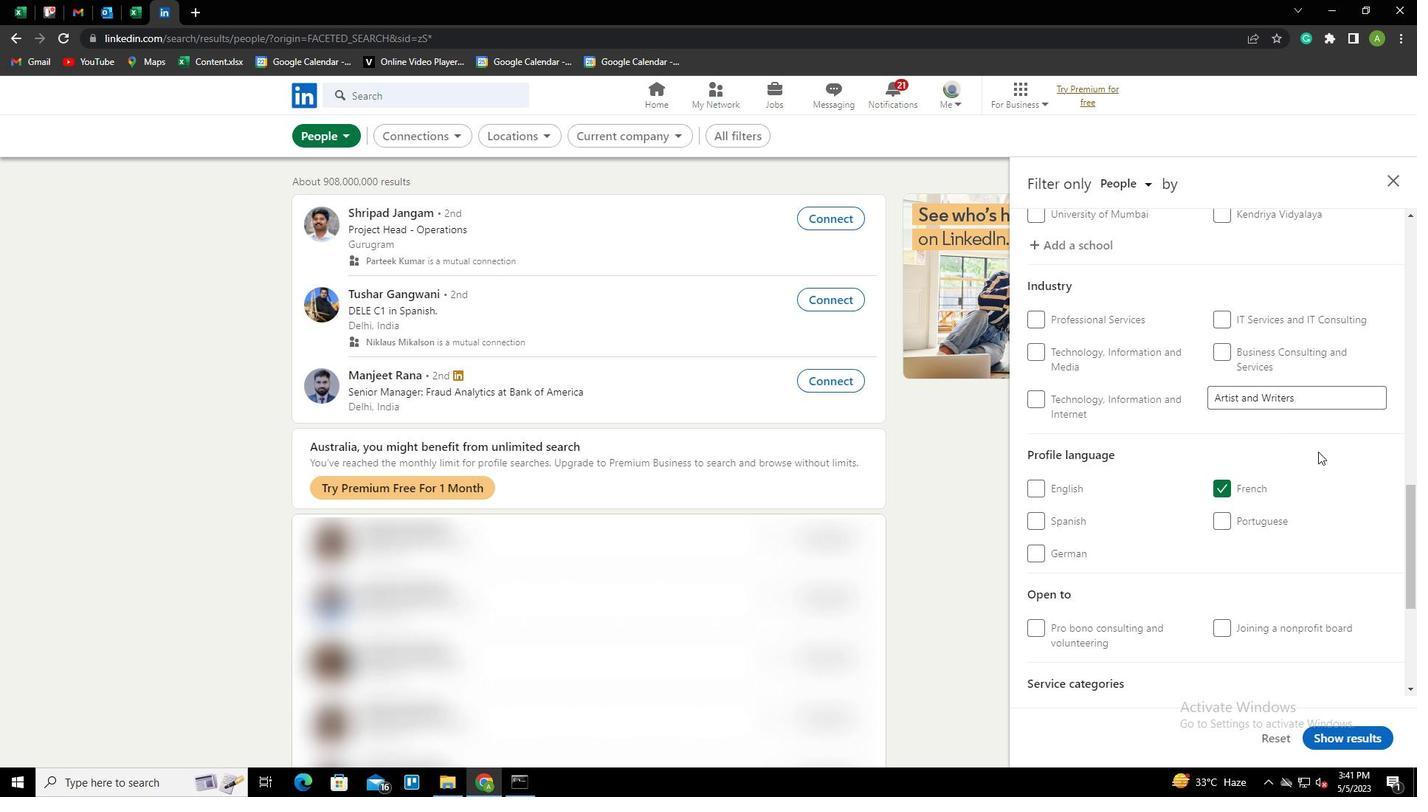 
Action: Mouse scrolled (1318, 450) with delta (0, 0)
Screenshot: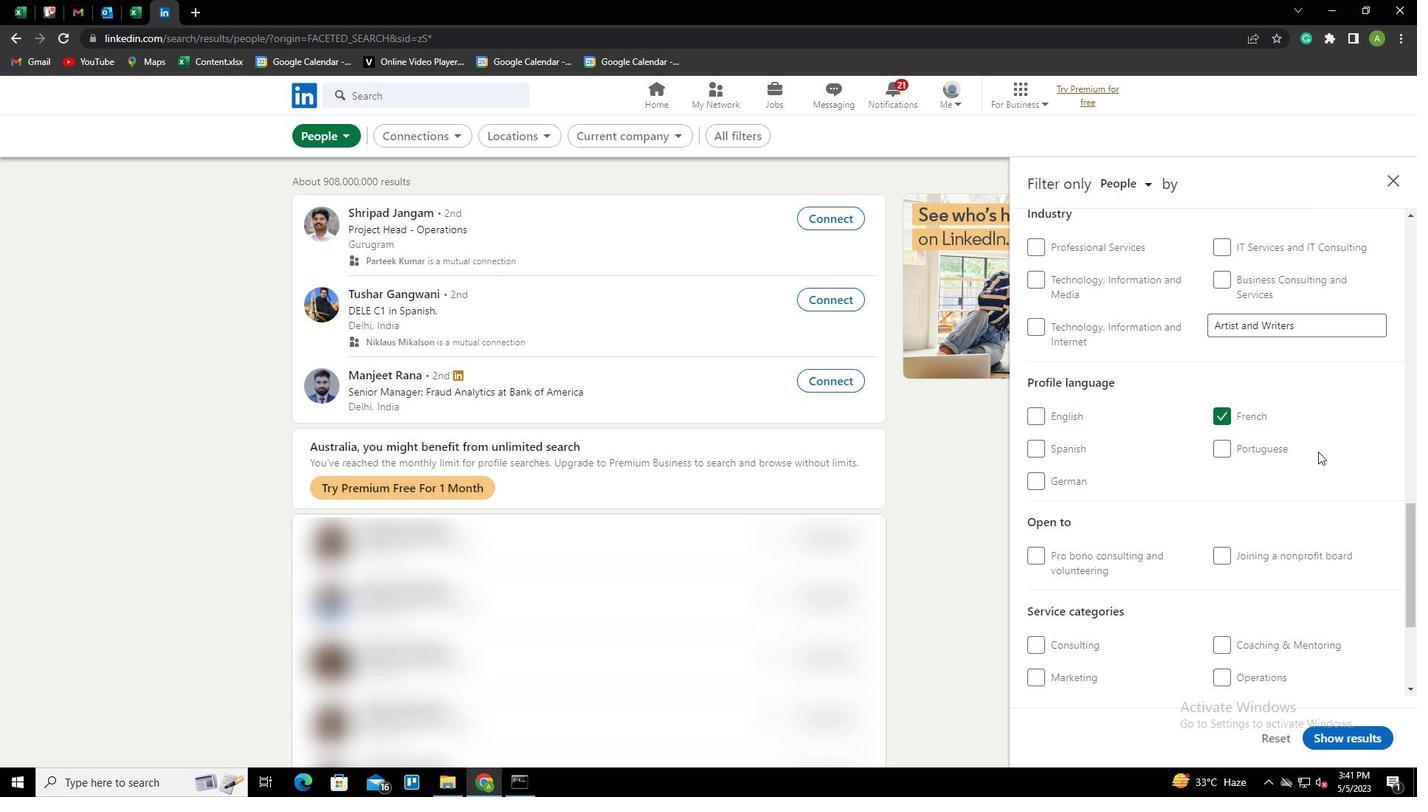 
Action: Mouse scrolled (1318, 450) with delta (0, 0)
Screenshot: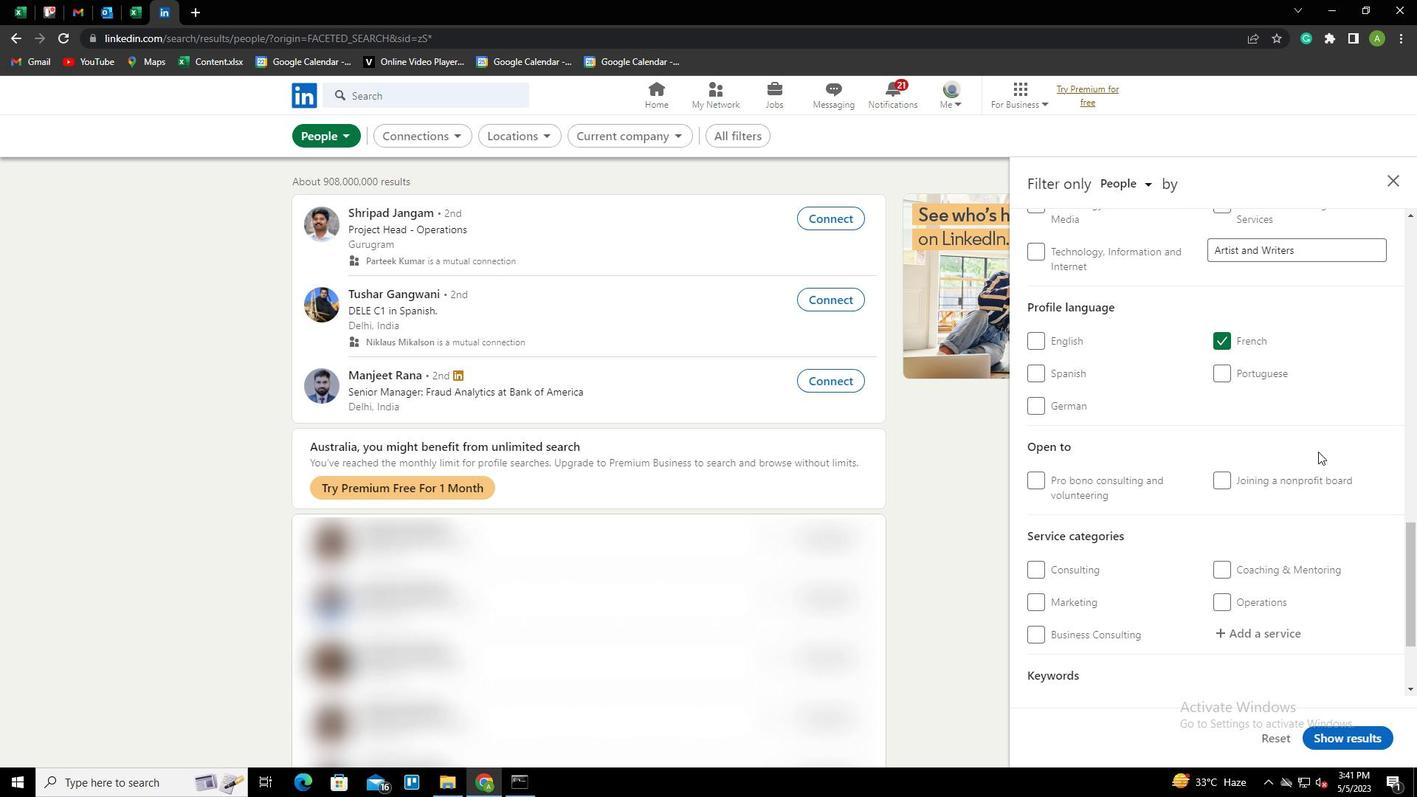 
Action: Mouse scrolled (1318, 450) with delta (0, 0)
Screenshot: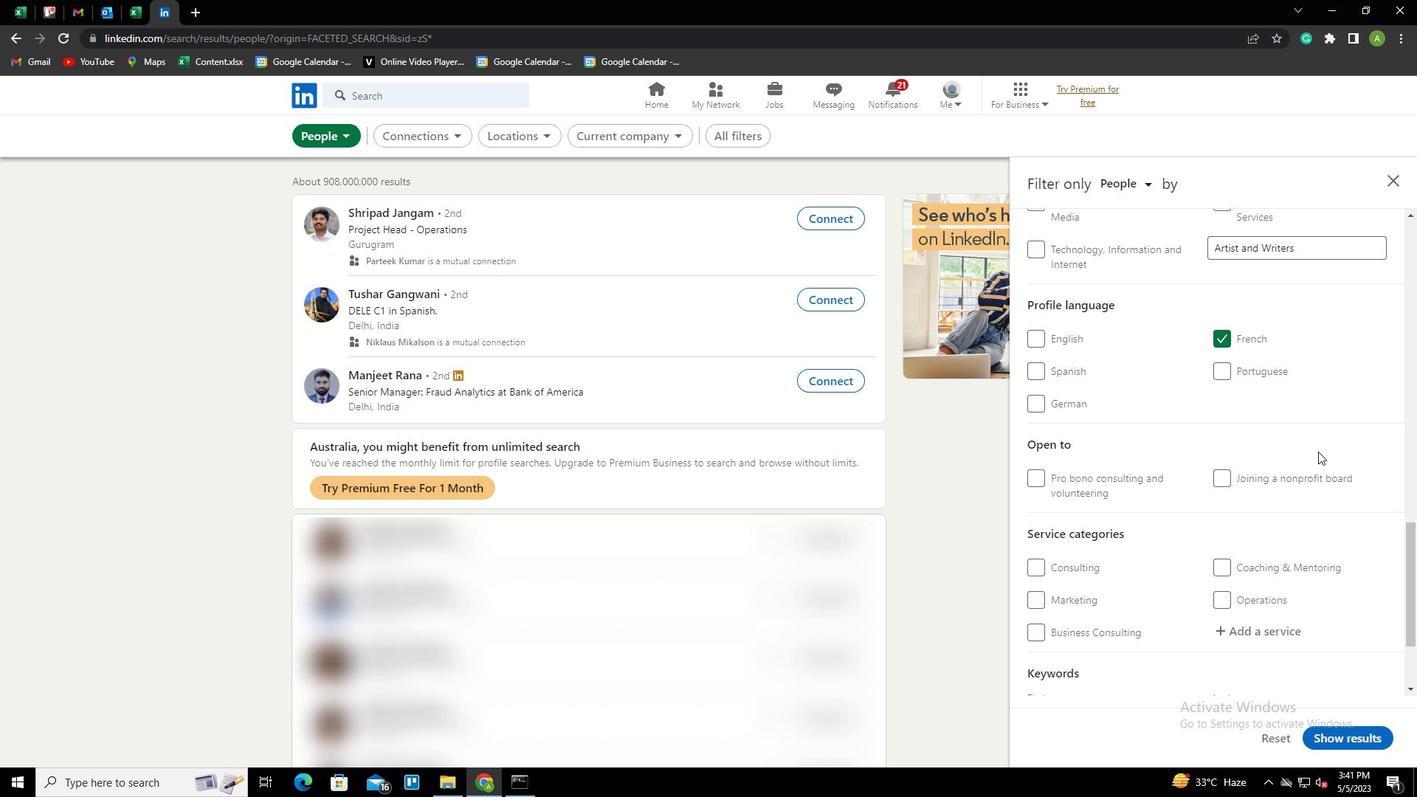 
Action: Mouse scrolled (1318, 450) with delta (0, 0)
Screenshot: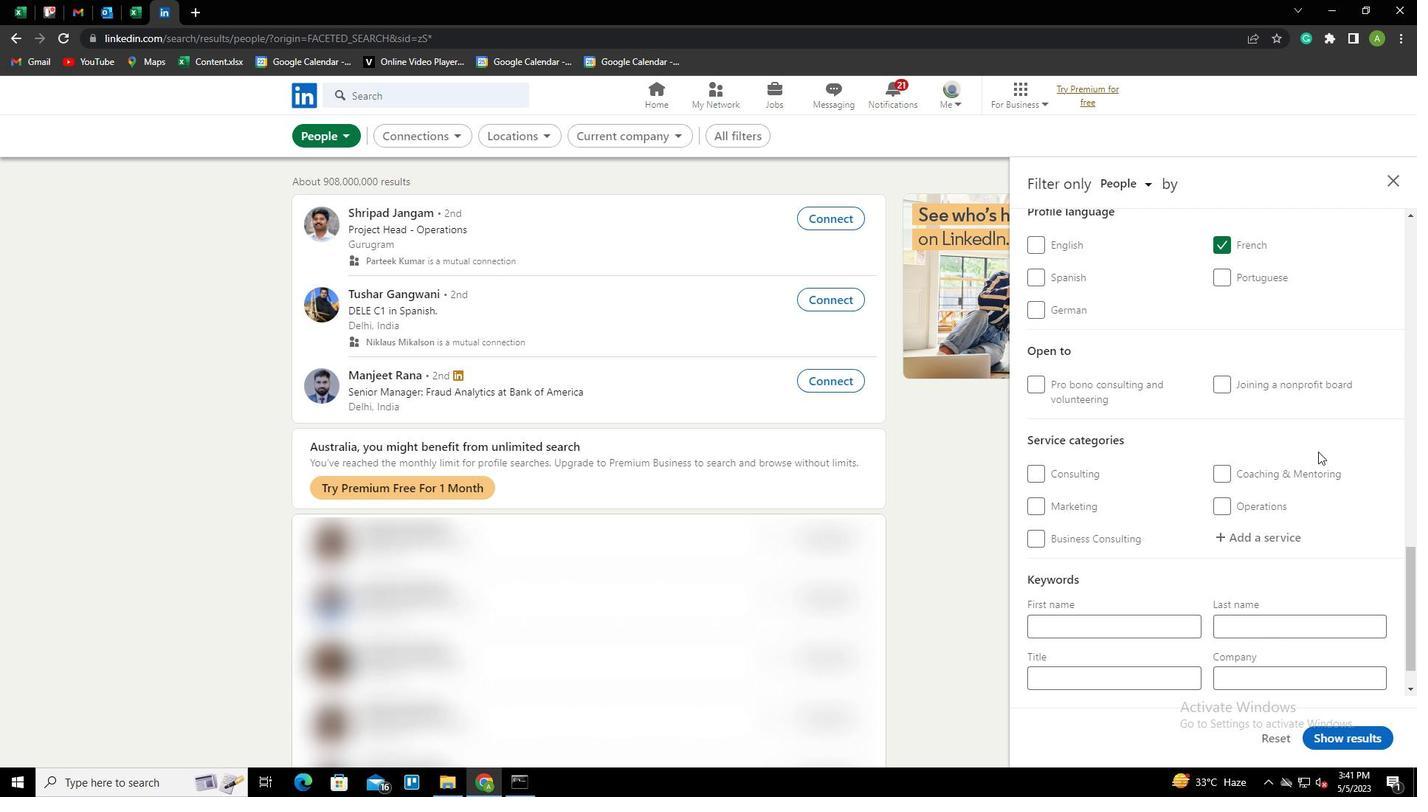 
Action: Mouse moved to (1274, 484)
Screenshot: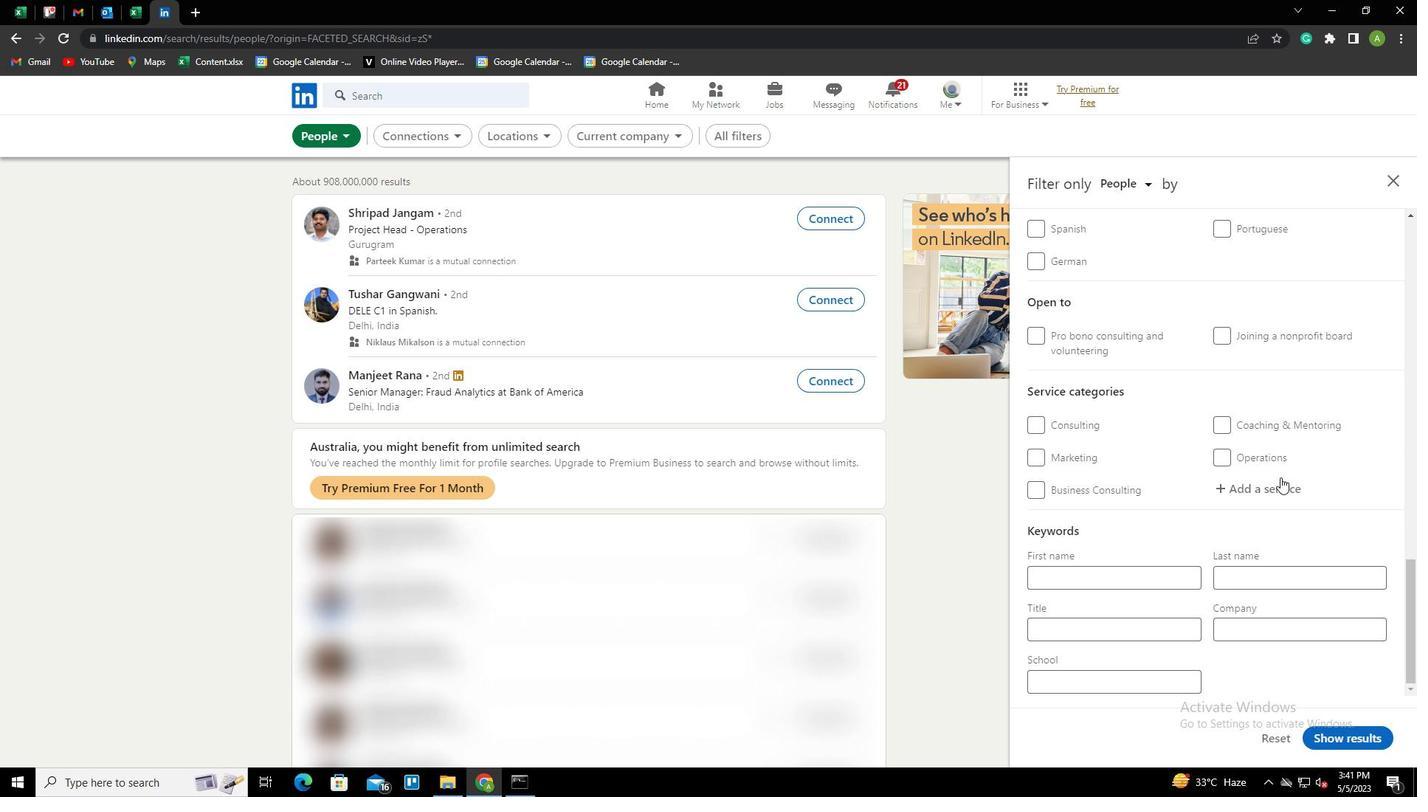
Action: Mouse pressed left at (1274, 484)
Screenshot: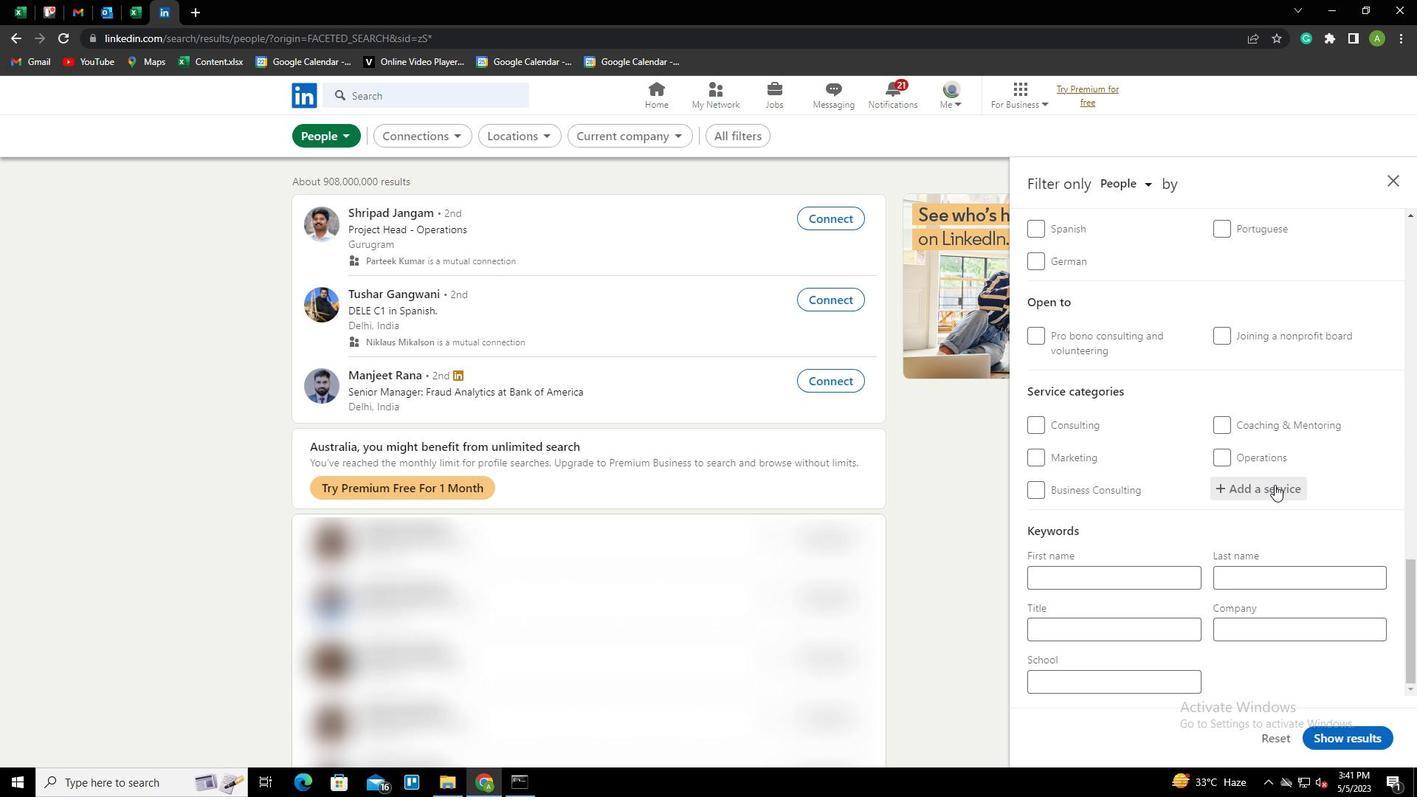 
Action: Key pressed <Key.shift>FINANCIAL<Key.space><Key.shift>ANALYSIS<Key.down><Key.enter>
Screenshot: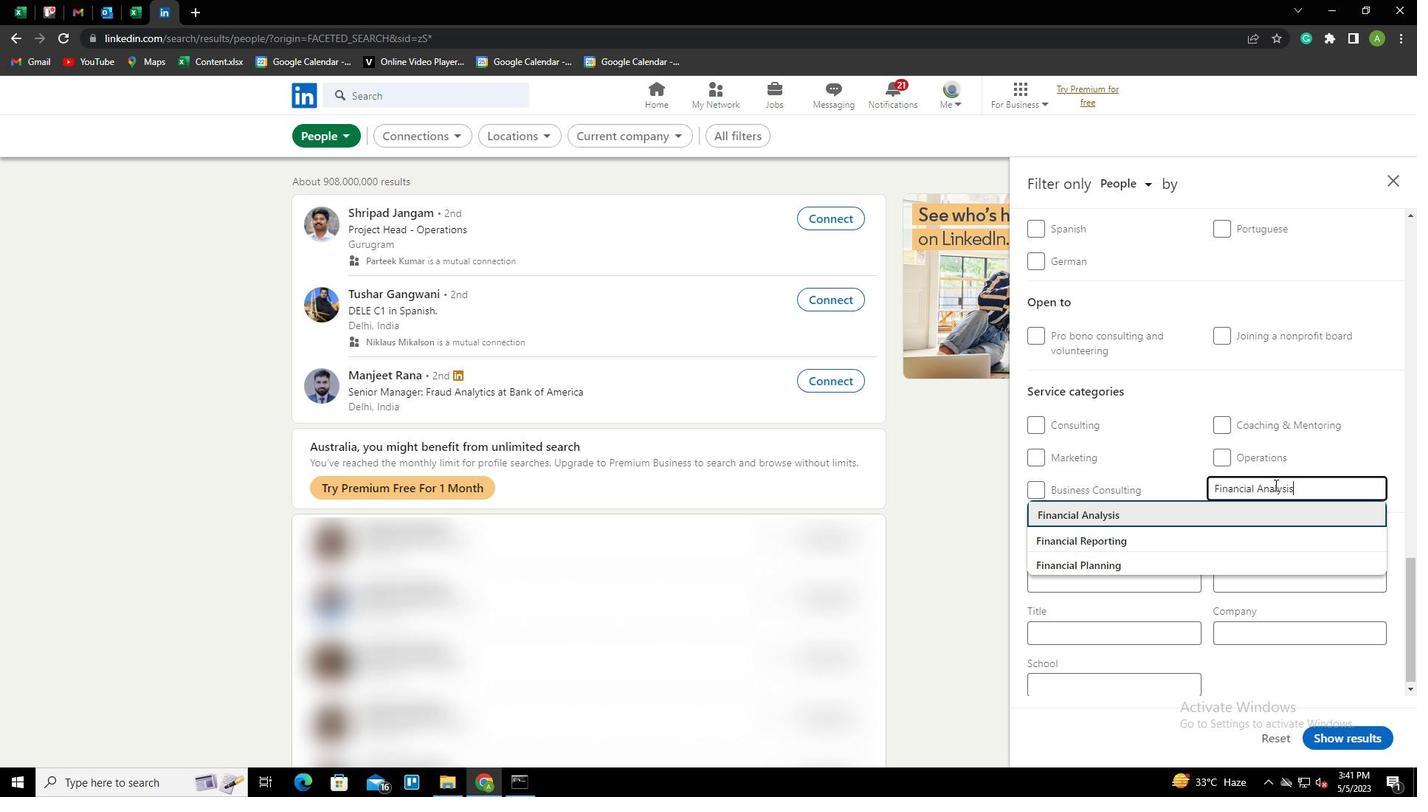 
Action: Mouse scrolled (1274, 484) with delta (0, 0)
Screenshot: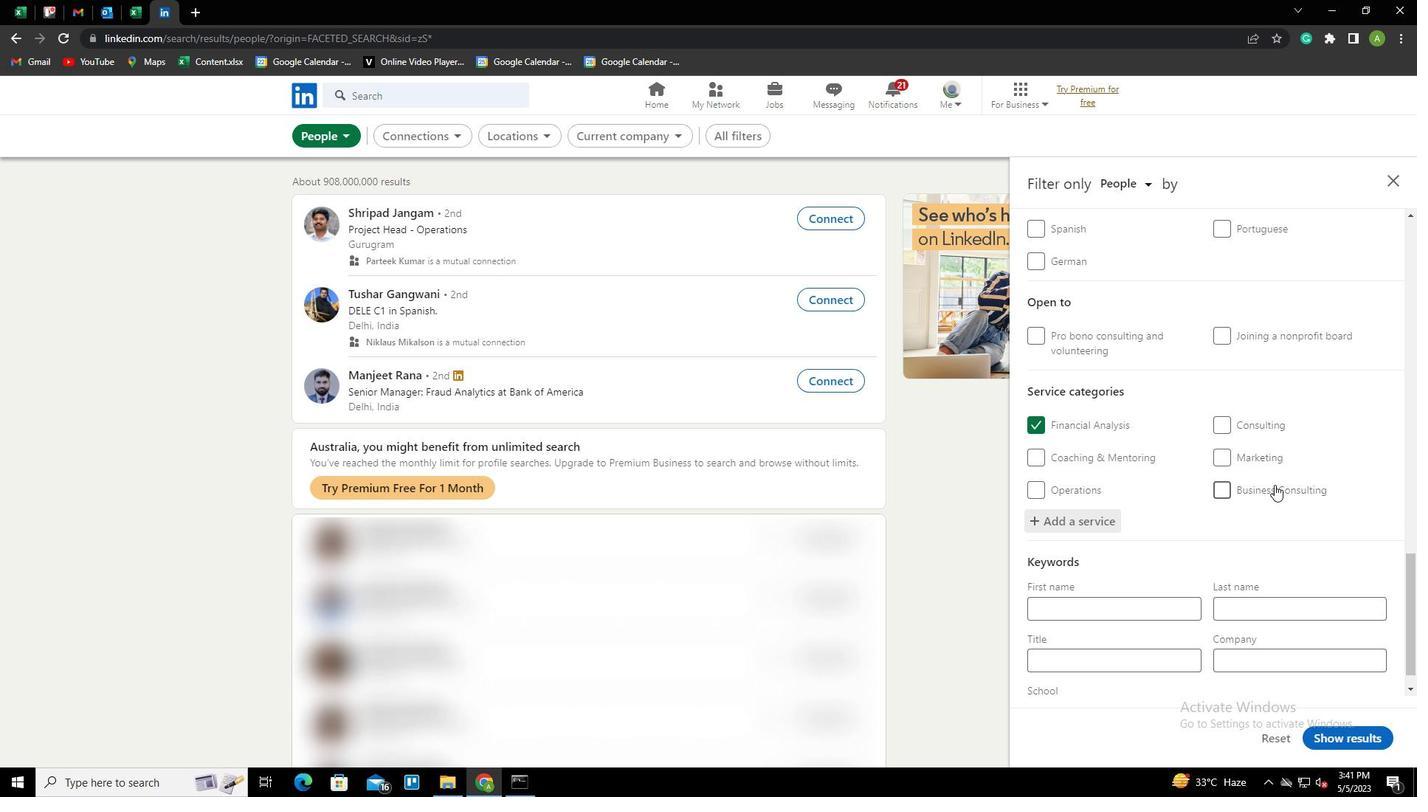 
Action: Mouse scrolled (1274, 484) with delta (0, 0)
Screenshot: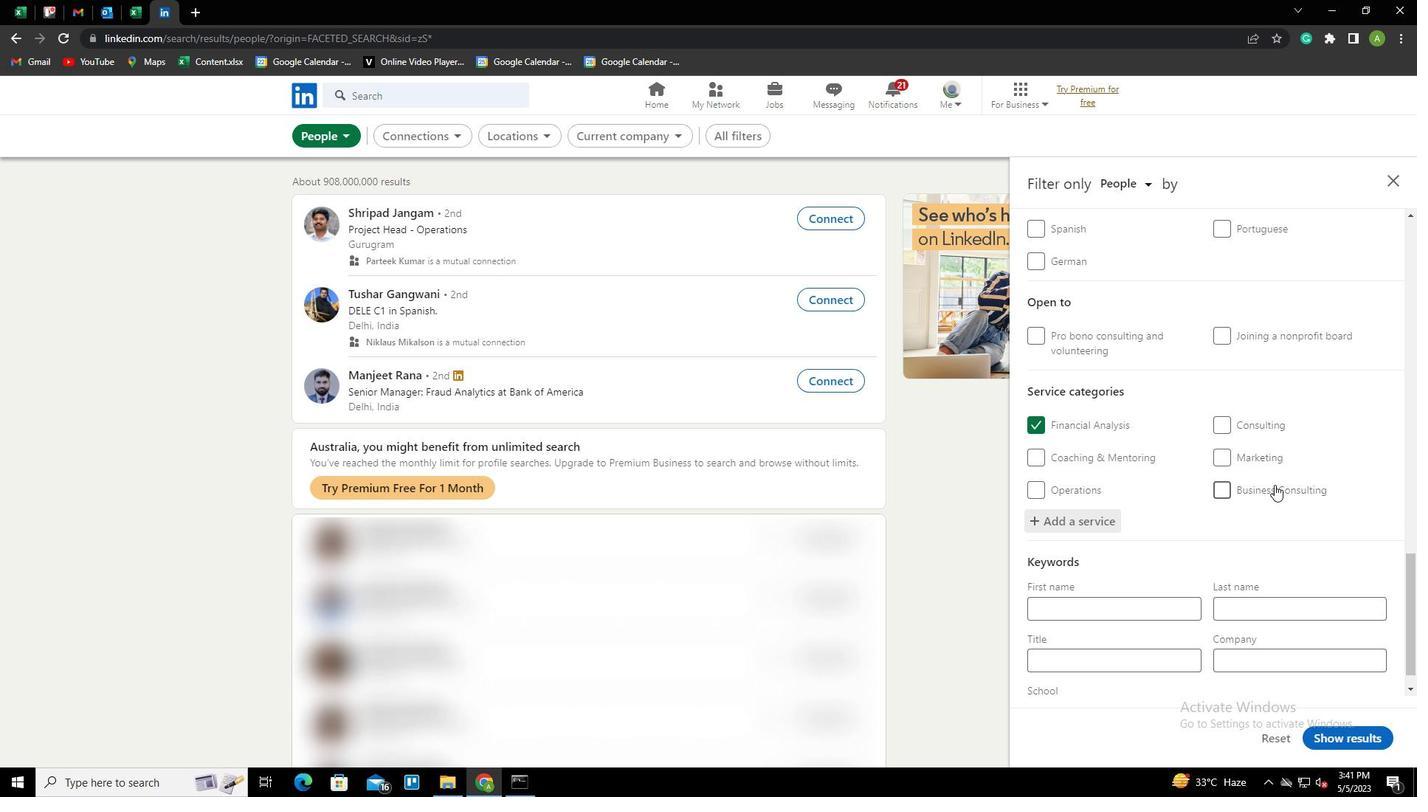 
Action: Mouse scrolled (1274, 484) with delta (0, 0)
Screenshot: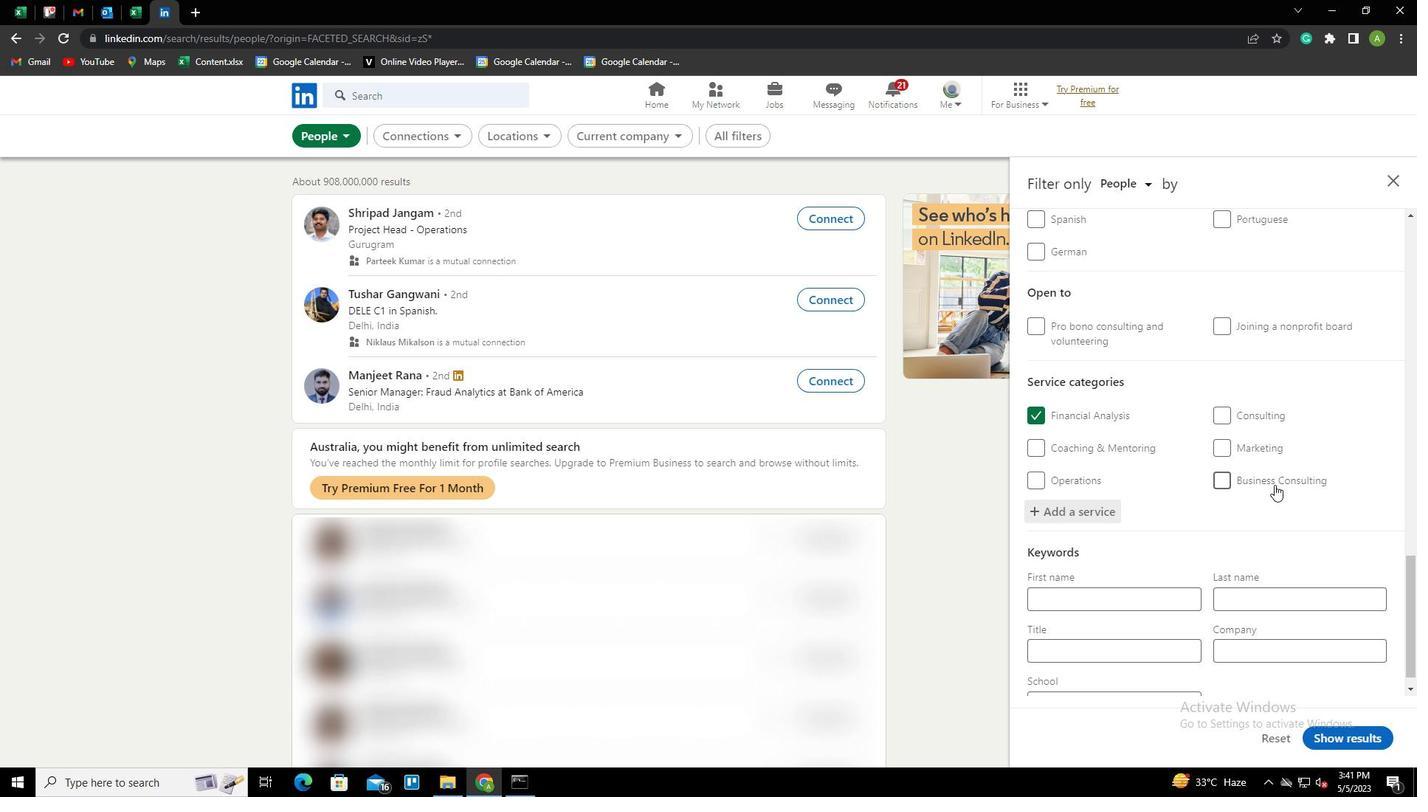 
Action: Mouse scrolled (1274, 484) with delta (0, 0)
Screenshot: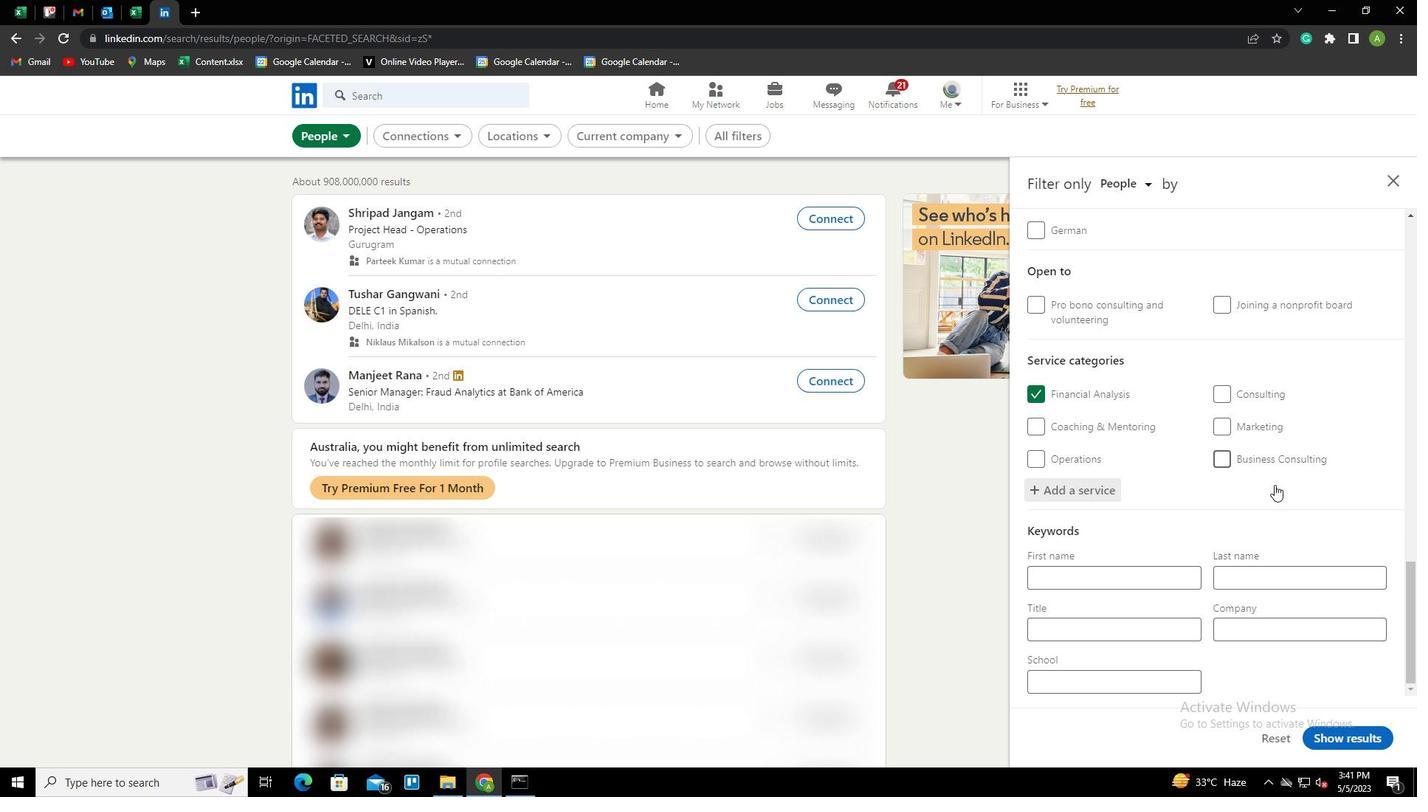 
Action: Mouse moved to (1088, 632)
Screenshot: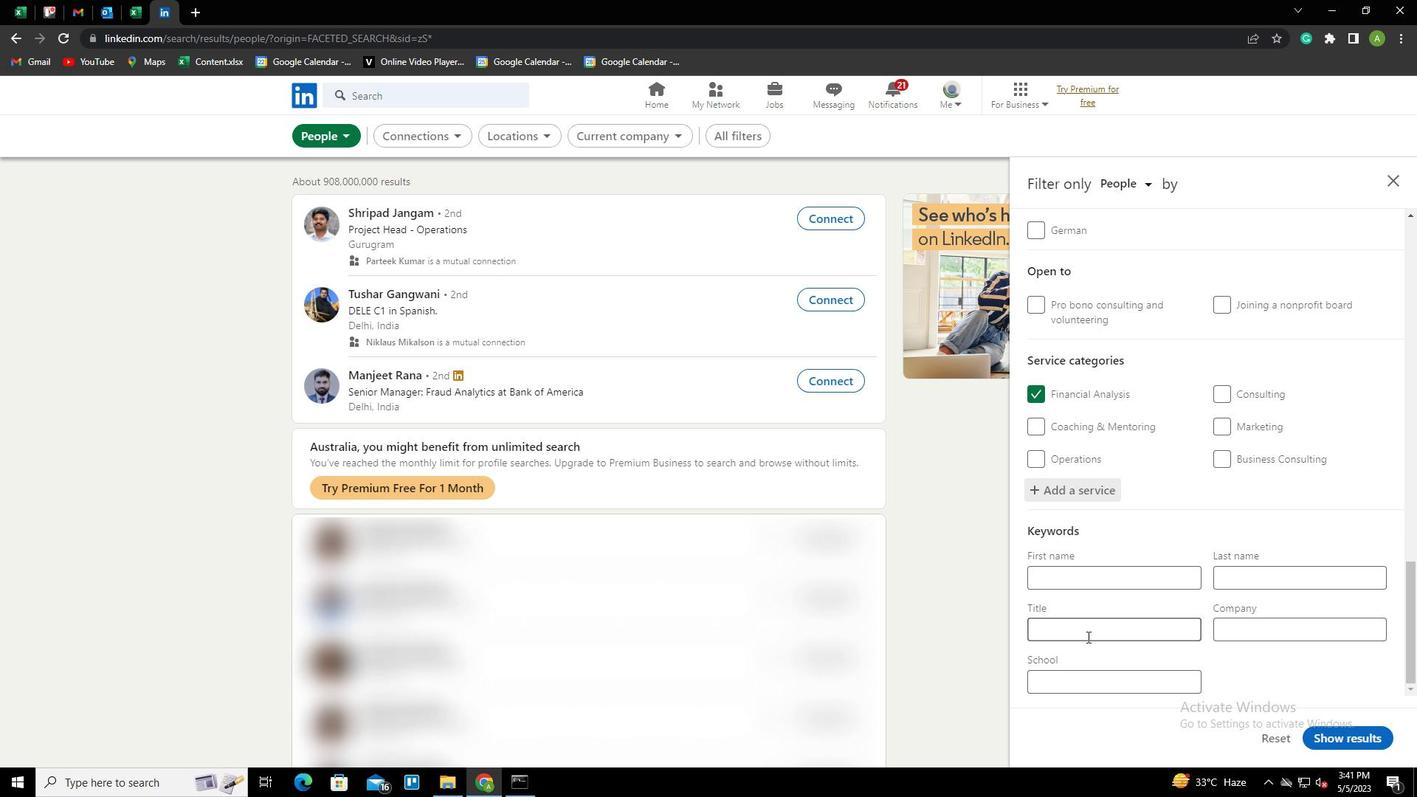 
Action: Mouse pressed left at (1088, 632)
Screenshot: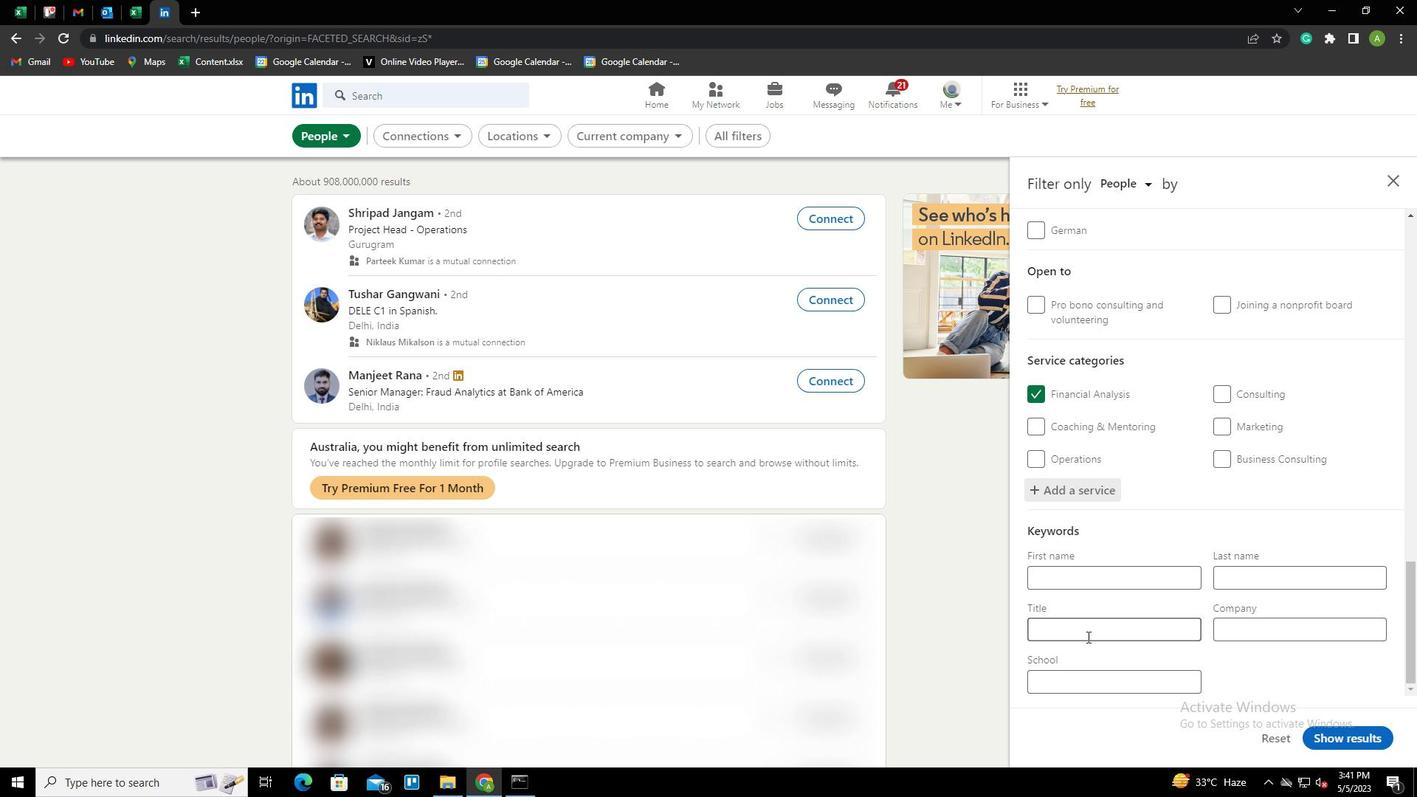 
Action: Key pressed <Key.shift>DENTAL<Key.space><Key.shift>HYGIENIST
Screenshot: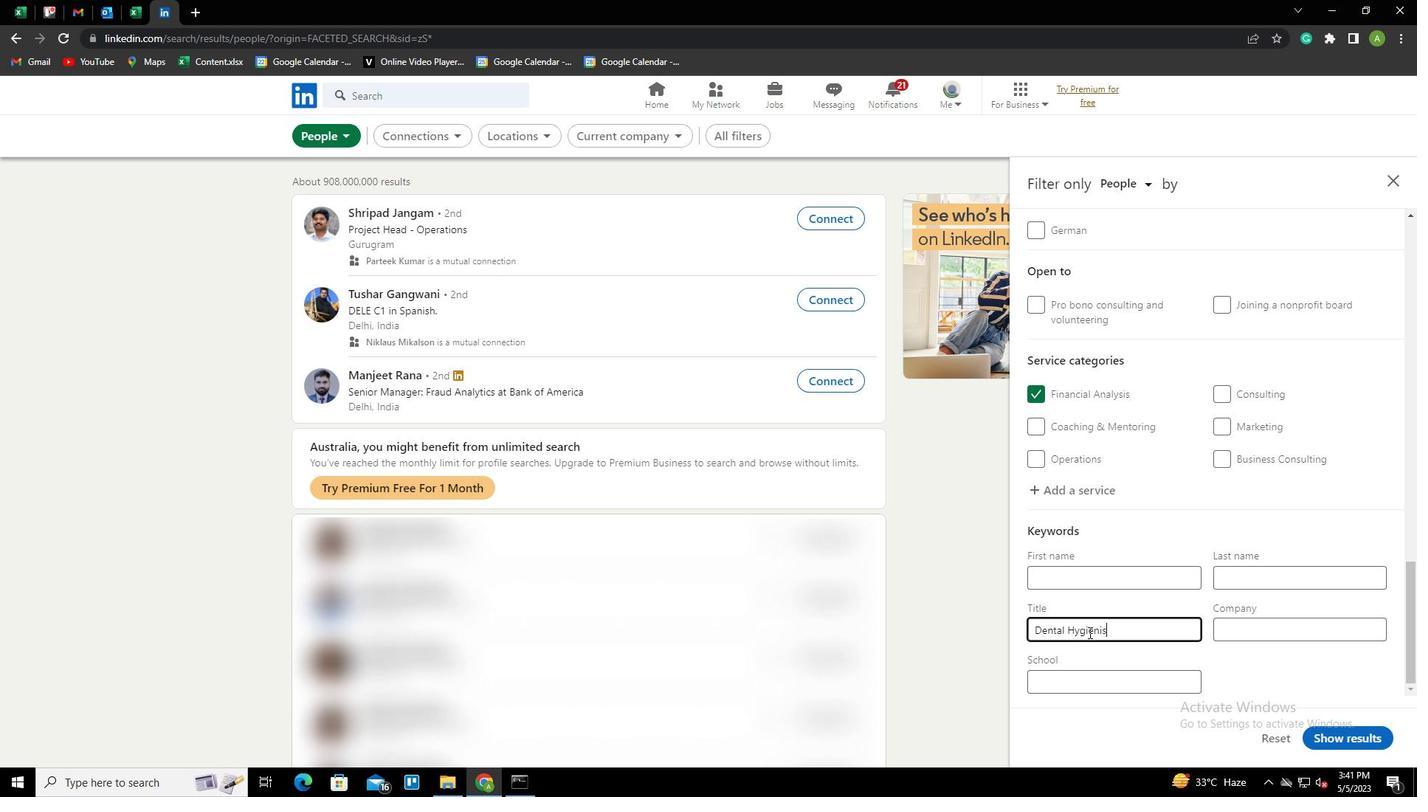 
Action: Mouse moved to (1290, 670)
Screenshot: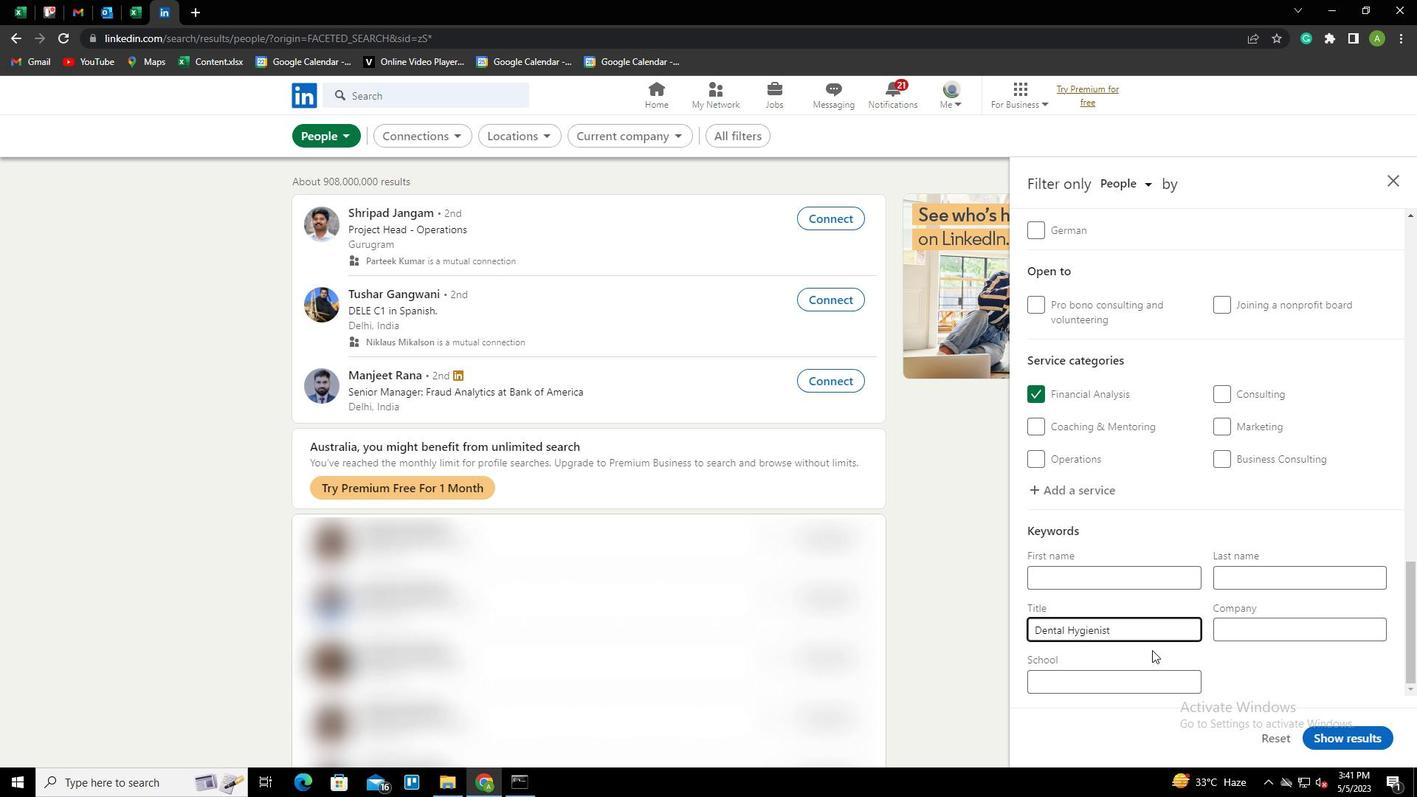 
Action: Mouse pressed left at (1290, 670)
Screenshot: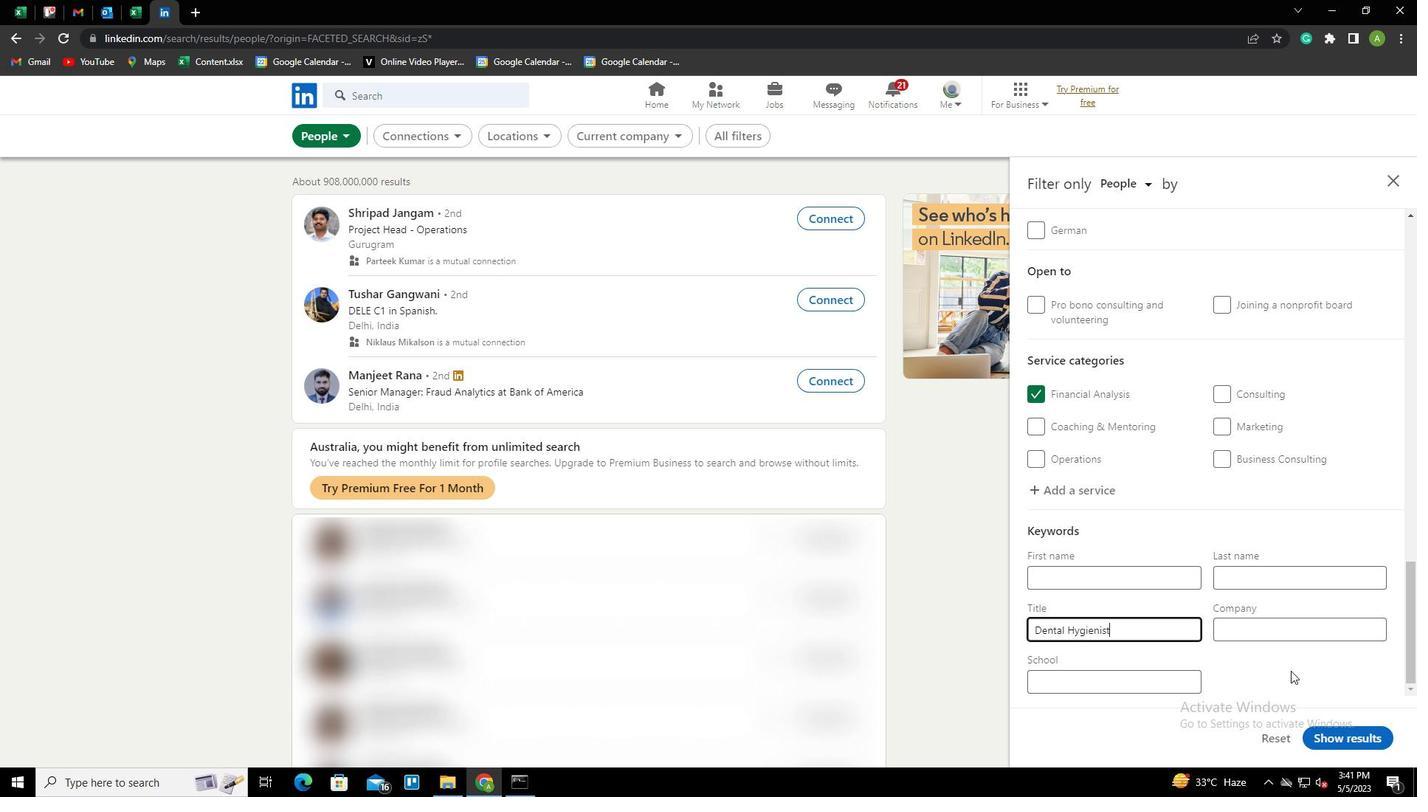 
Action: Mouse moved to (1355, 740)
Screenshot: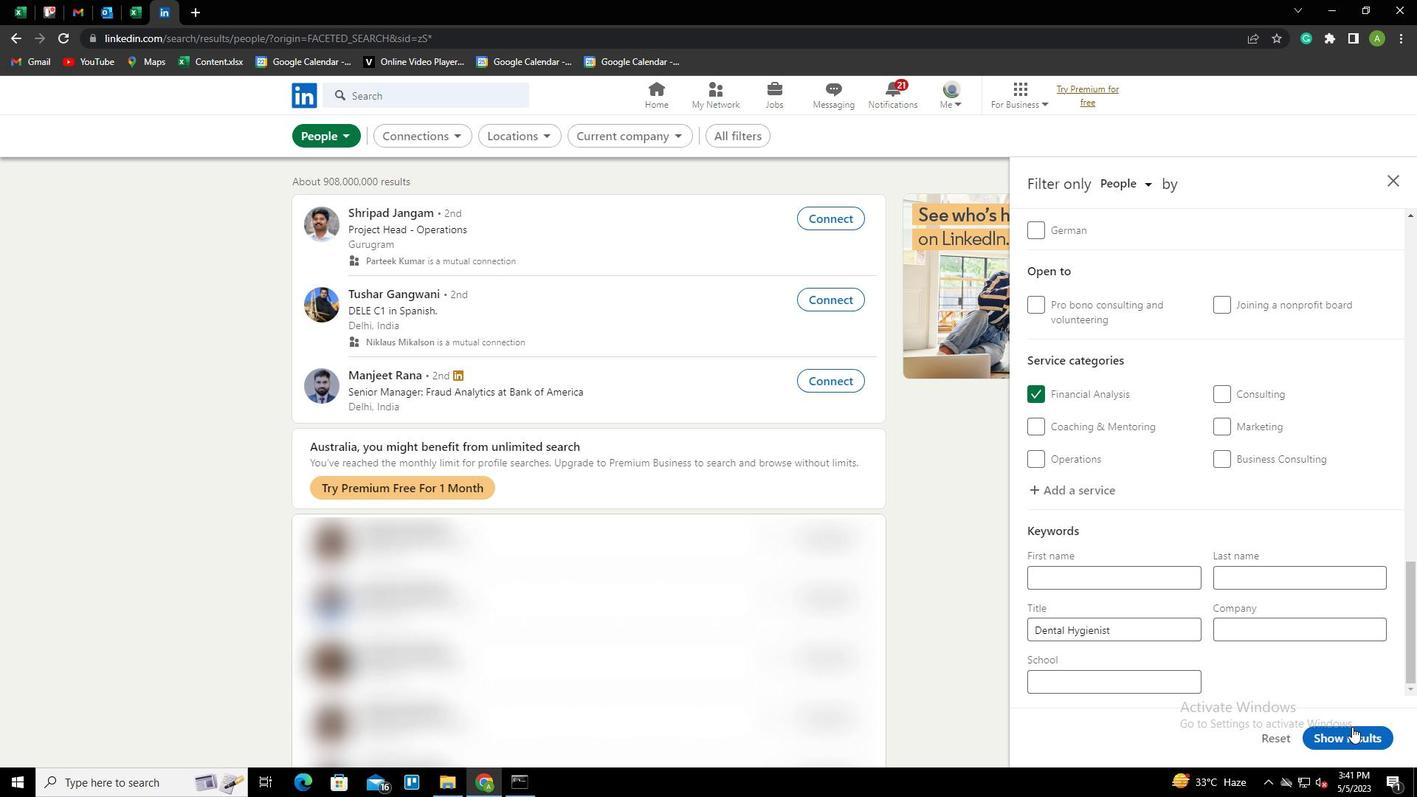 
Action: Mouse pressed left at (1355, 740)
Screenshot: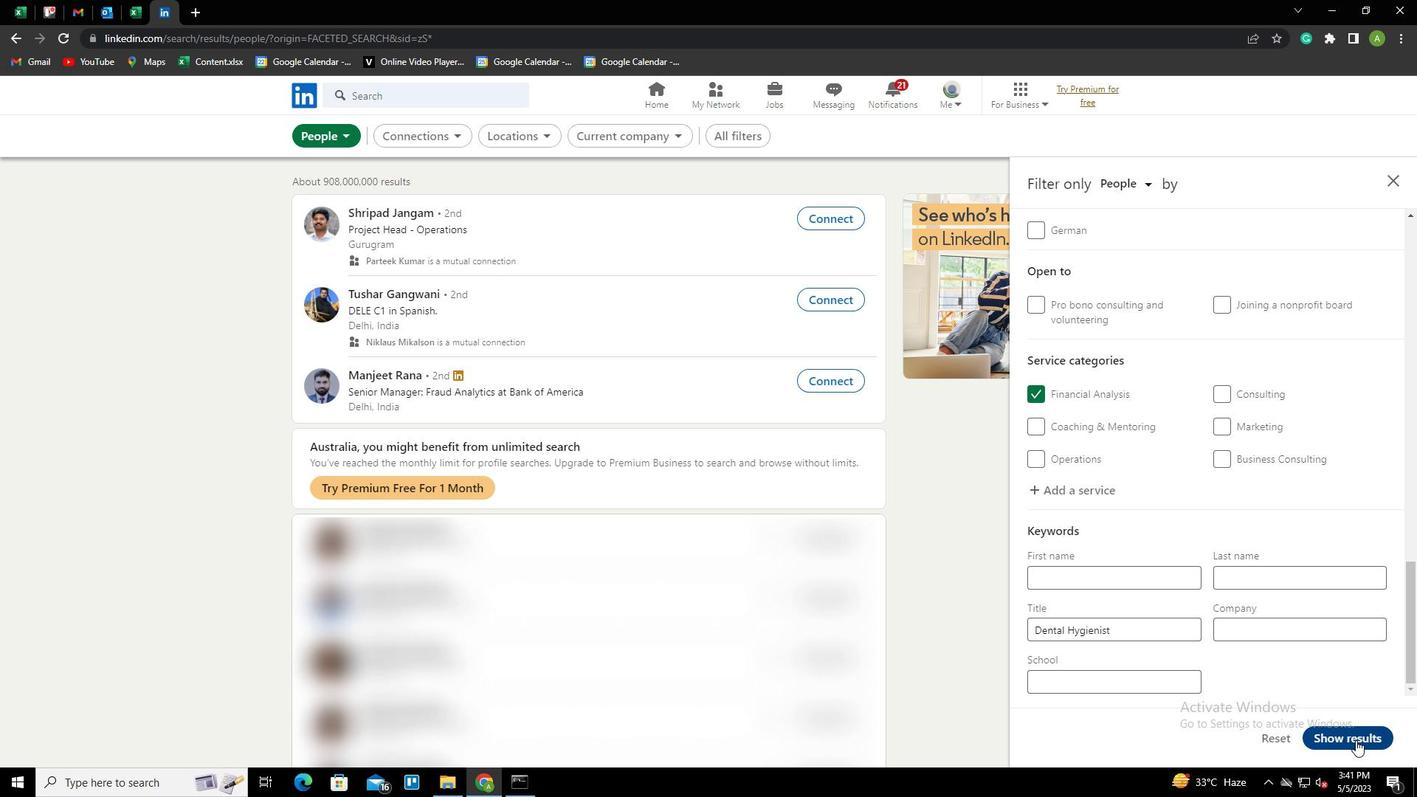 
